 Task: Open Card User Persona Creation in Board Customer Journey Mapping and Optimization to Workspace Content Creation and add a team member Softage.2@softage.net, a label Red, a checklist Architecture, an attachment from your google drive, a color Red and finally, add a card description 'Research and develop new pricing strategy for subscription services' and a comment 'Let us approach this task with a sense of focus and attention to detail, ensuring that we do not miss any important information or details.'. Add a start date 'Jan 11, 1900' with a due date 'Jan 18, 1900'
Action: Mouse moved to (119, 376)
Screenshot: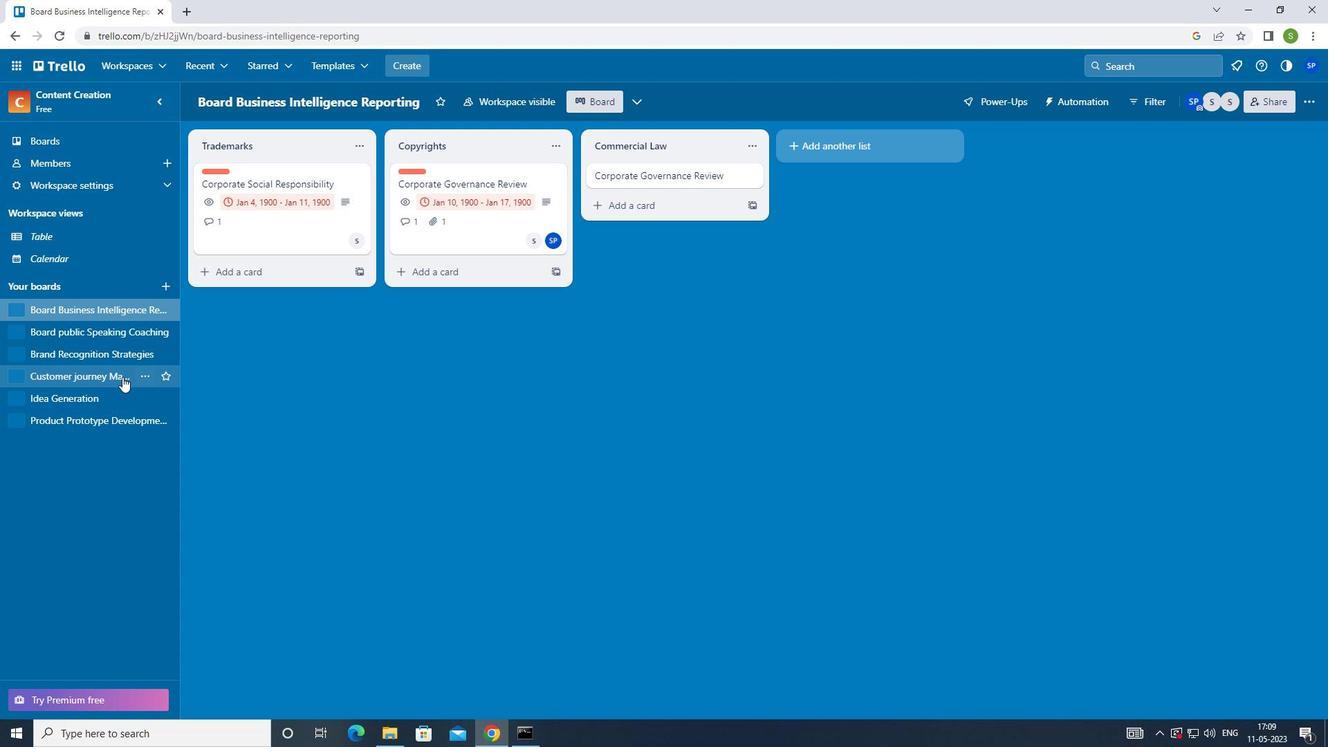 
Action: Mouse pressed left at (119, 376)
Screenshot: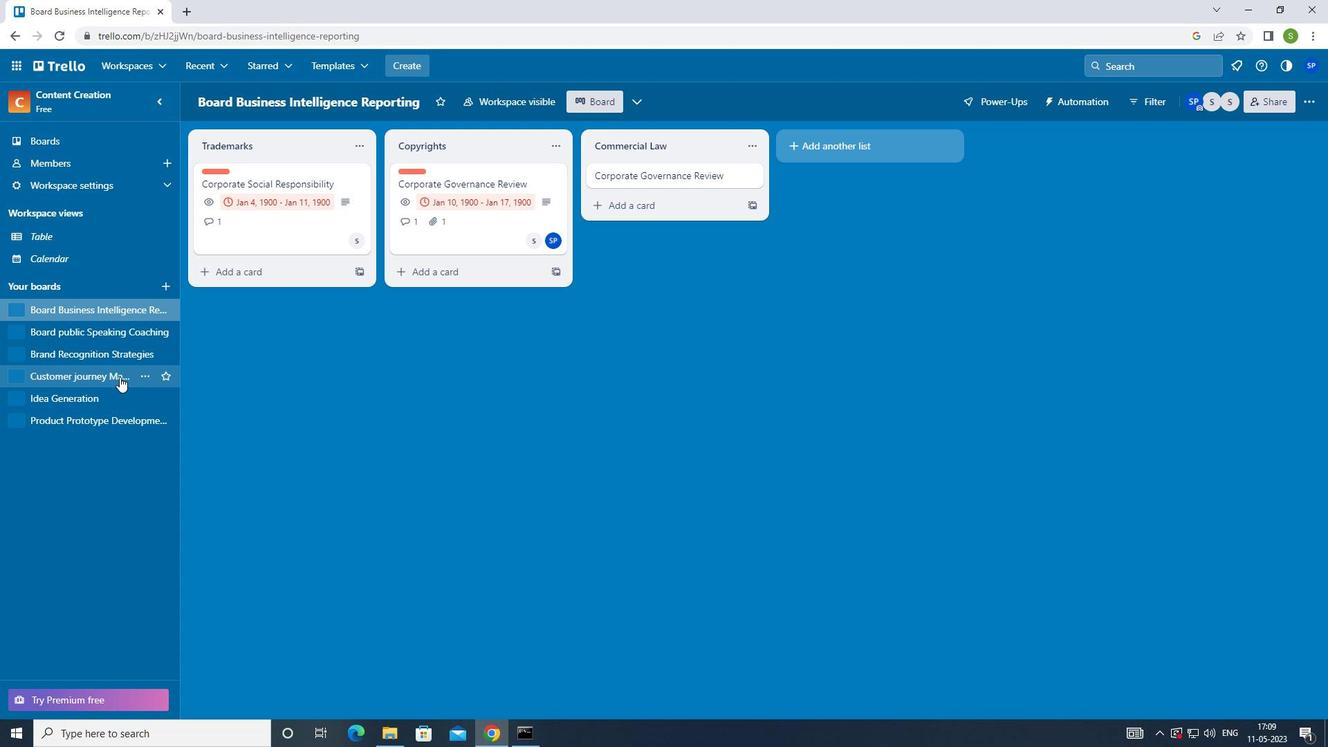 
Action: Mouse moved to (407, 177)
Screenshot: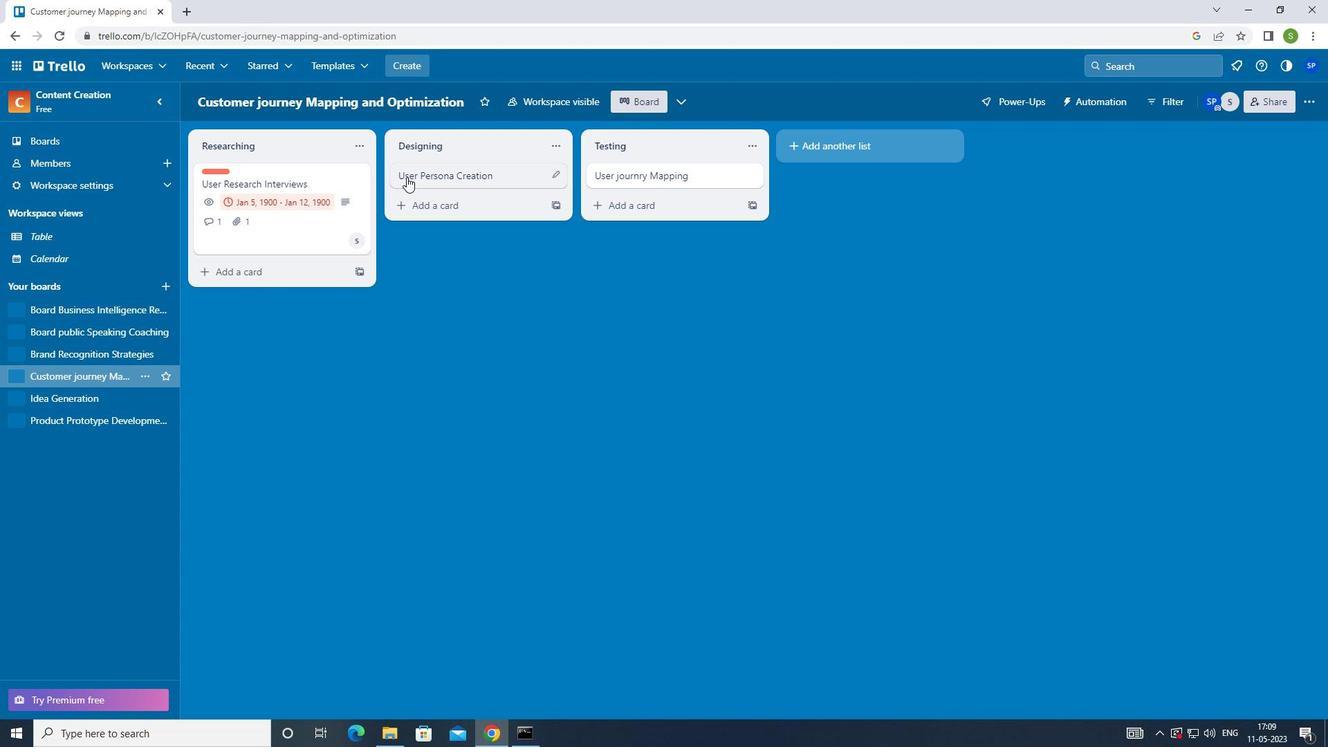 
Action: Mouse pressed left at (407, 177)
Screenshot: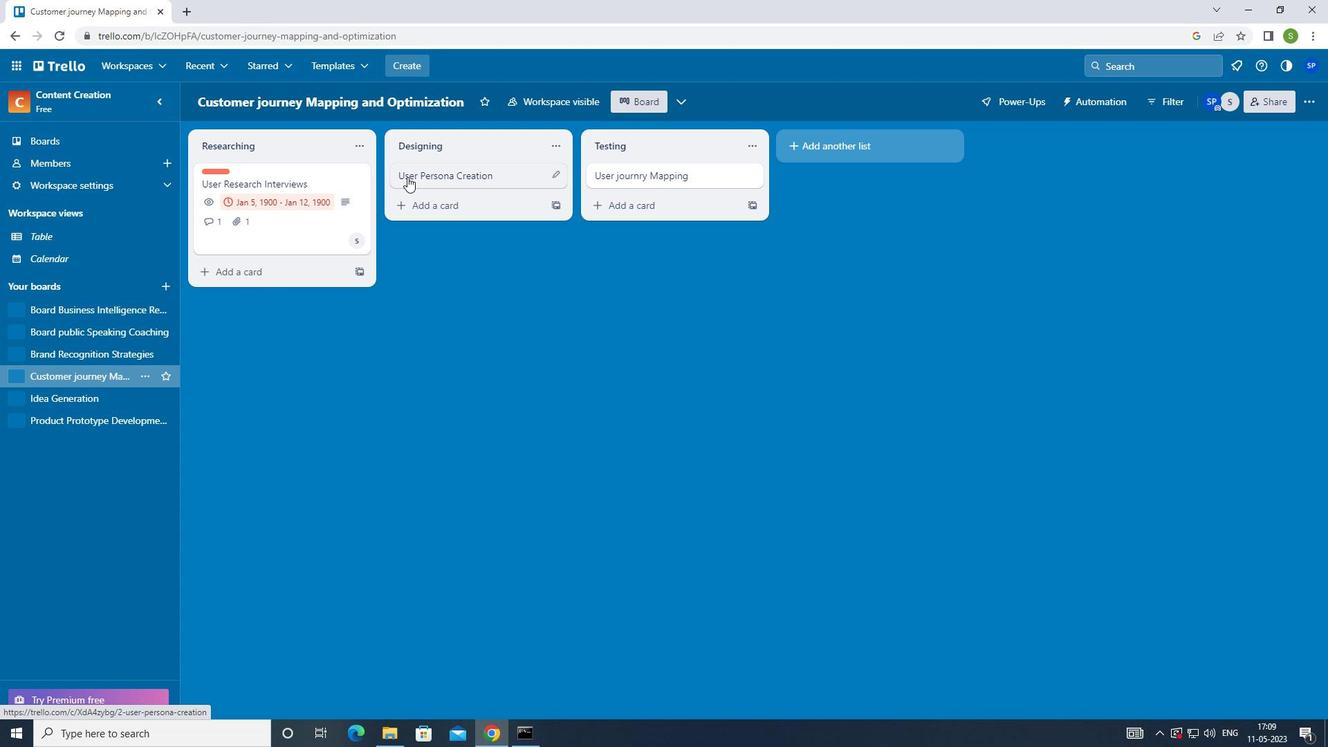 
Action: Mouse moved to (877, 169)
Screenshot: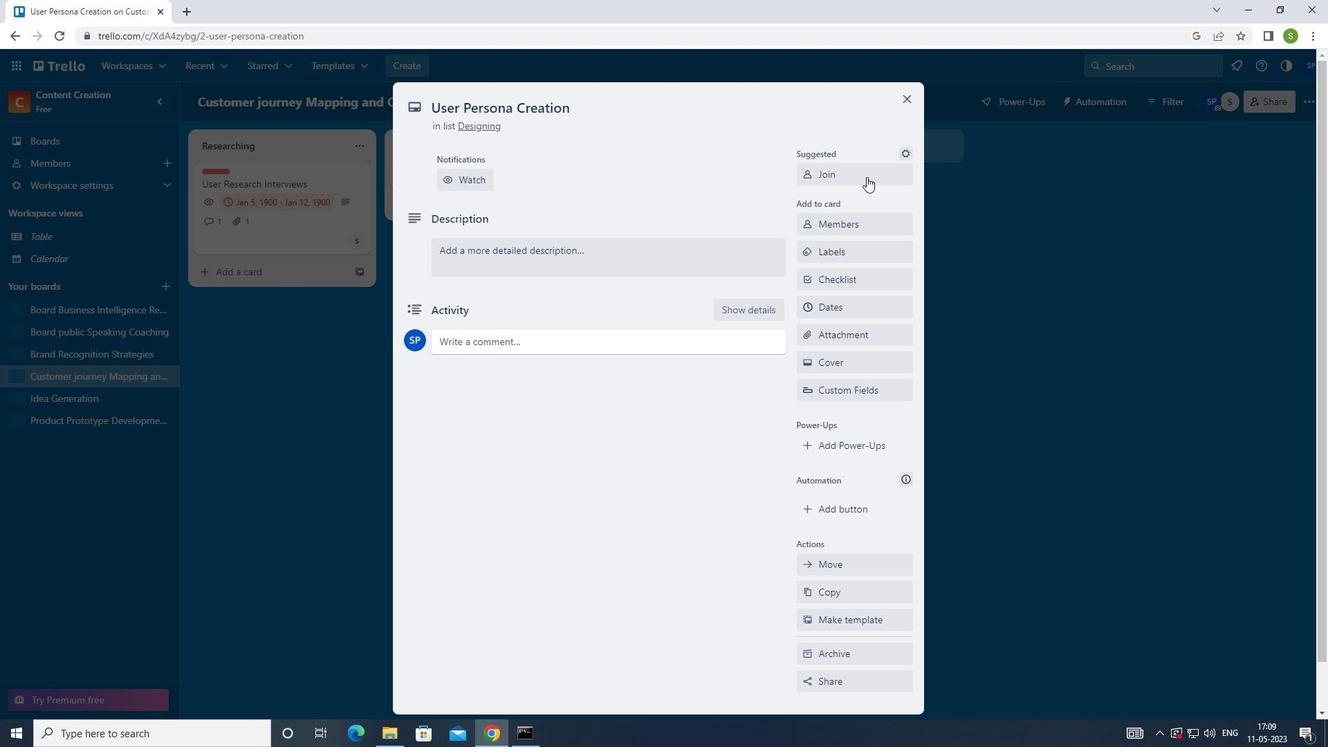 
Action: Mouse pressed left at (877, 169)
Screenshot: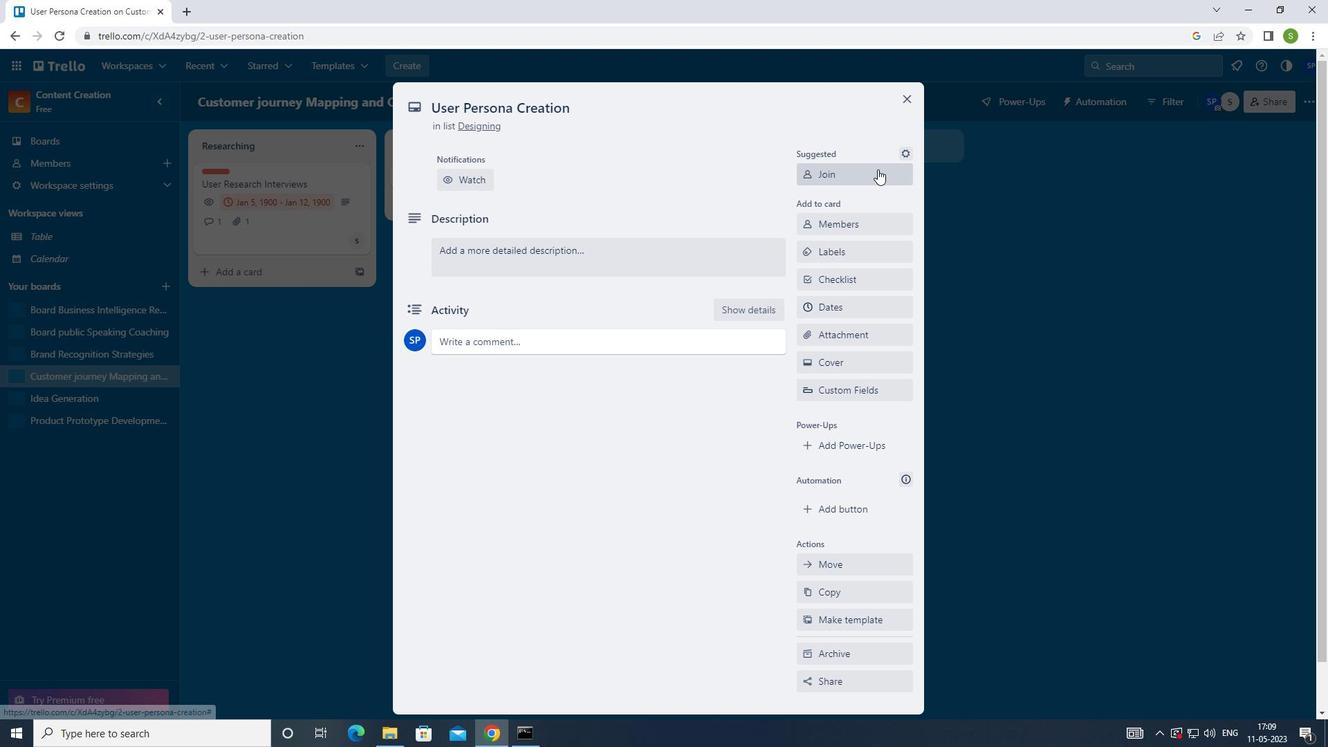 
Action: Mouse moved to (862, 177)
Screenshot: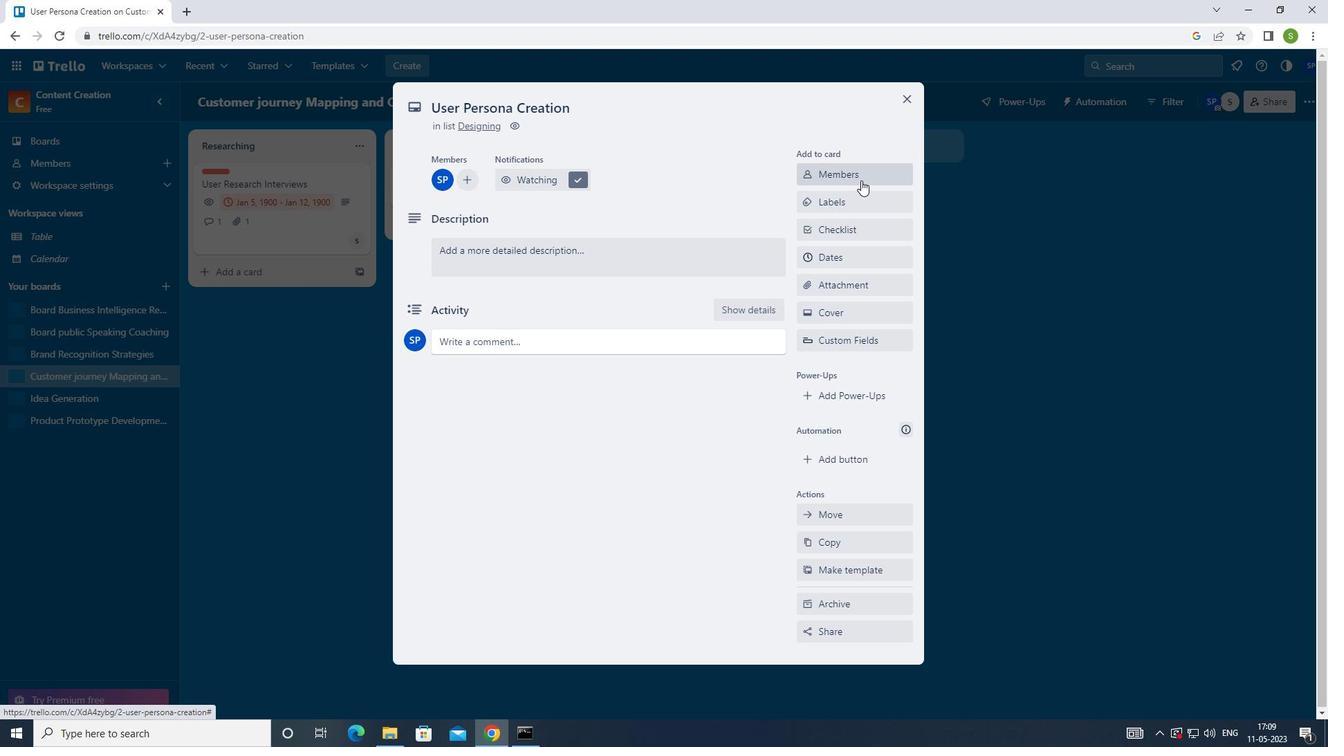 
Action: Mouse pressed left at (862, 177)
Screenshot: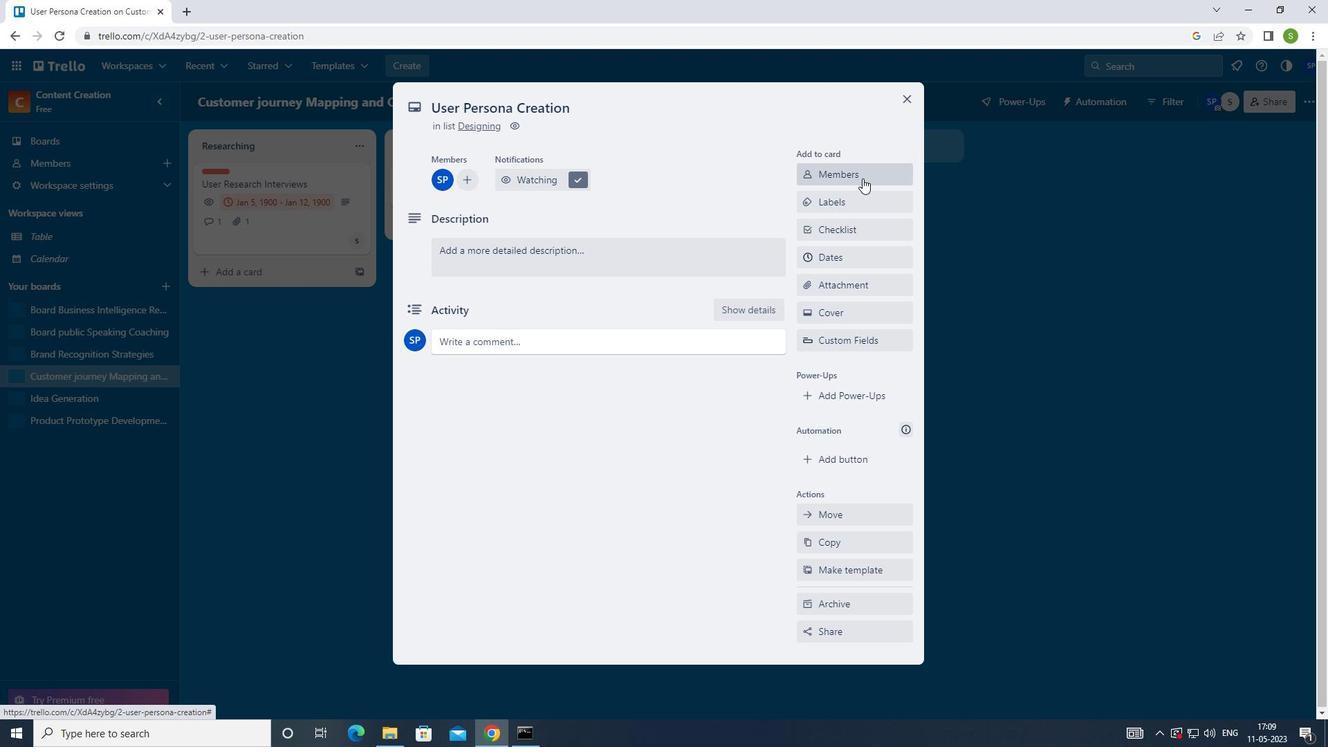 
Action: Mouse moved to (627, 421)
Screenshot: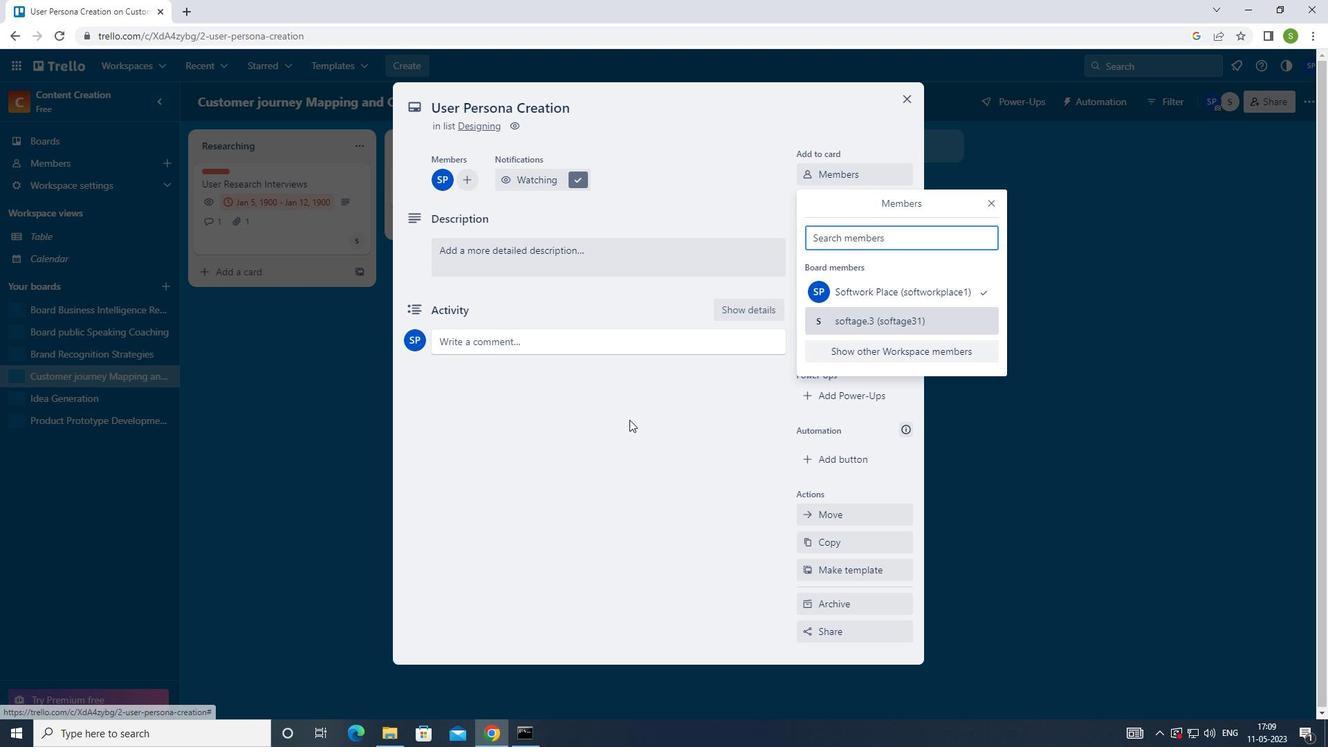 
Action: Key pressed ctrl+So
Screenshot: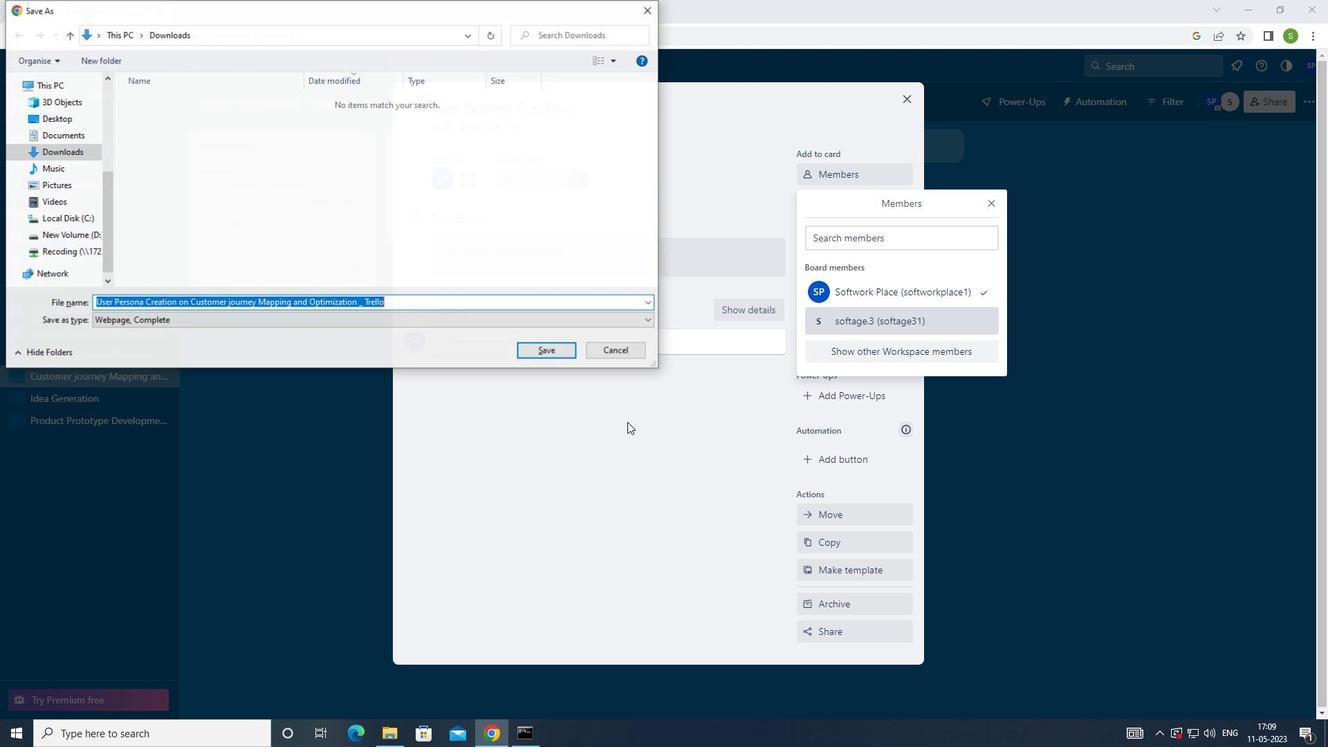 
Action: Mouse moved to (652, 10)
Screenshot: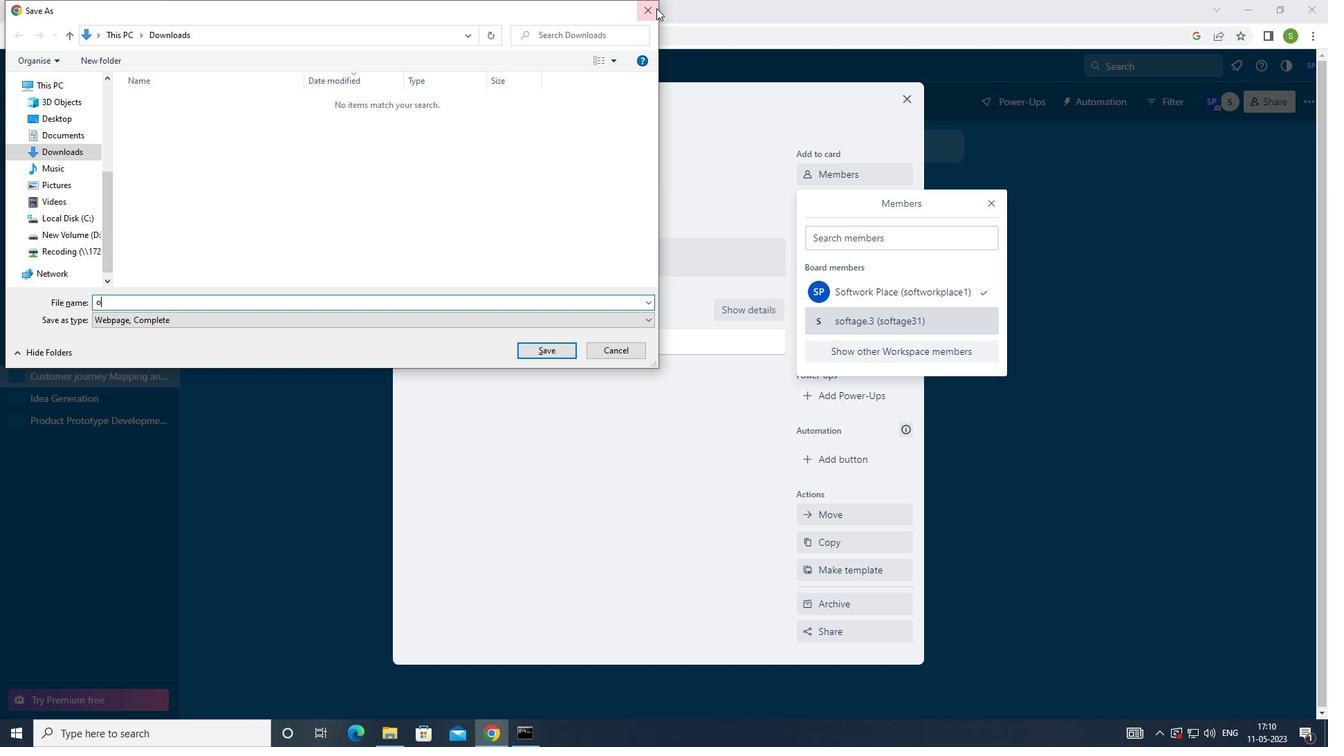 
Action: Mouse pressed left at (652, 10)
Screenshot: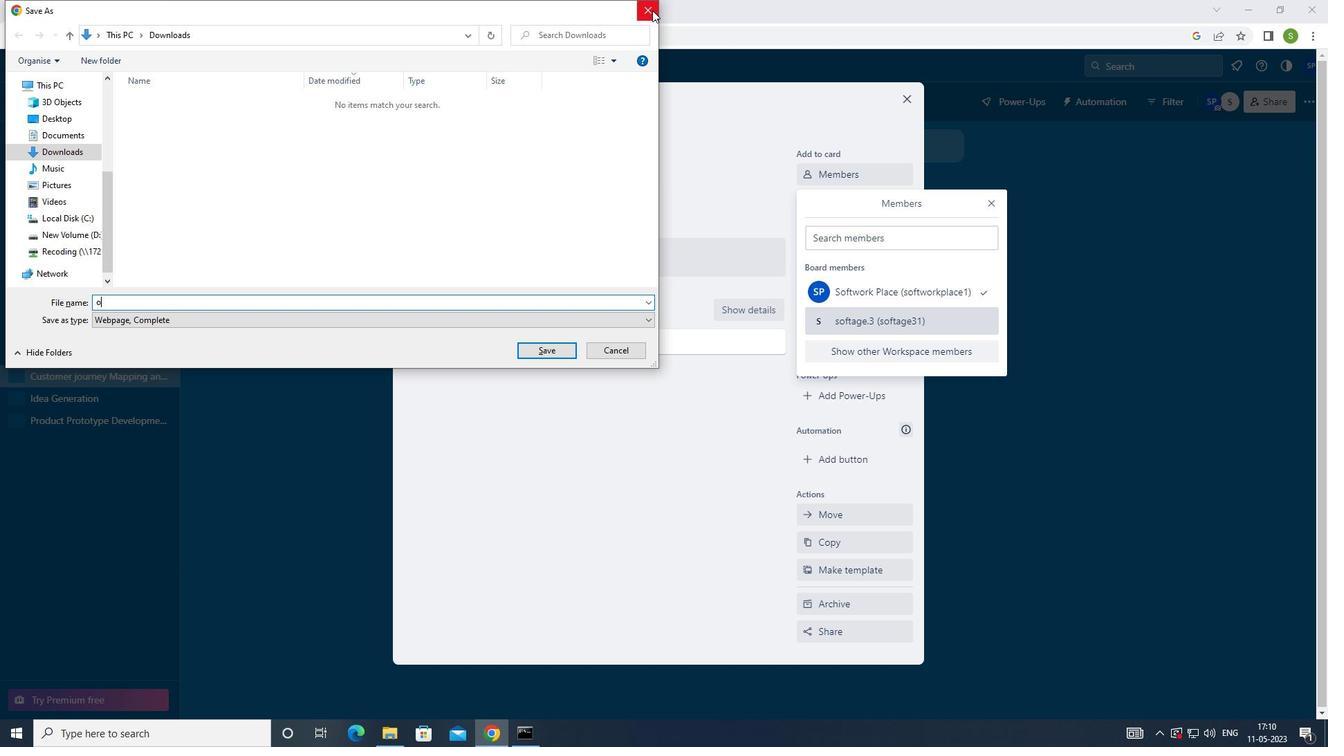 
Action: Mouse moved to (843, 233)
Screenshot: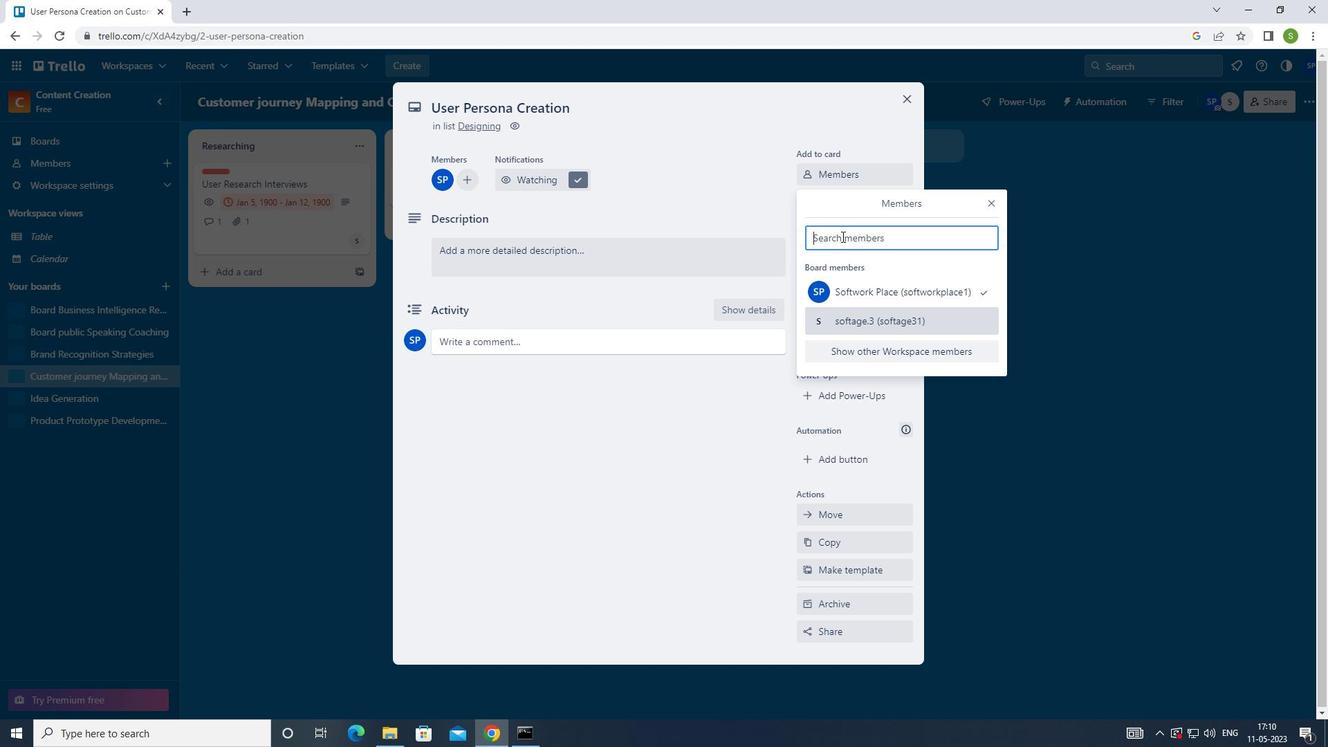 
Action: Mouse pressed left at (843, 233)
Screenshot: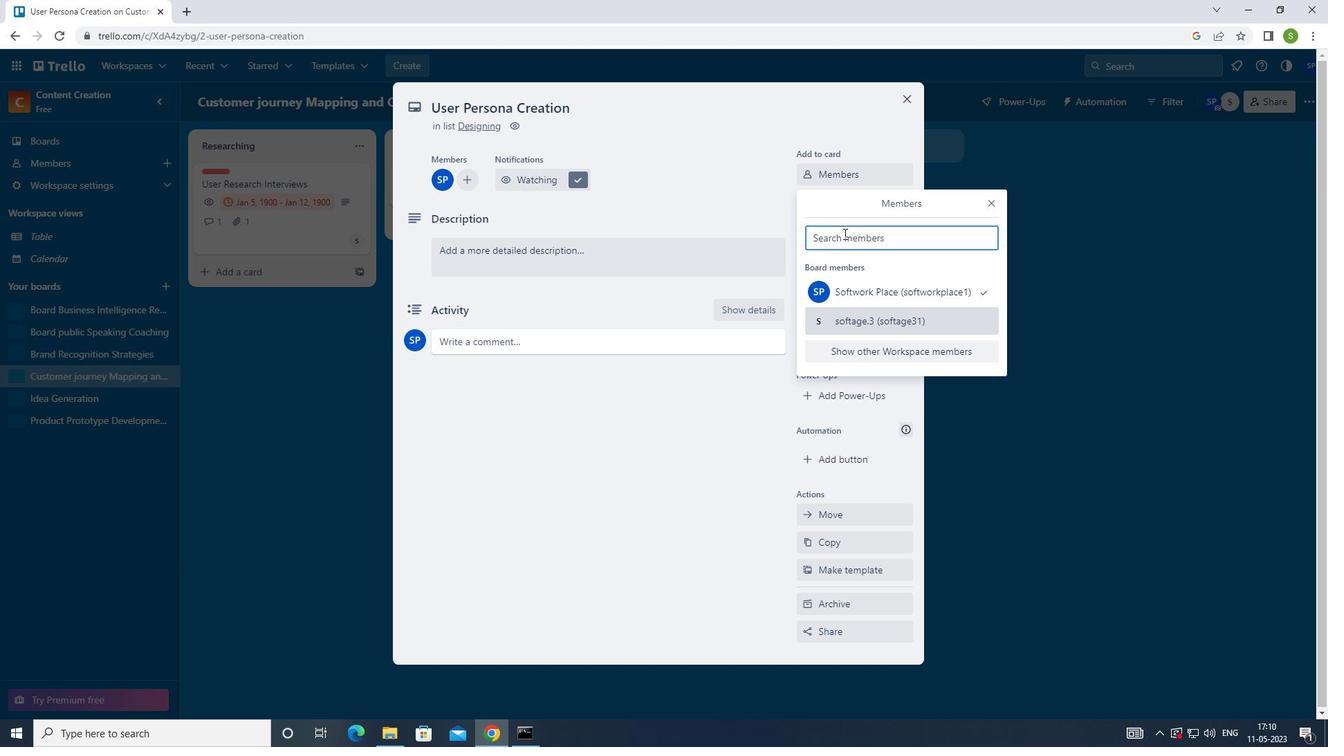 
Action: Mouse moved to (839, 240)
Screenshot: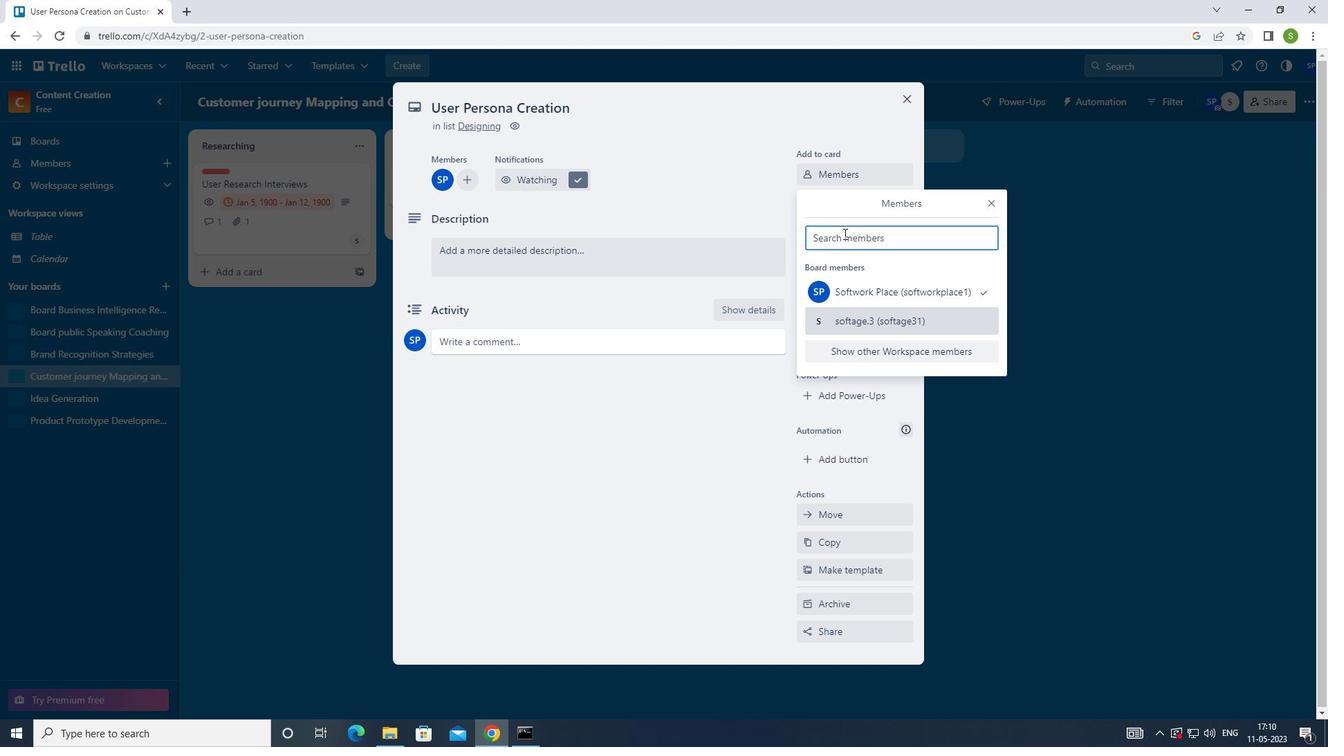 
Action: Key pressed <Key.shift>SOFTAGE.2<Key.shift>@SOFTAGE.NET
Screenshot: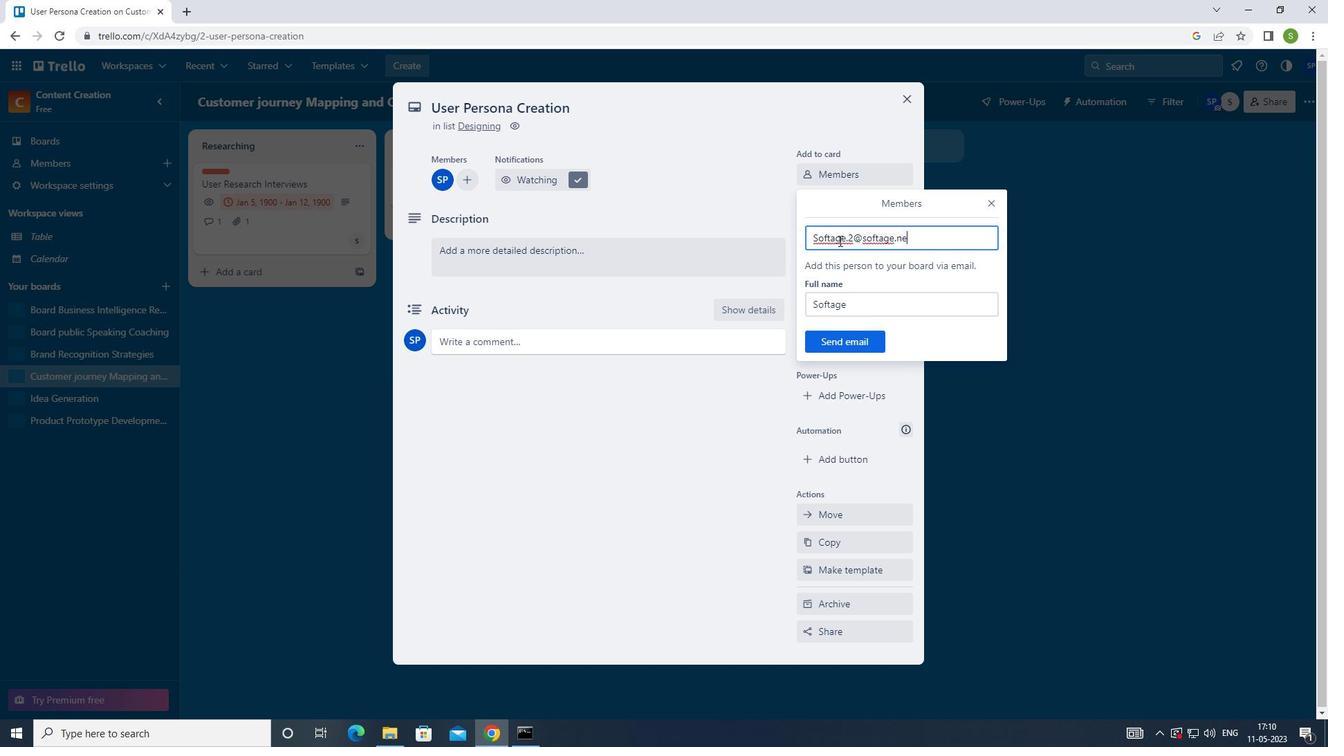 
Action: Mouse moved to (859, 345)
Screenshot: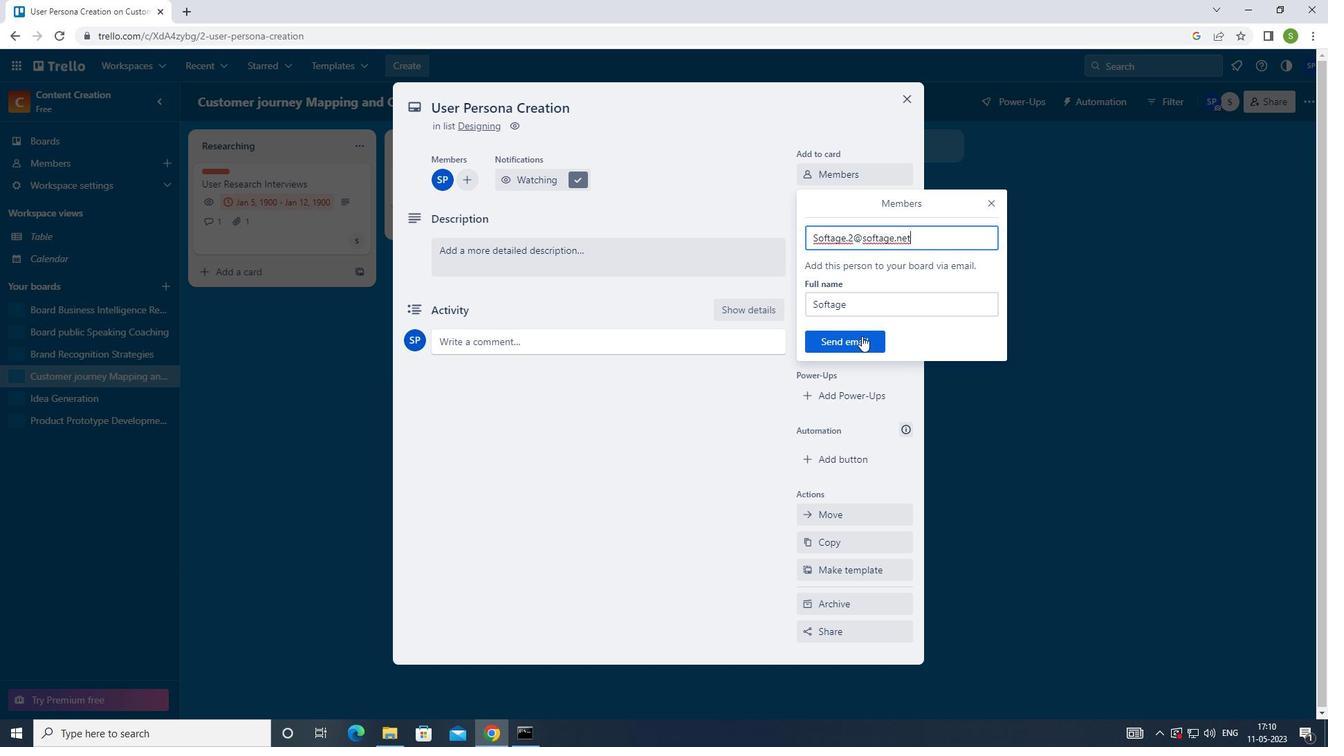 
Action: Mouse pressed left at (859, 345)
Screenshot: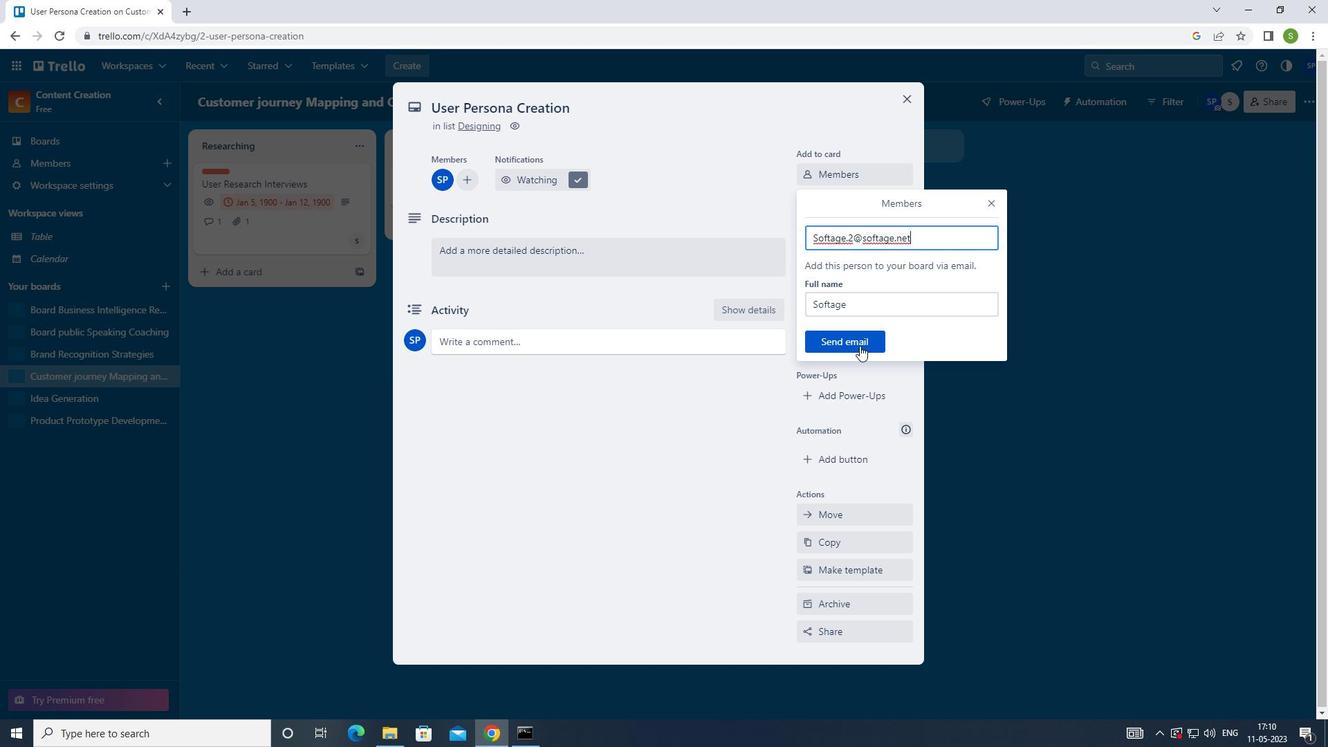 
Action: Mouse moved to (868, 201)
Screenshot: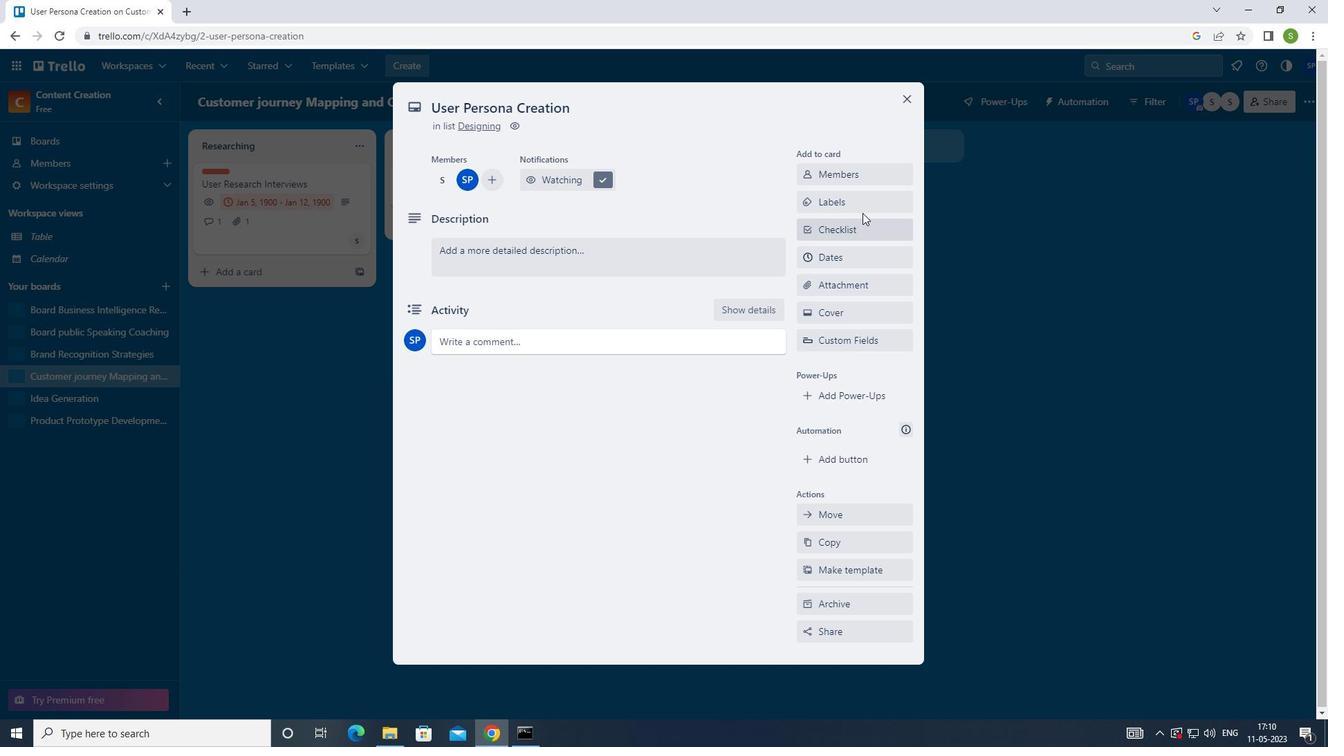 
Action: Mouse pressed left at (868, 201)
Screenshot: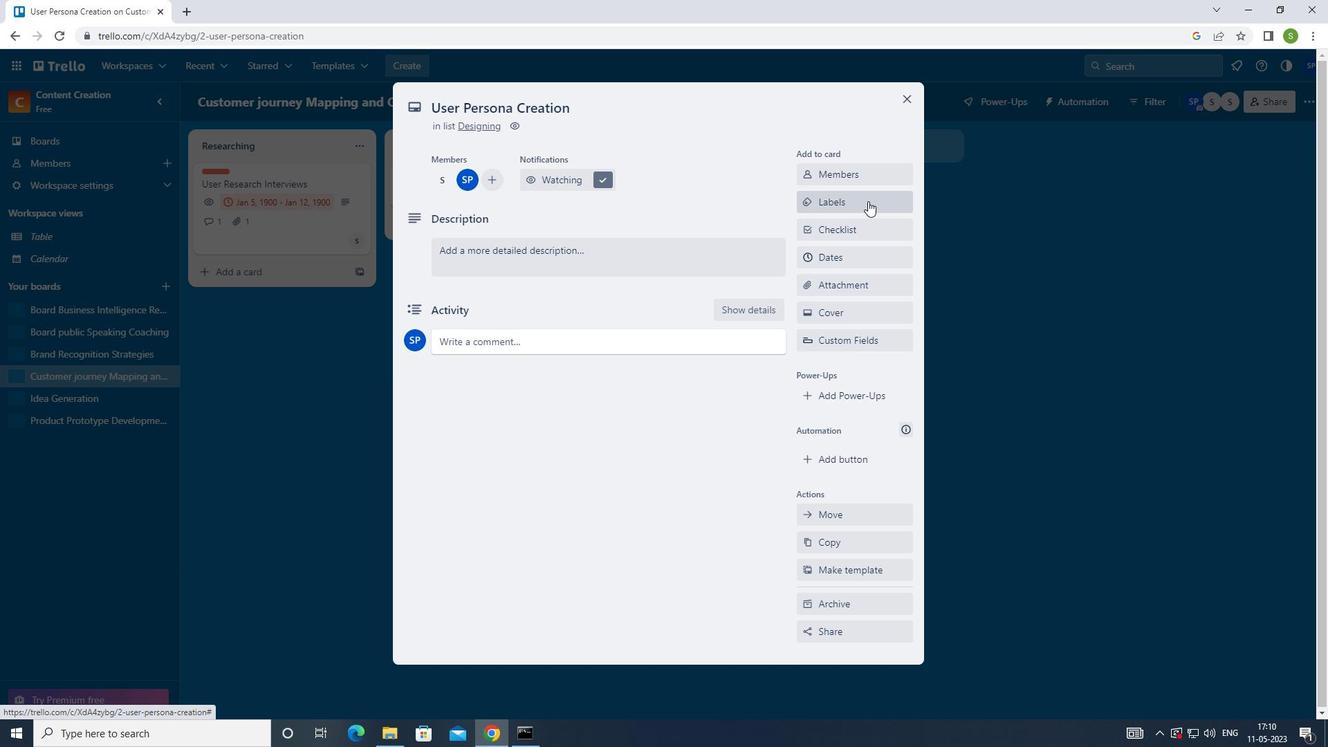 
Action: Mouse moved to (888, 498)
Screenshot: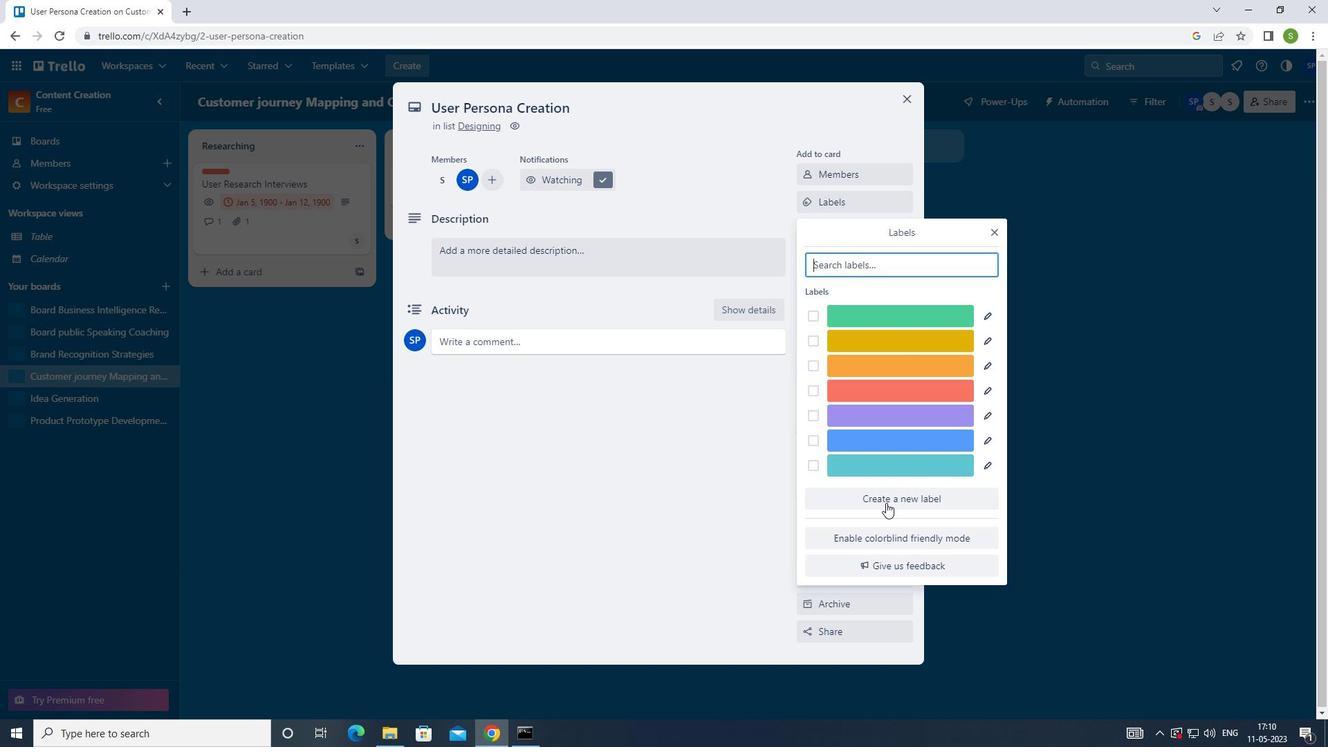 
Action: Mouse pressed left at (888, 498)
Screenshot: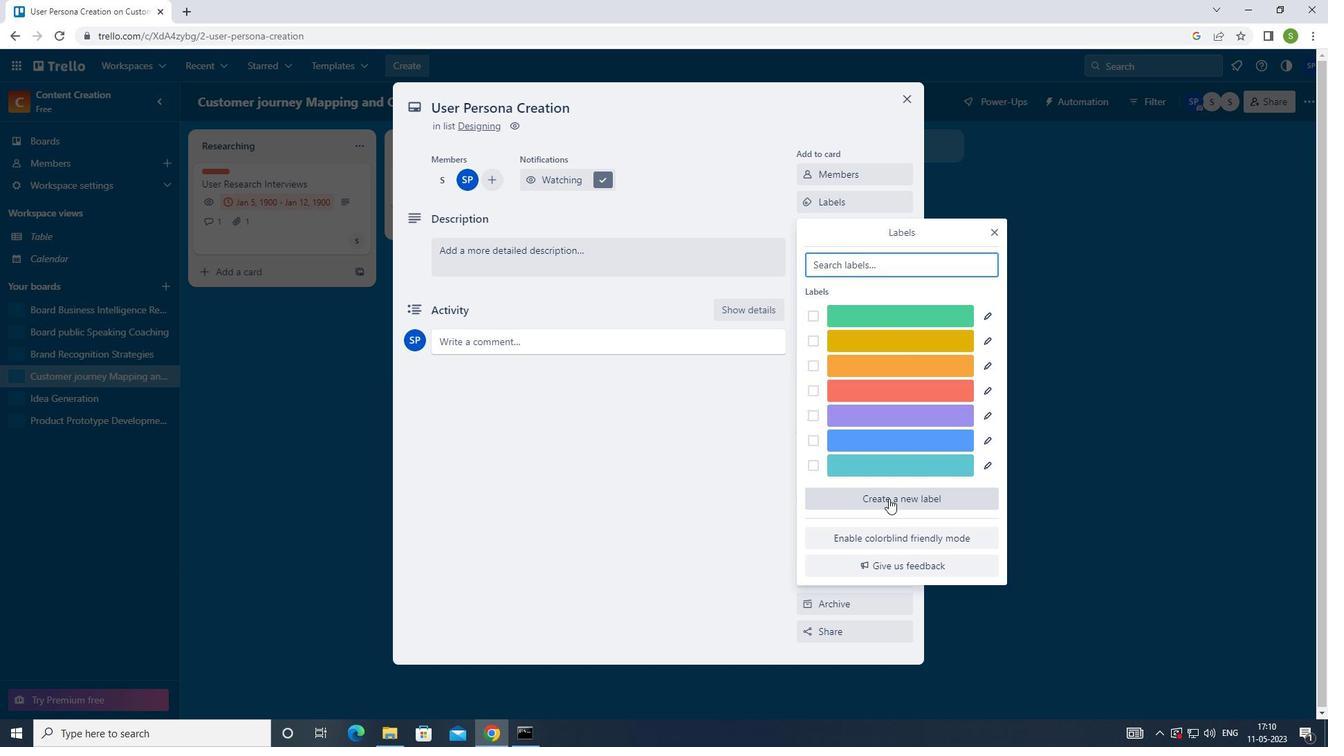 
Action: Mouse moved to (936, 434)
Screenshot: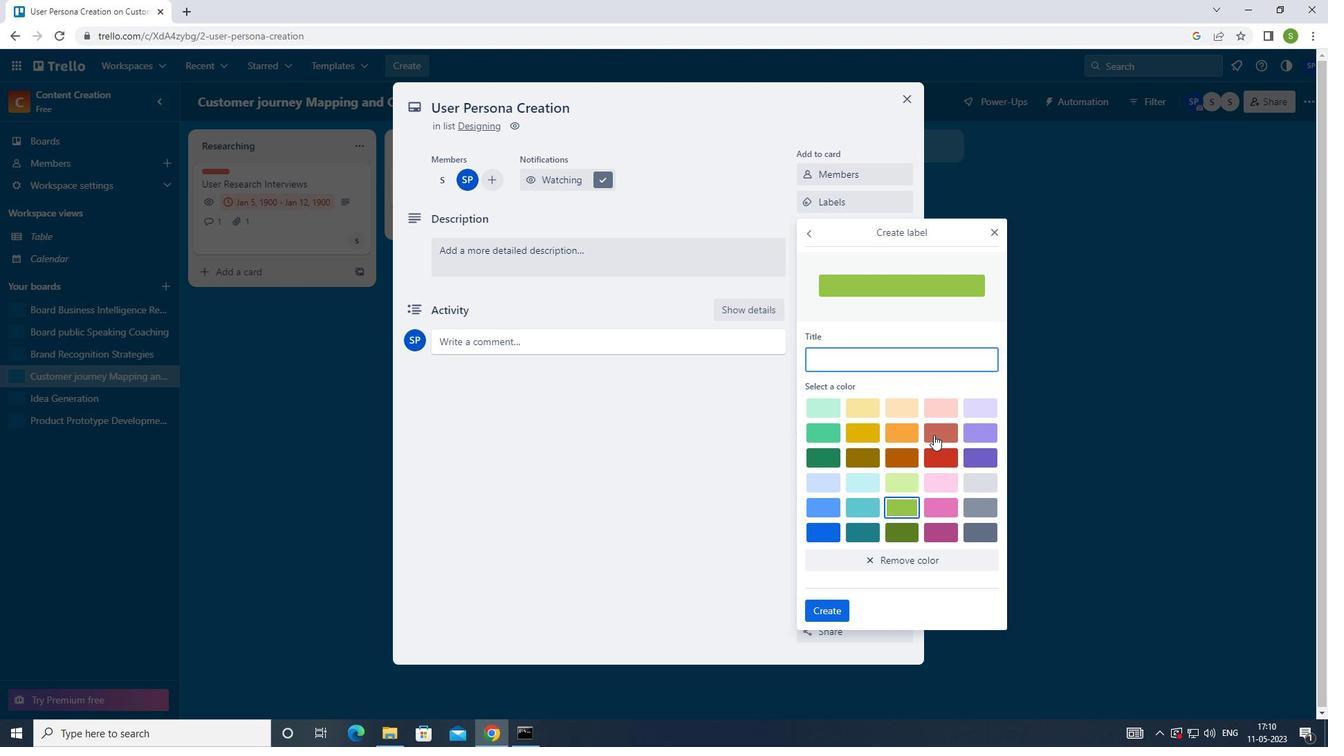 
Action: Mouse pressed left at (936, 434)
Screenshot: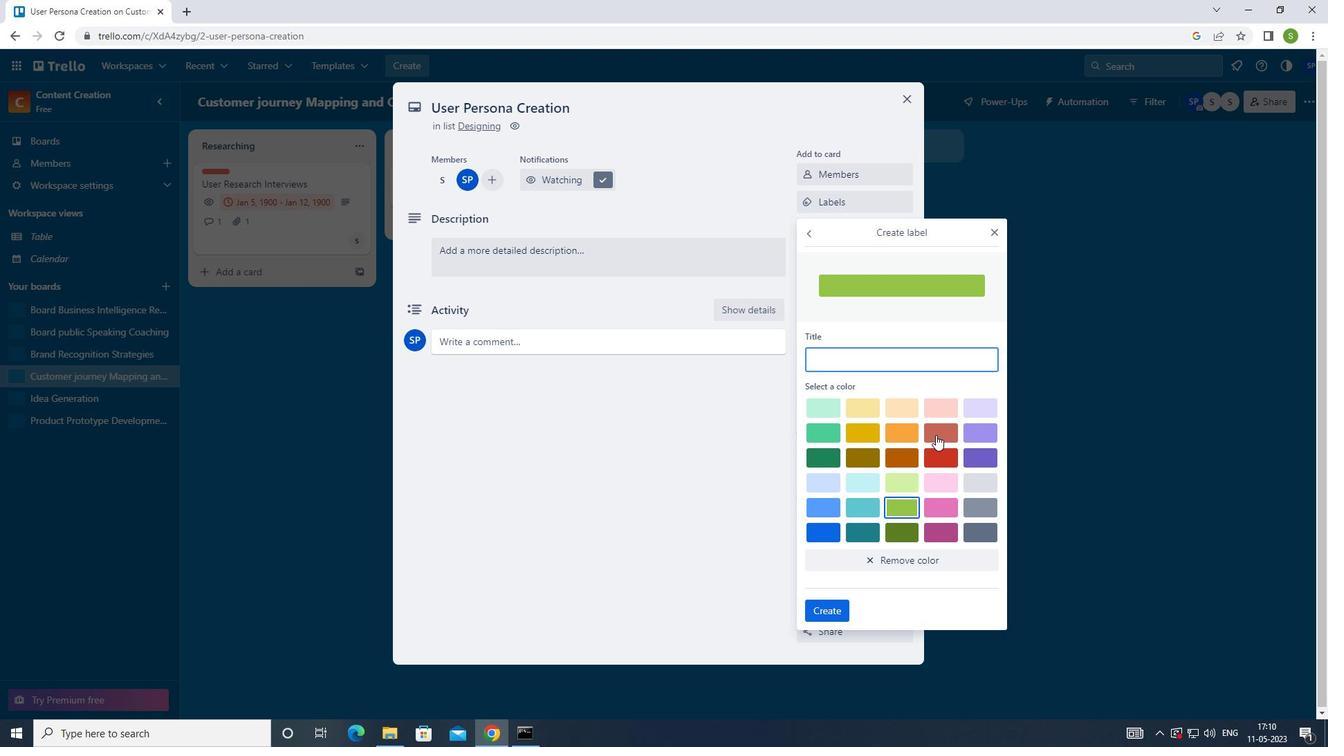 
Action: Mouse moved to (840, 610)
Screenshot: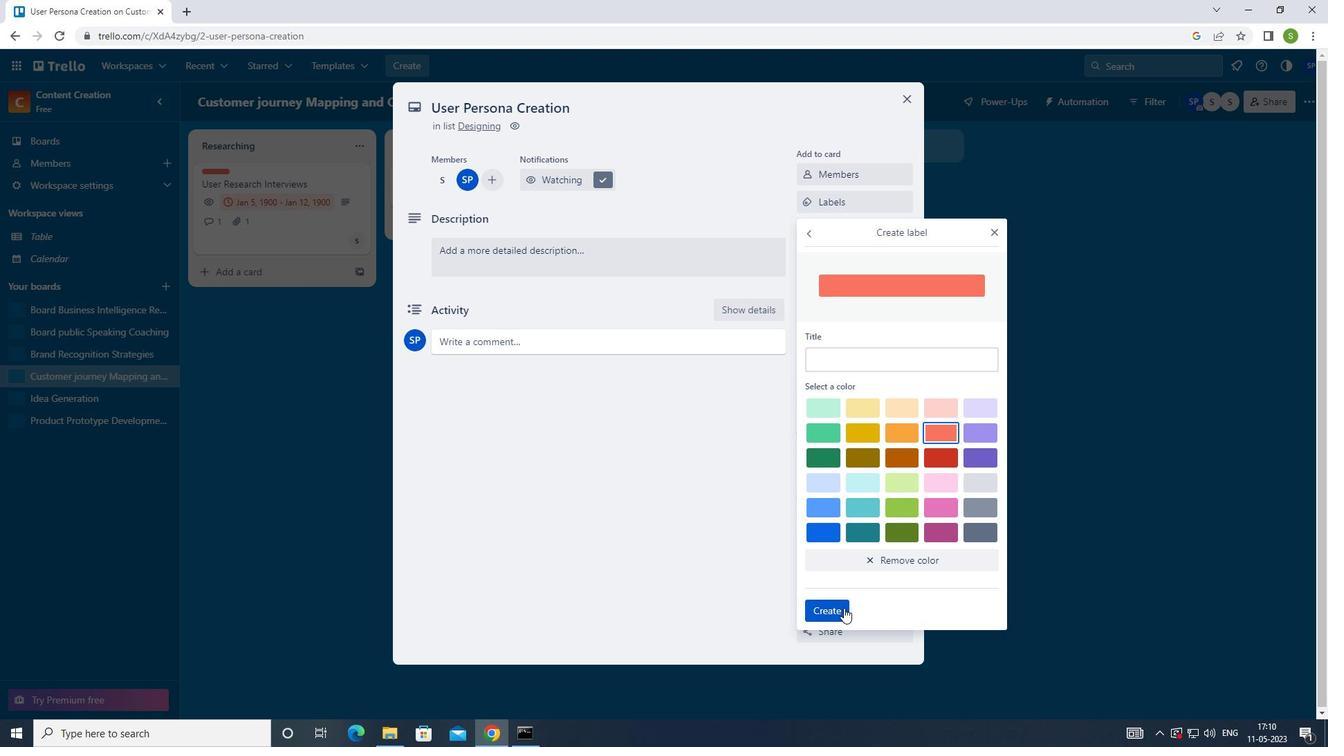 
Action: Mouse pressed left at (840, 610)
Screenshot: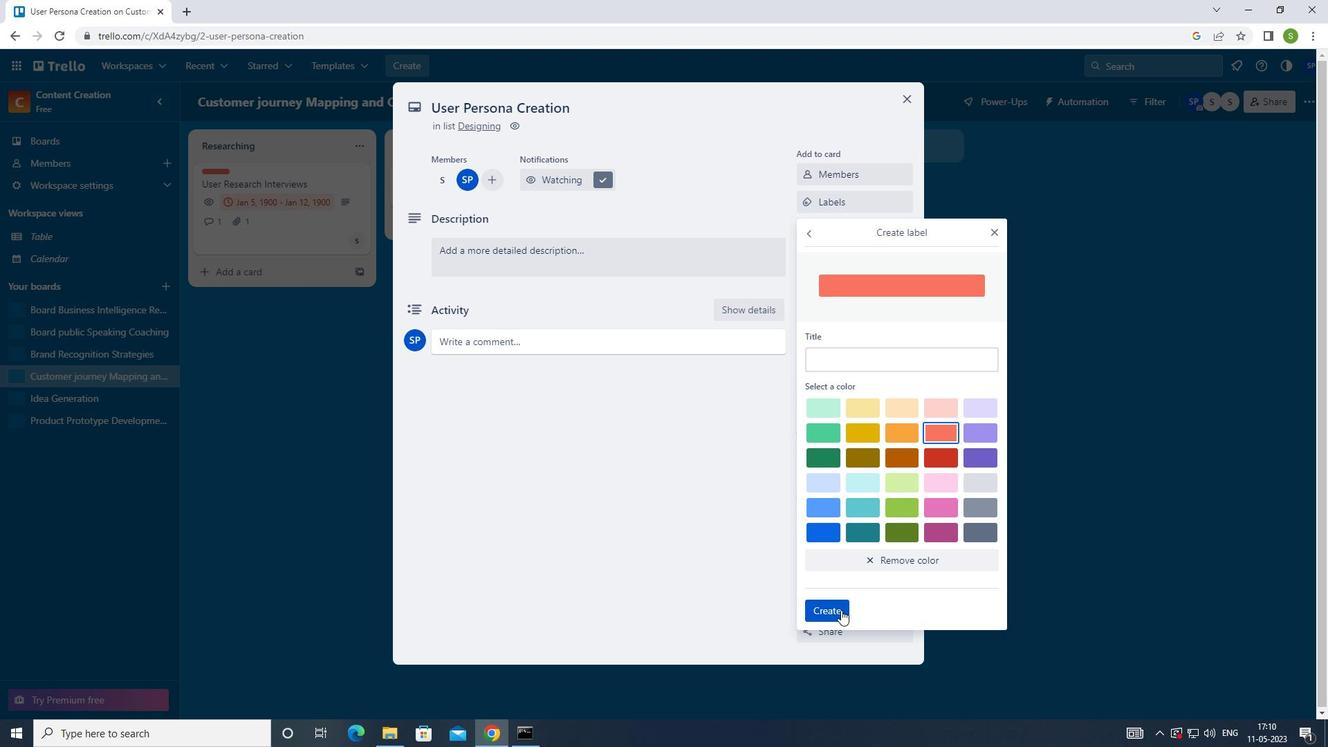 
Action: Mouse moved to (997, 231)
Screenshot: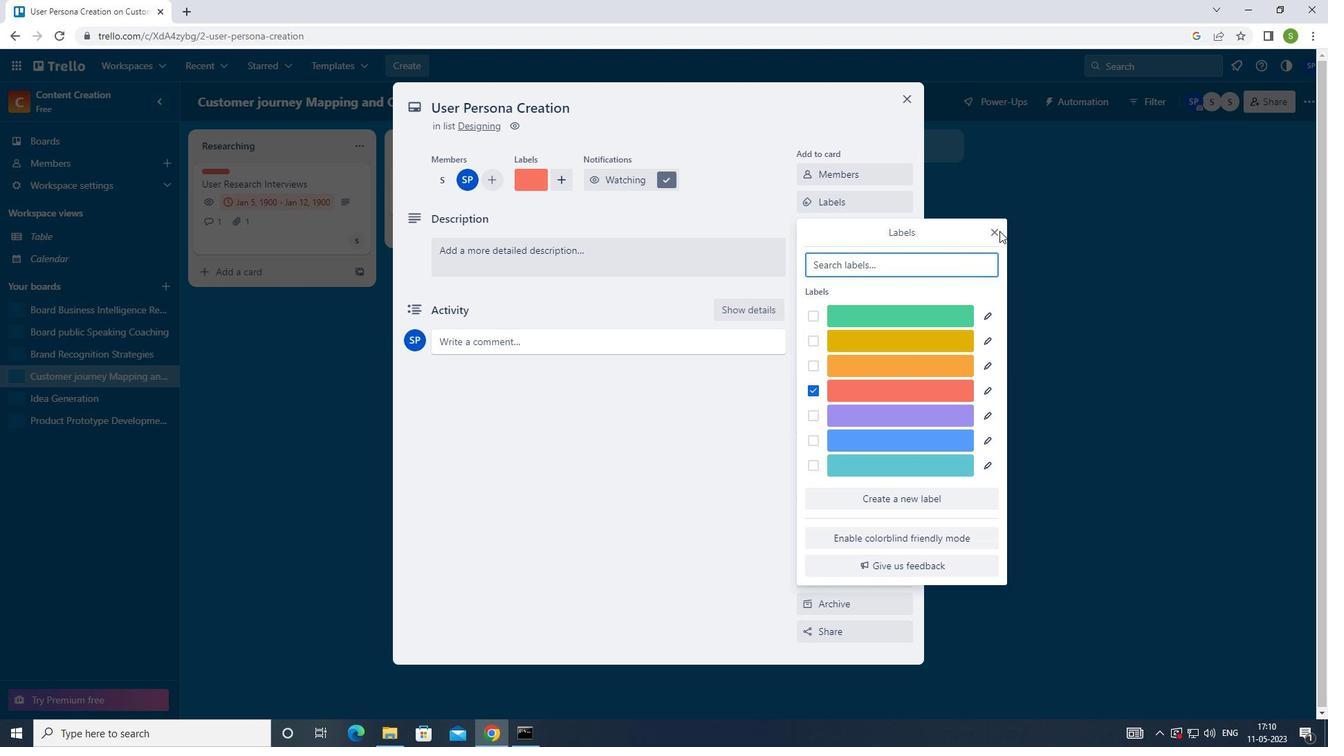 
Action: Mouse pressed left at (997, 231)
Screenshot: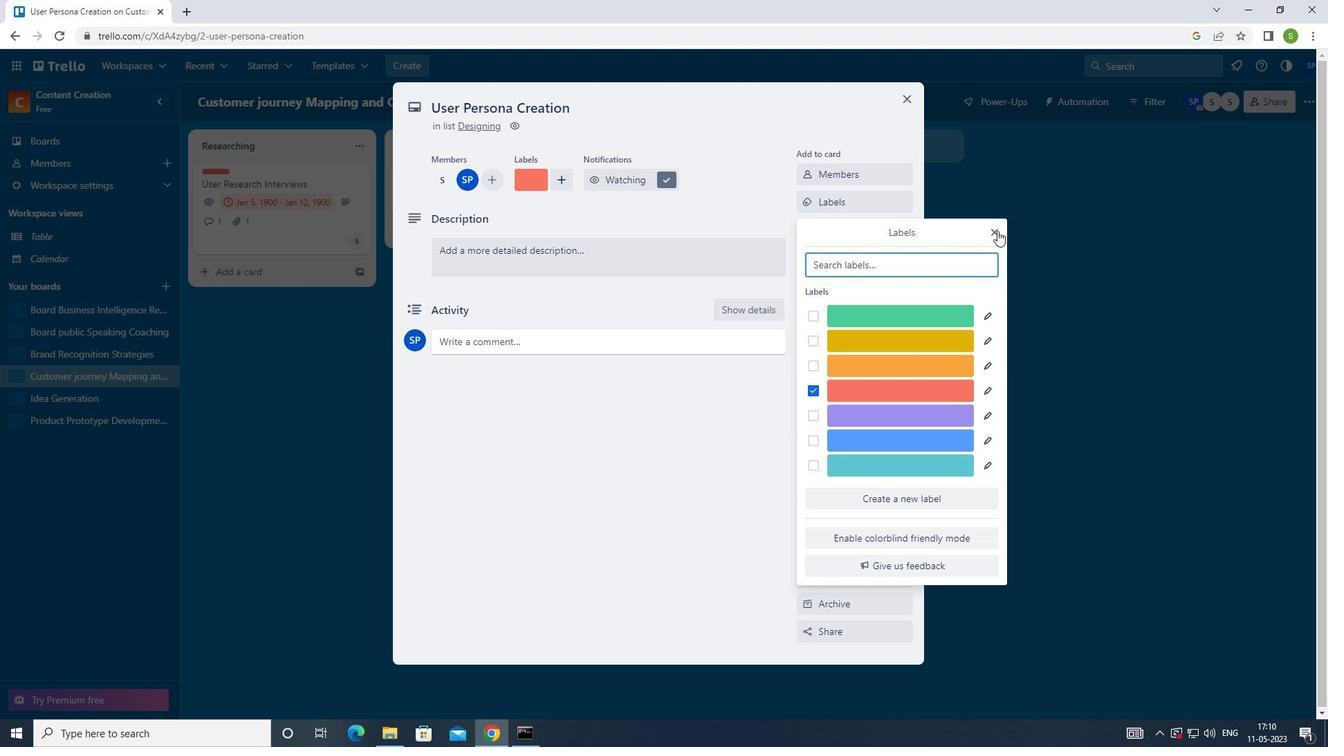 
Action: Mouse moved to (865, 231)
Screenshot: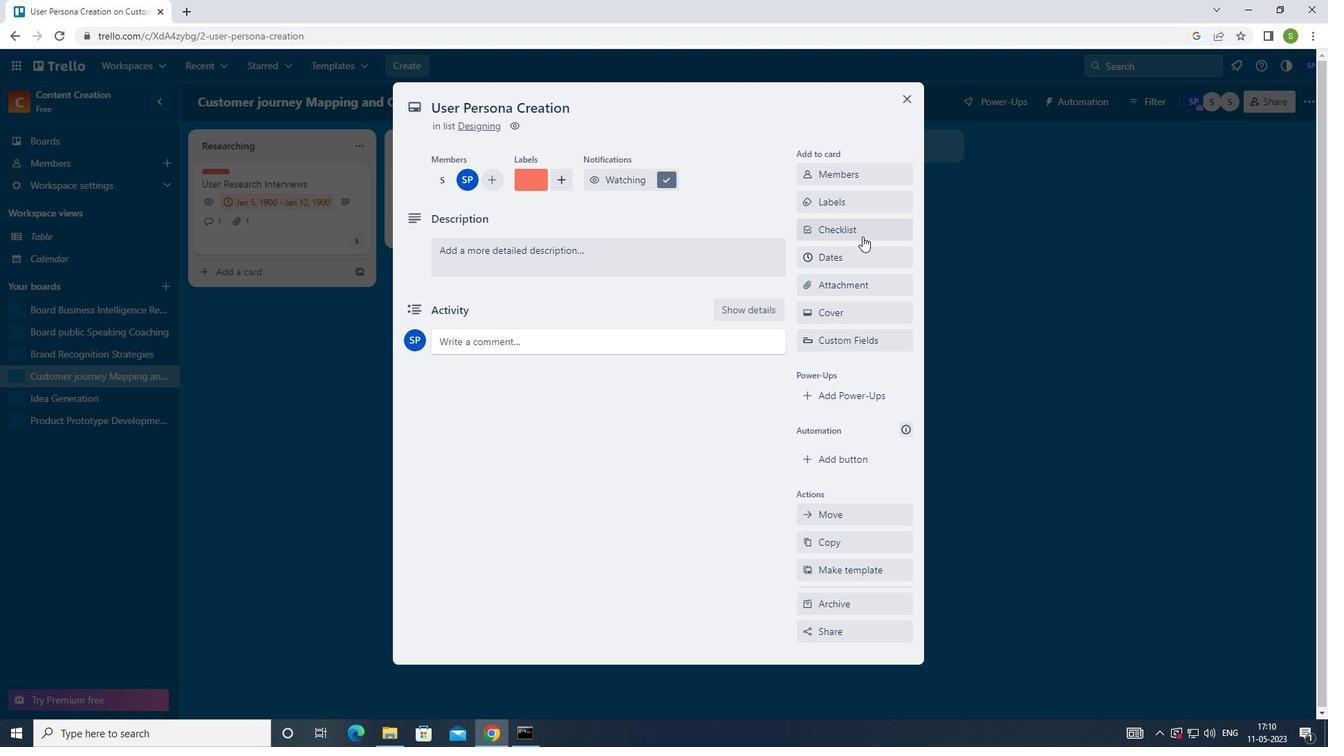 
Action: Mouse pressed left at (865, 231)
Screenshot: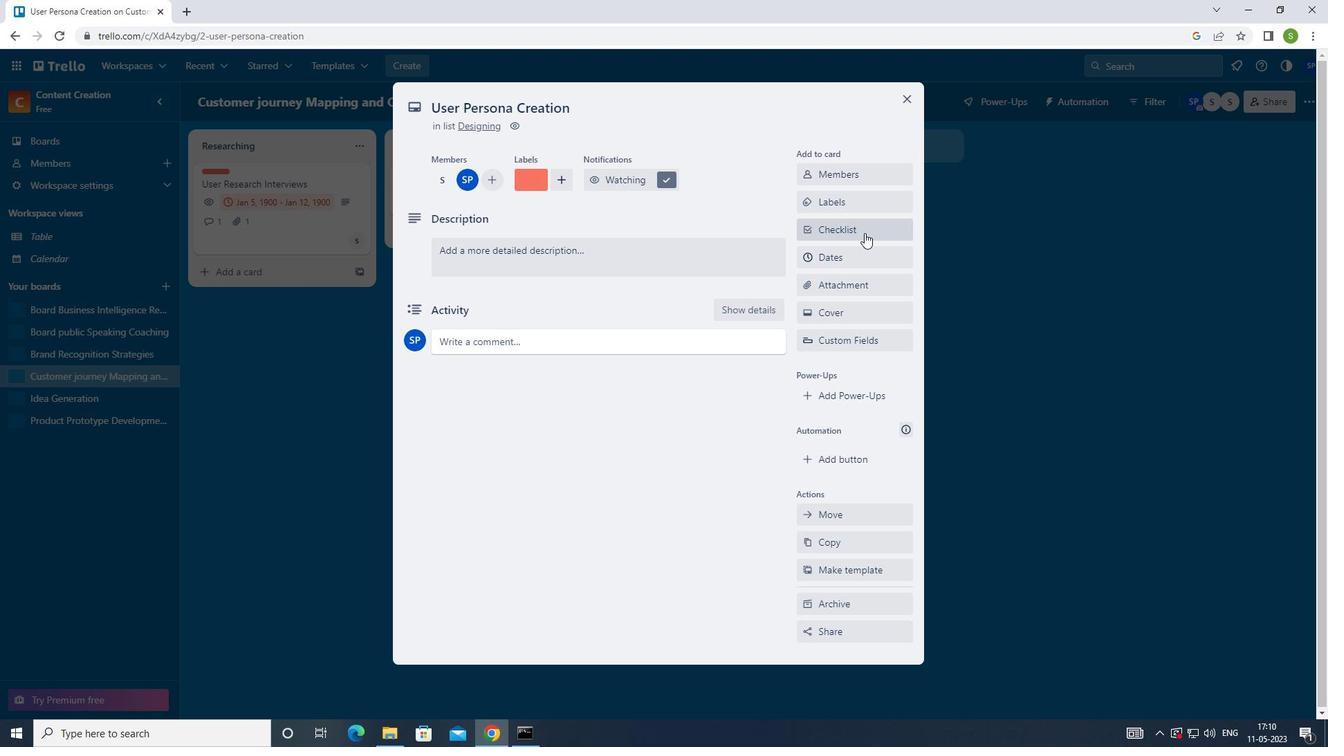 
Action: Mouse moved to (673, 463)
Screenshot: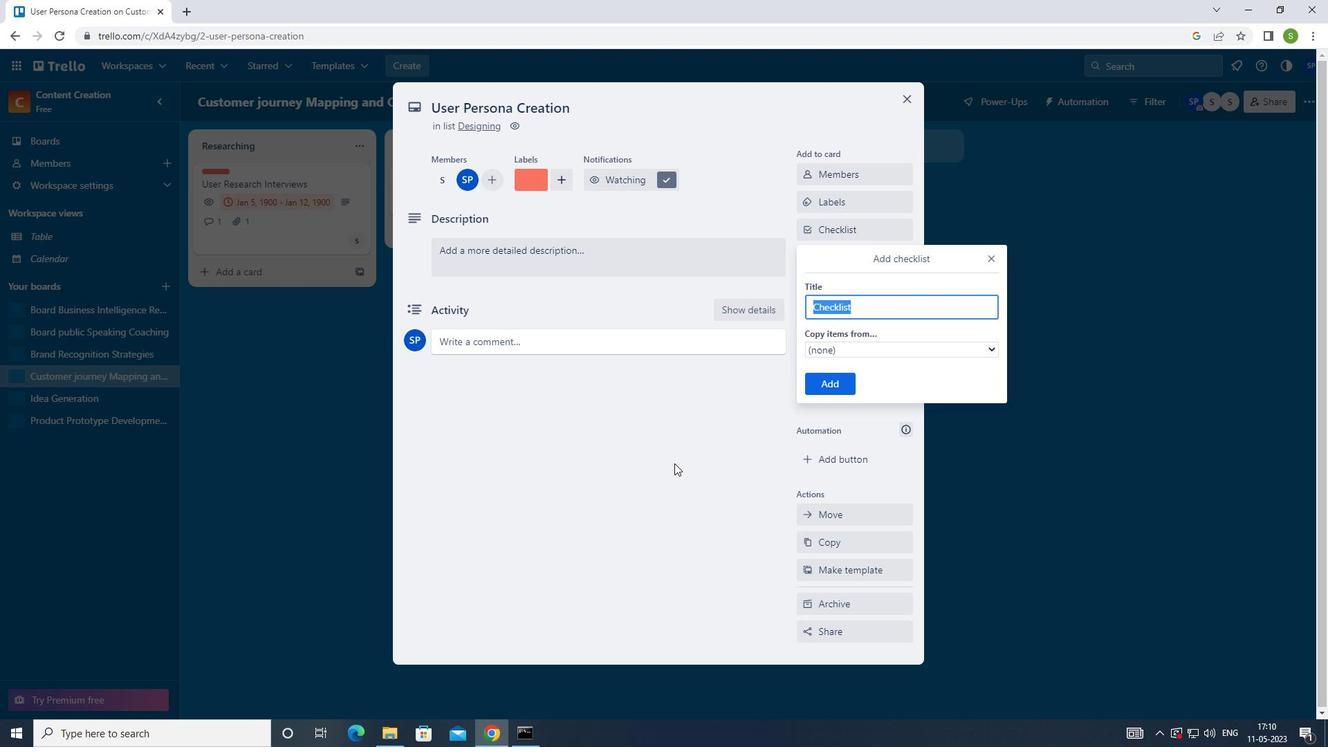 
Action: Key pressed <Key.shift>ARCHITECTURE
Screenshot: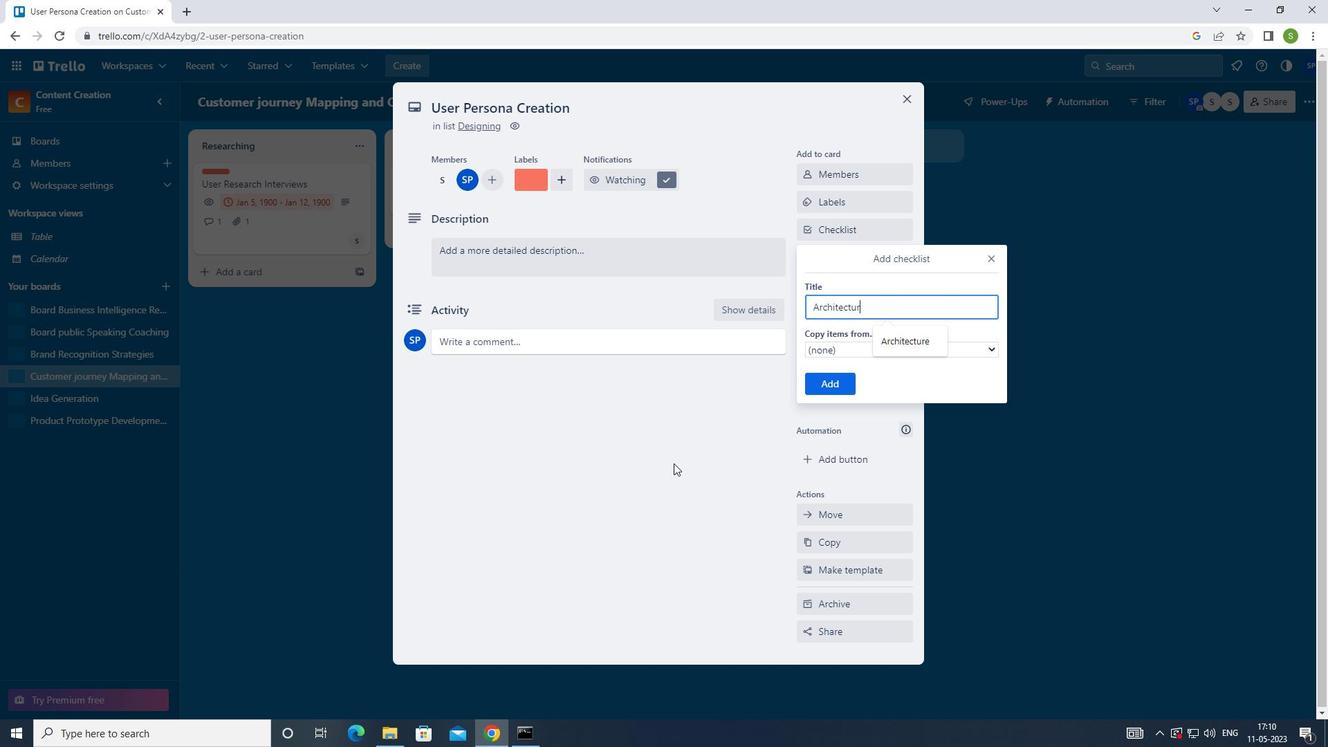 
Action: Mouse moved to (842, 378)
Screenshot: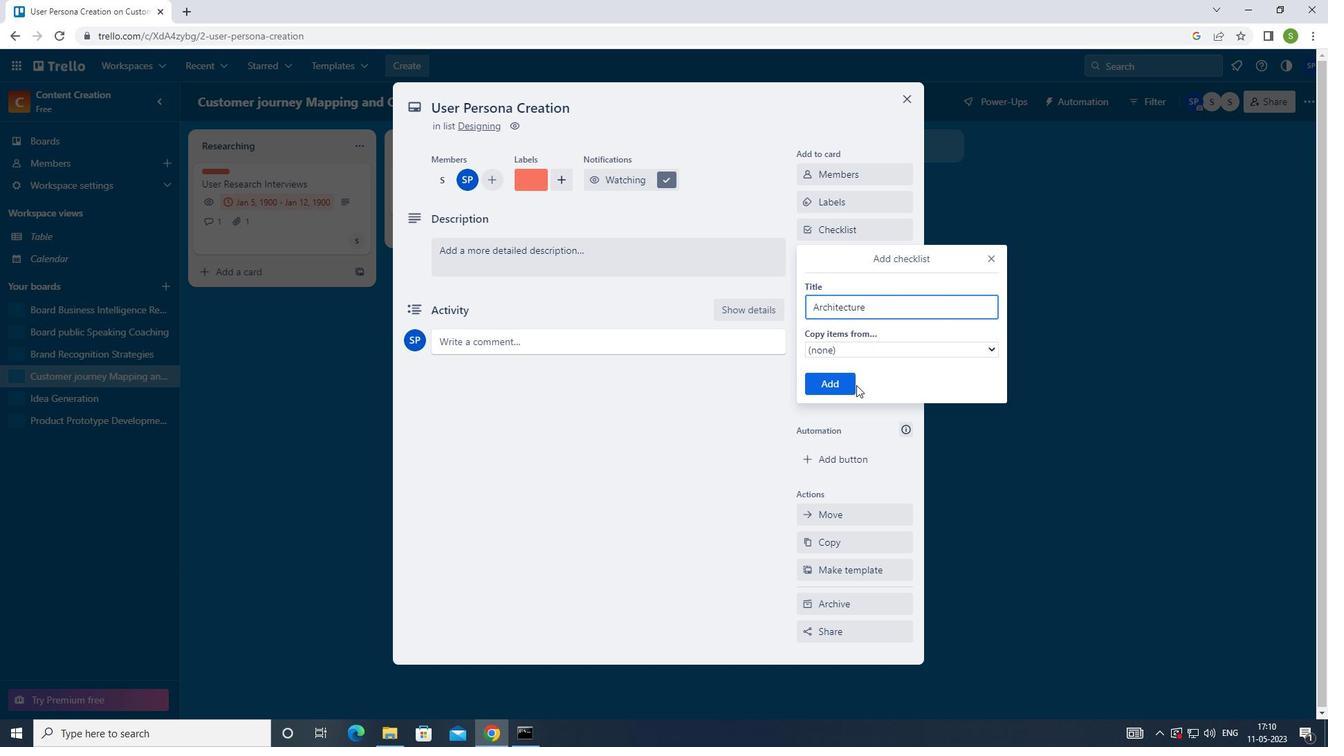 
Action: Mouse pressed left at (842, 378)
Screenshot: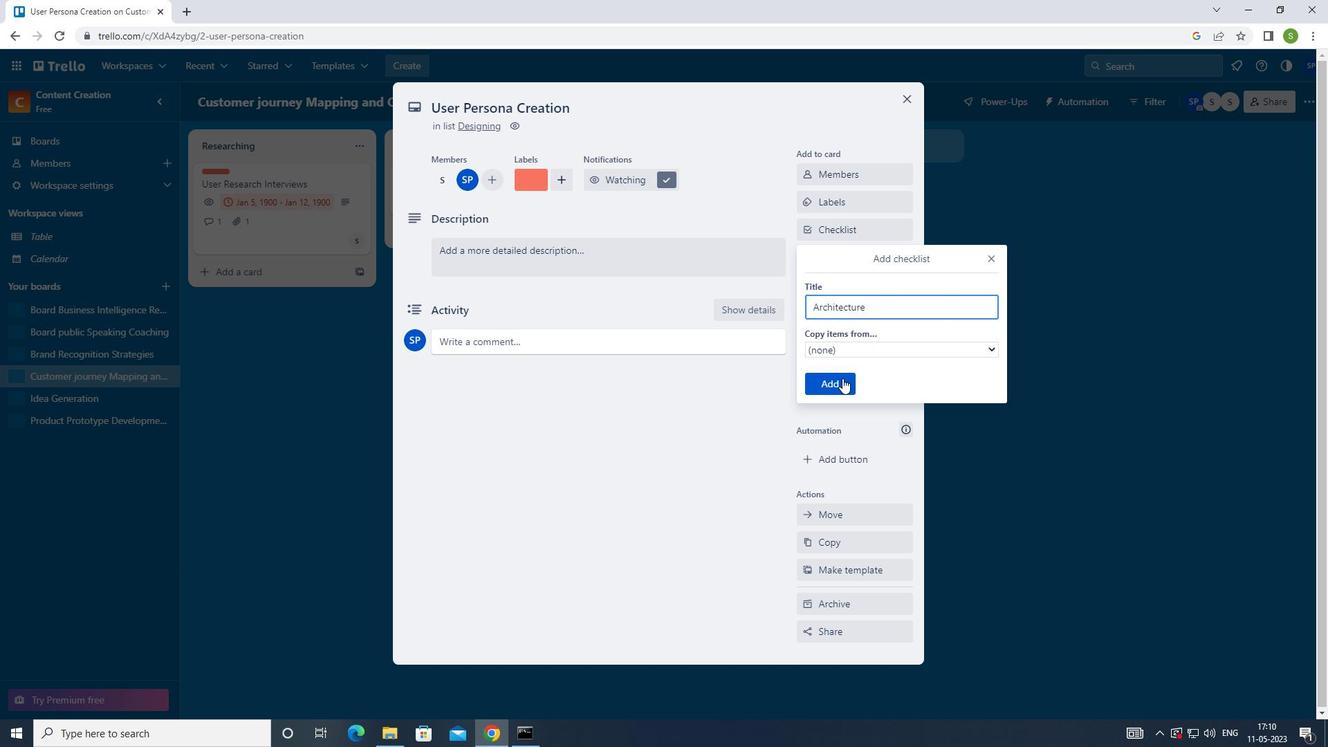 
Action: Mouse moved to (856, 288)
Screenshot: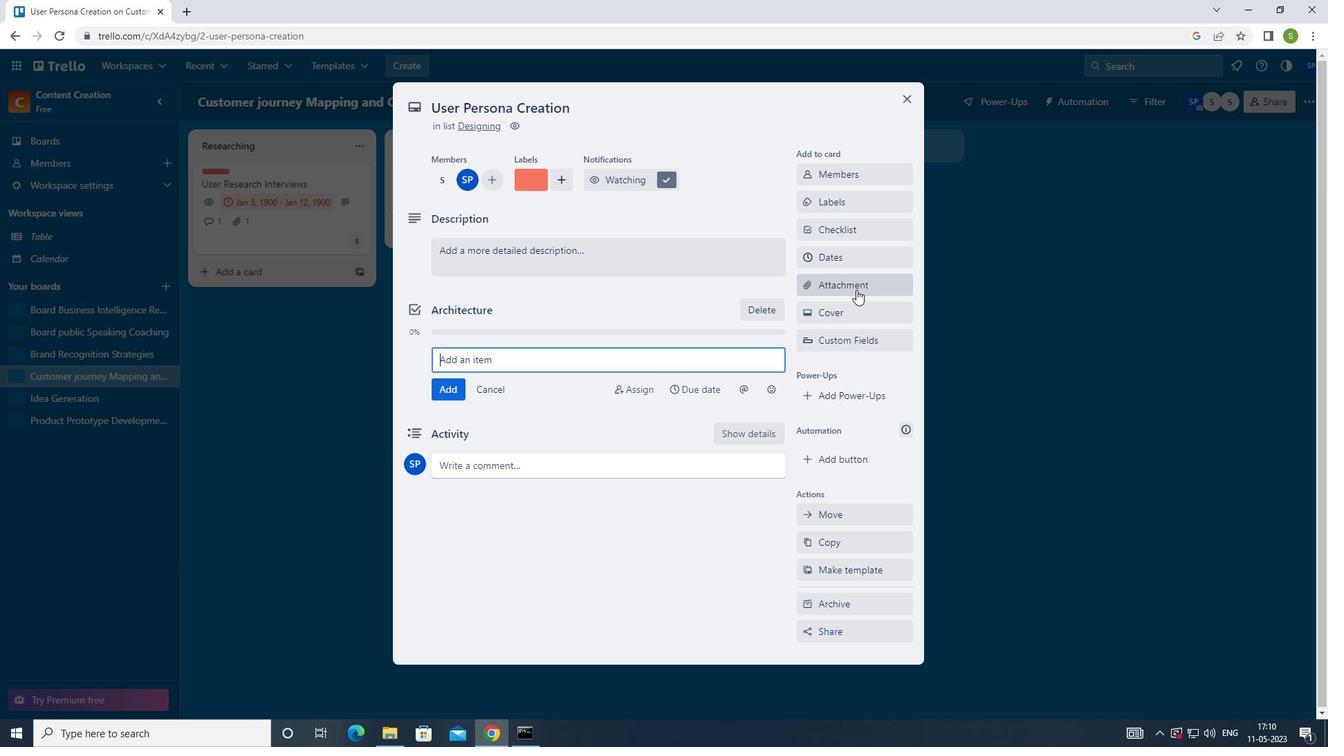 
Action: Mouse pressed left at (856, 288)
Screenshot: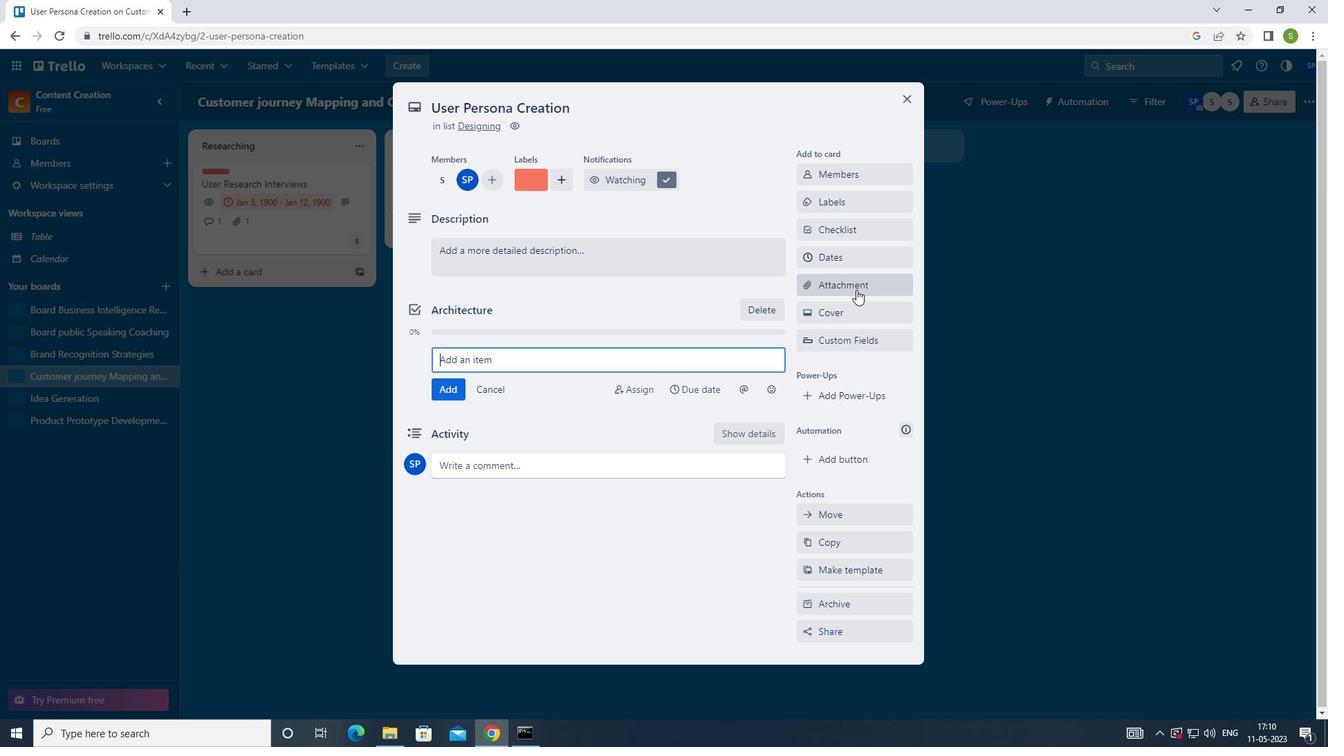 
Action: Mouse moved to (852, 395)
Screenshot: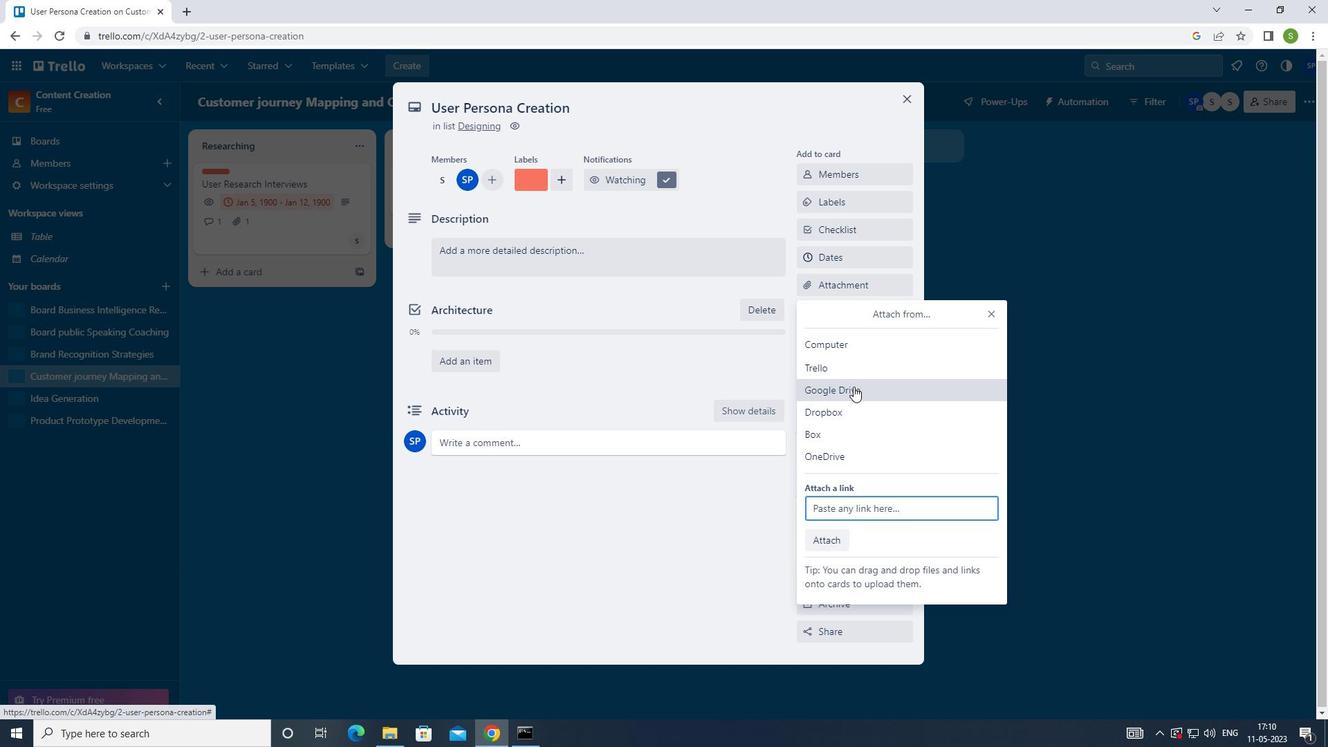 
Action: Mouse pressed left at (852, 395)
Screenshot: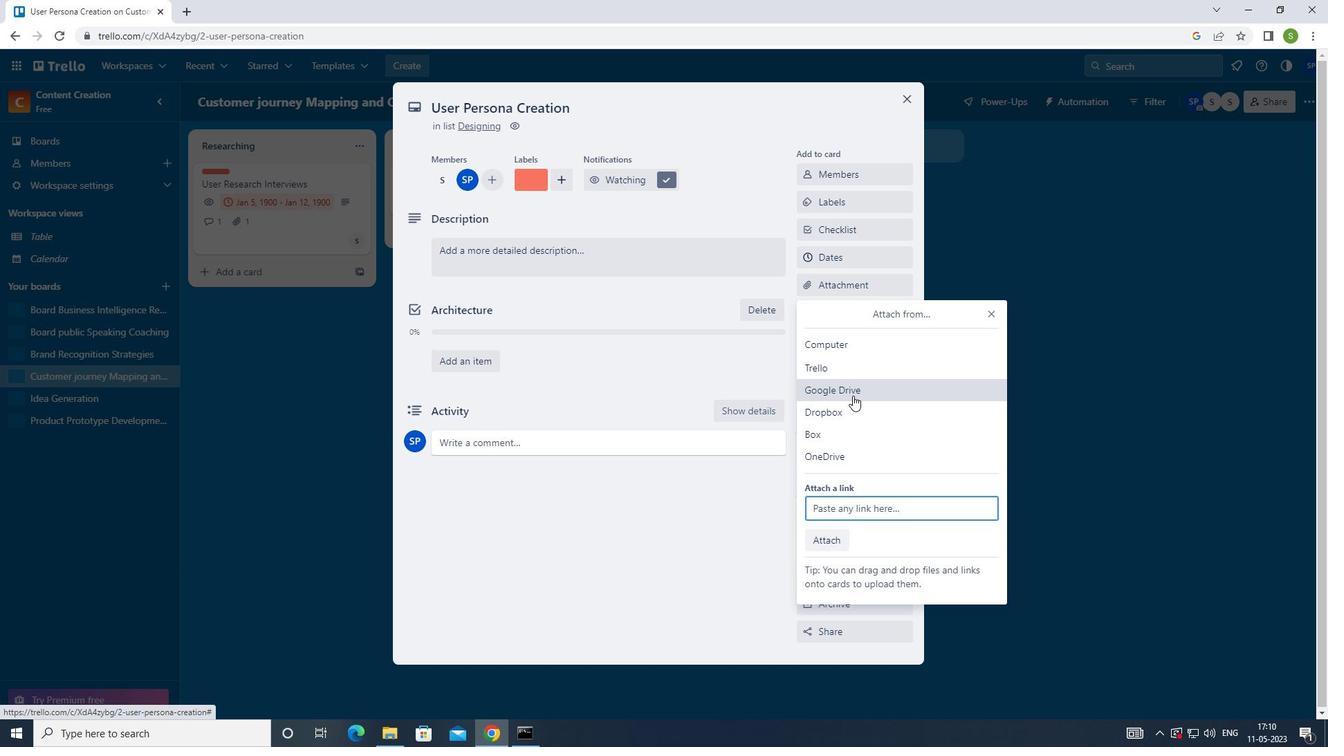 
Action: Mouse moved to (402, 385)
Screenshot: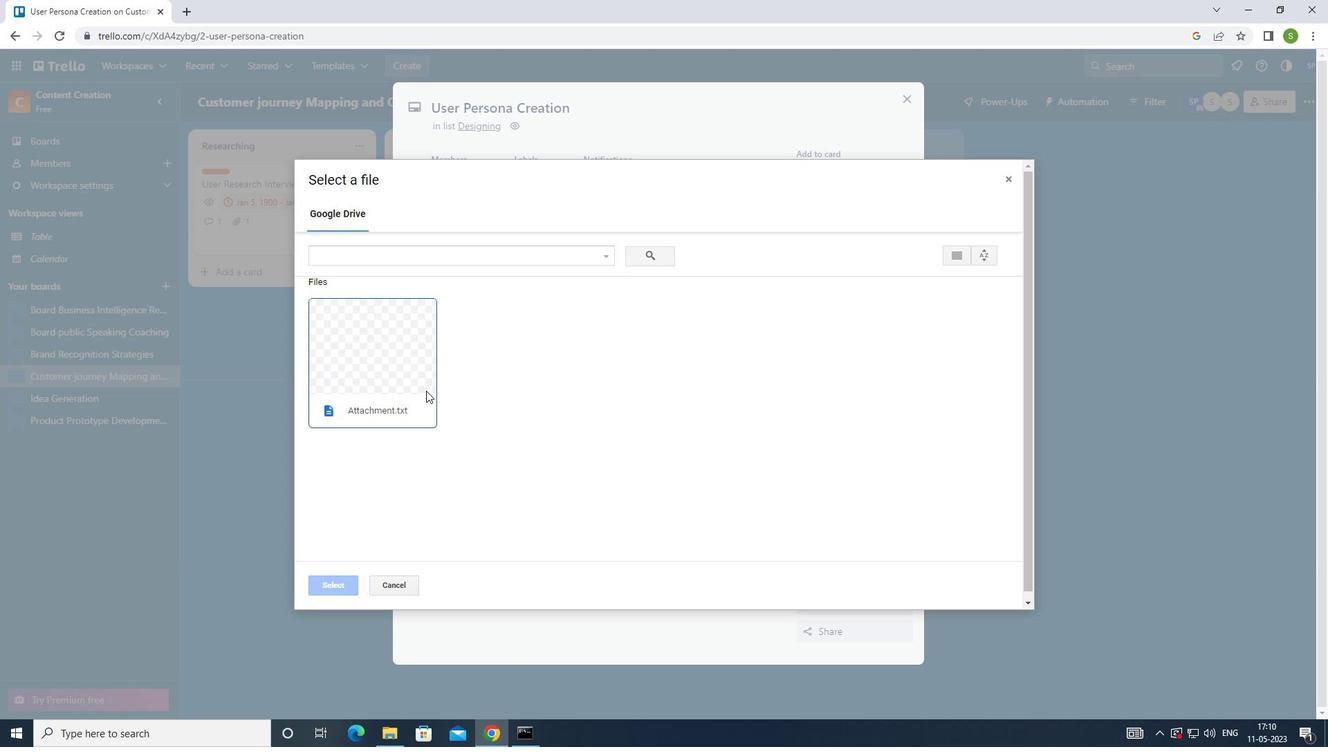 
Action: Mouse pressed left at (402, 385)
Screenshot: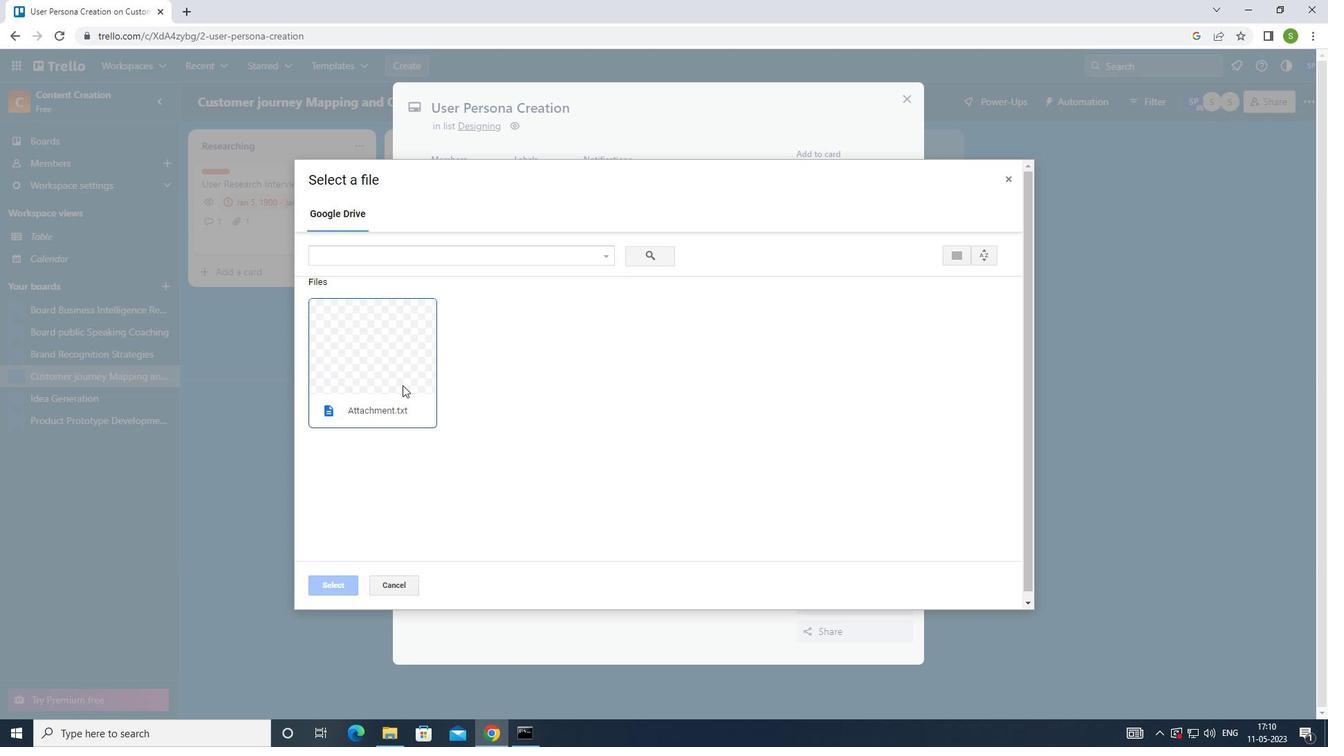 
Action: Mouse moved to (322, 586)
Screenshot: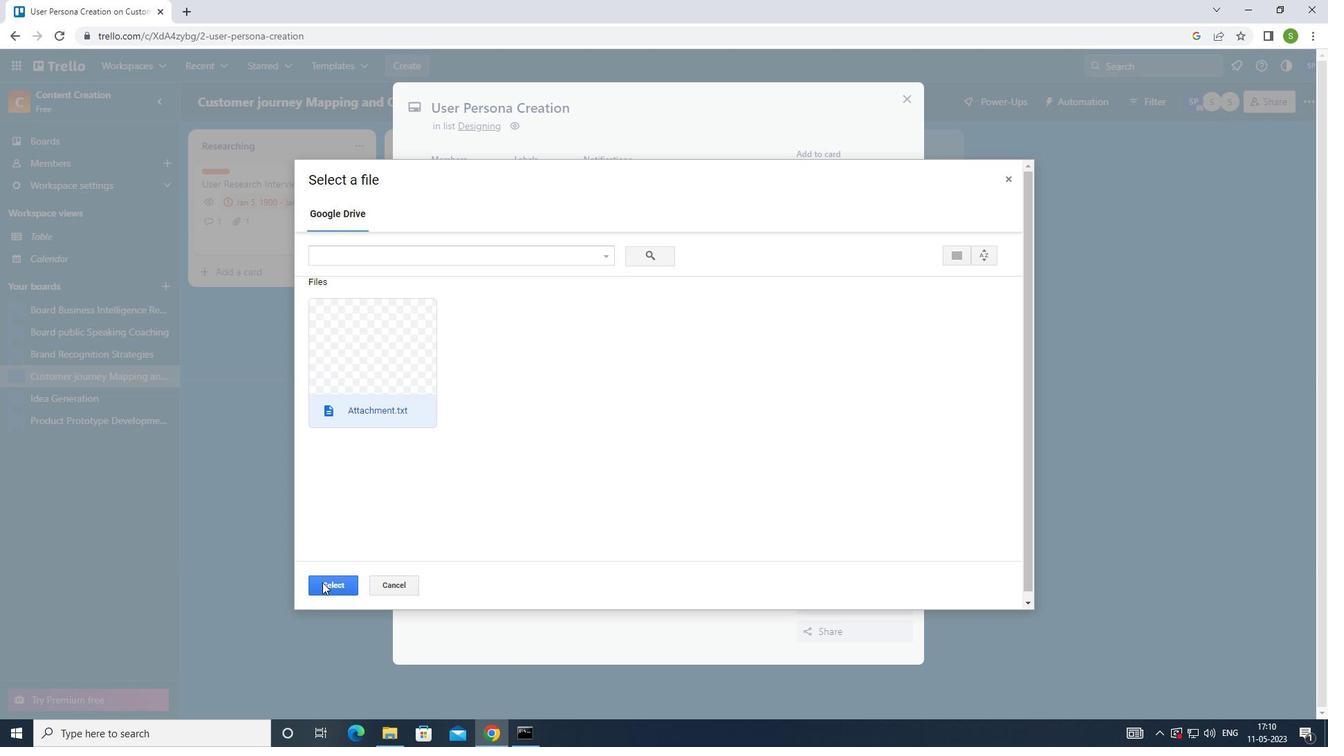 
Action: Mouse pressed left at (322, 586)
Screenshot: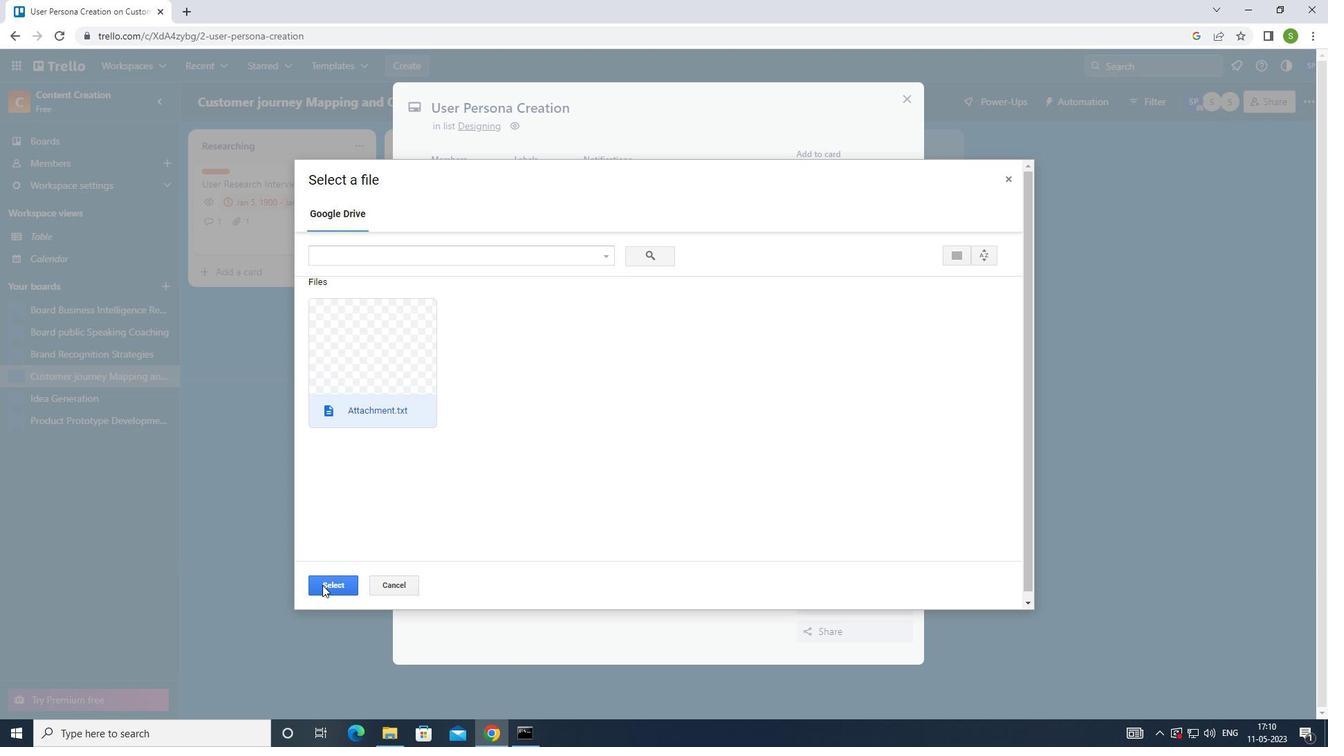 
Action: Mouse moved to (691, 245)
Screenshot: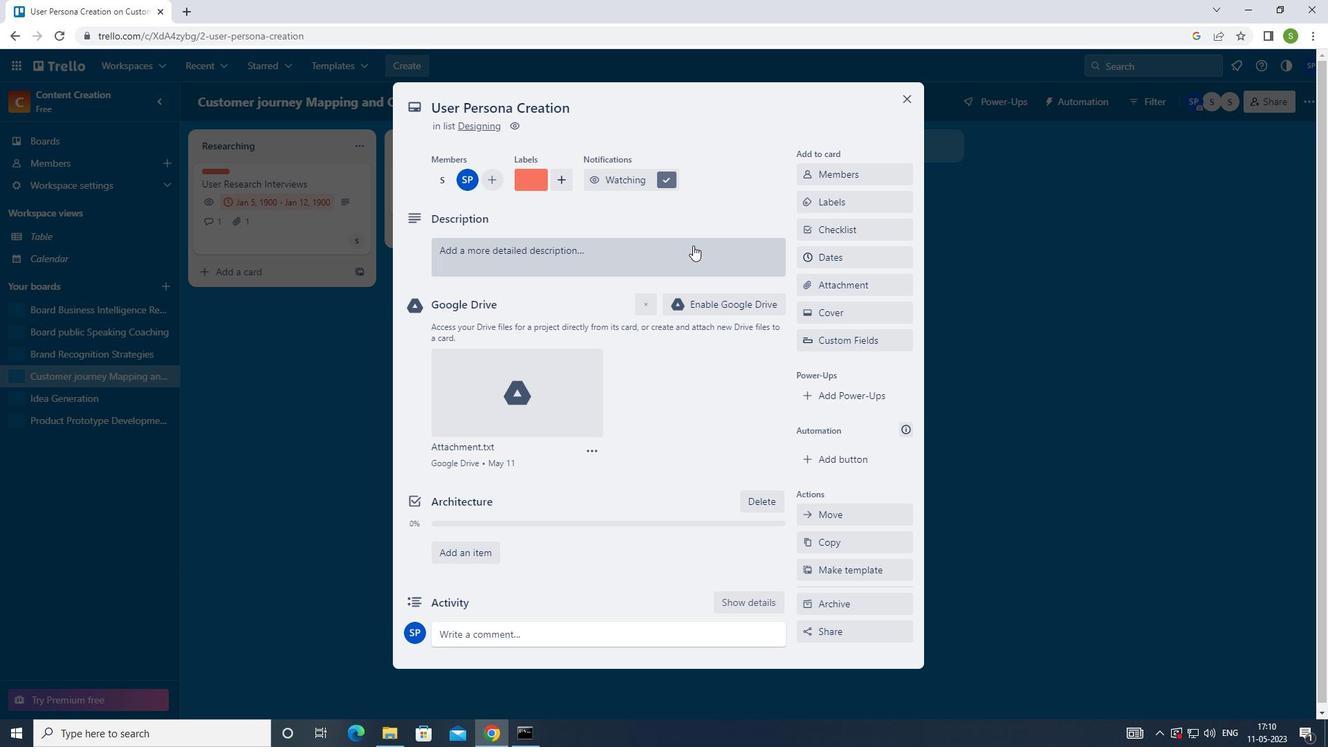 
Action: Mouse pressed left at (691, 245)
Screenshot: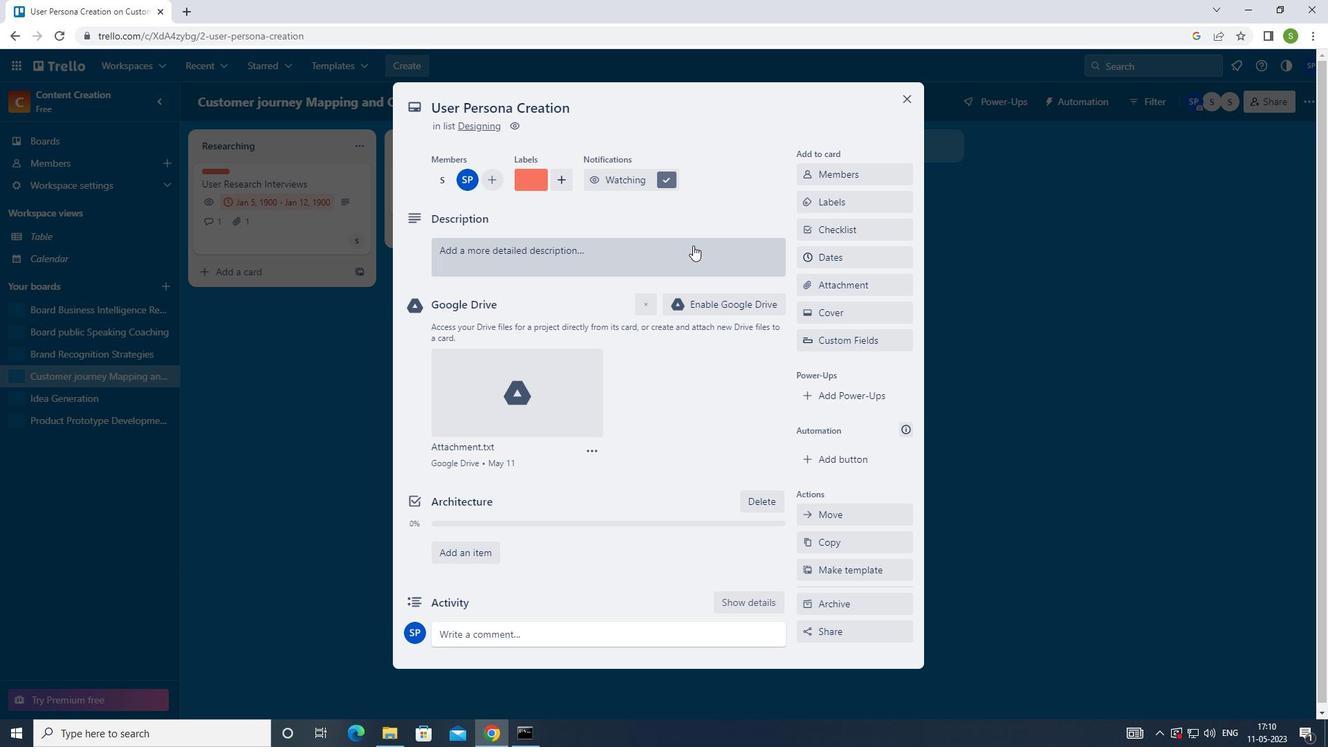 
Action: Mouse moved to (635, 401)
Screenshot: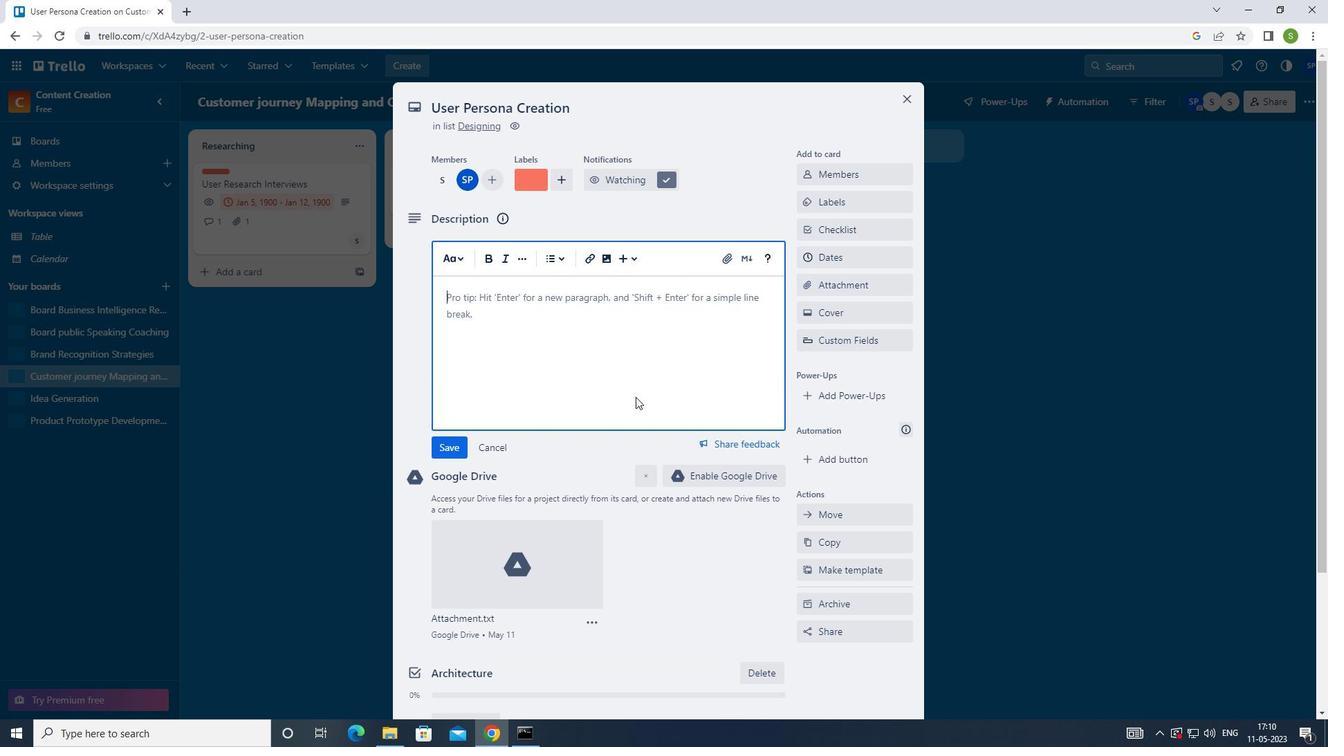 
Action: Key pressed <Key.shift>RESEARCH<Key.space>AND<Key.space>DEVELOP<Key.space>NEW<Key.space>IMPORTANT<Key.space>INFORMATION<Key.space>OR<Key.backspace><Key.backspace><Key.backspace><Key.backspace><Key.backspace><Key.backspace><Key.backspace><Key.backspace><Key.backspace><Key.backspace><Key.backspace><Key.backspace><Key.backspace><Key.backspace><Key.backspace><Key.backspace><Key.backspace><Key.backspace><Key.backspace><Key.backspace><Key.backspace><Key.backspace><Key.backspace><Key.backspace>PRICING<Key.space>STRATEGY
Screenshot: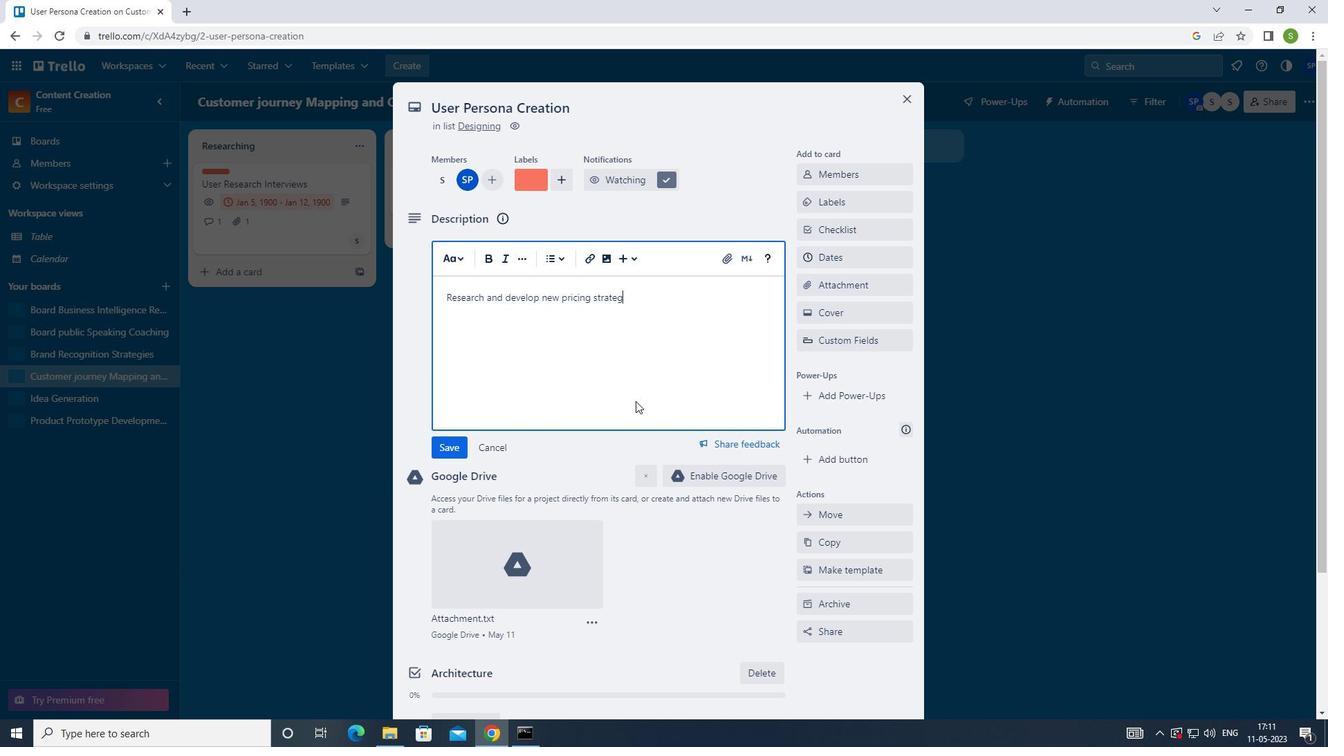 
Action: Mouse moved to (443, 451)
Screenshot: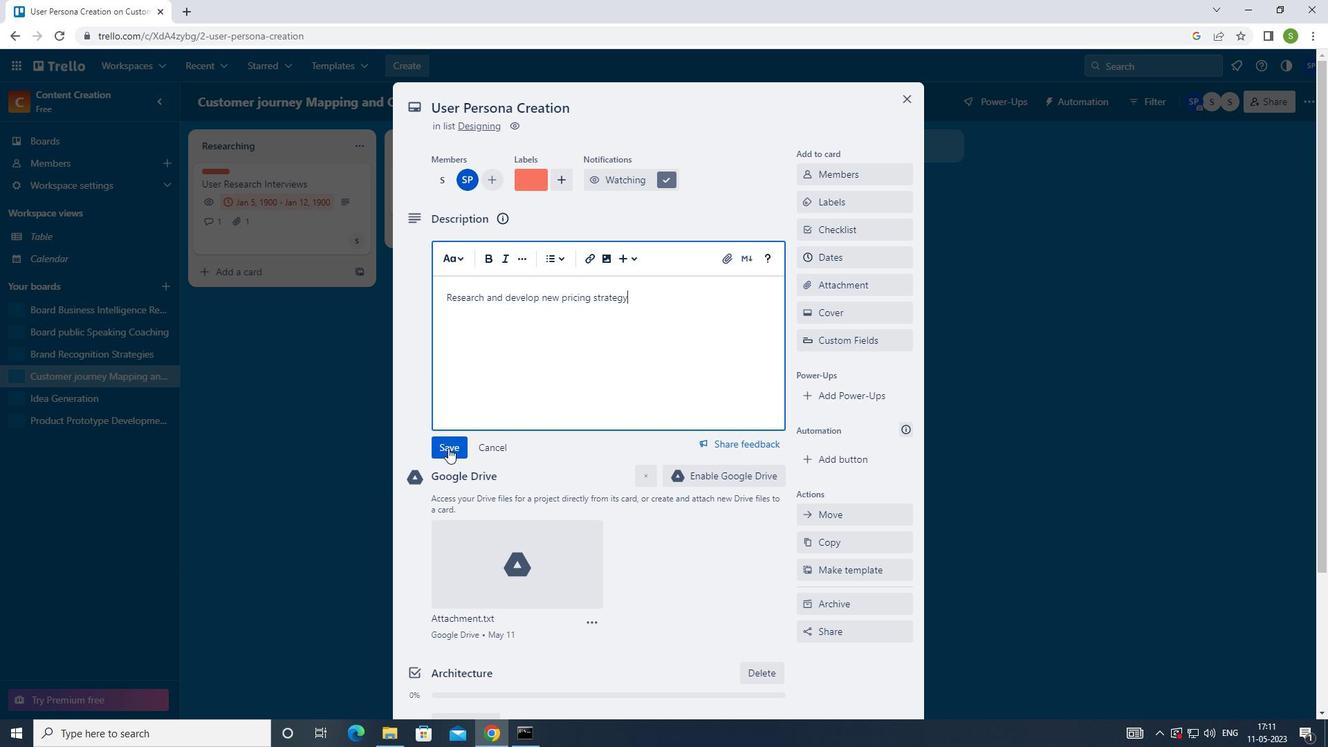 
Action: Mouse pressed left at (443, 451)
Screenshot: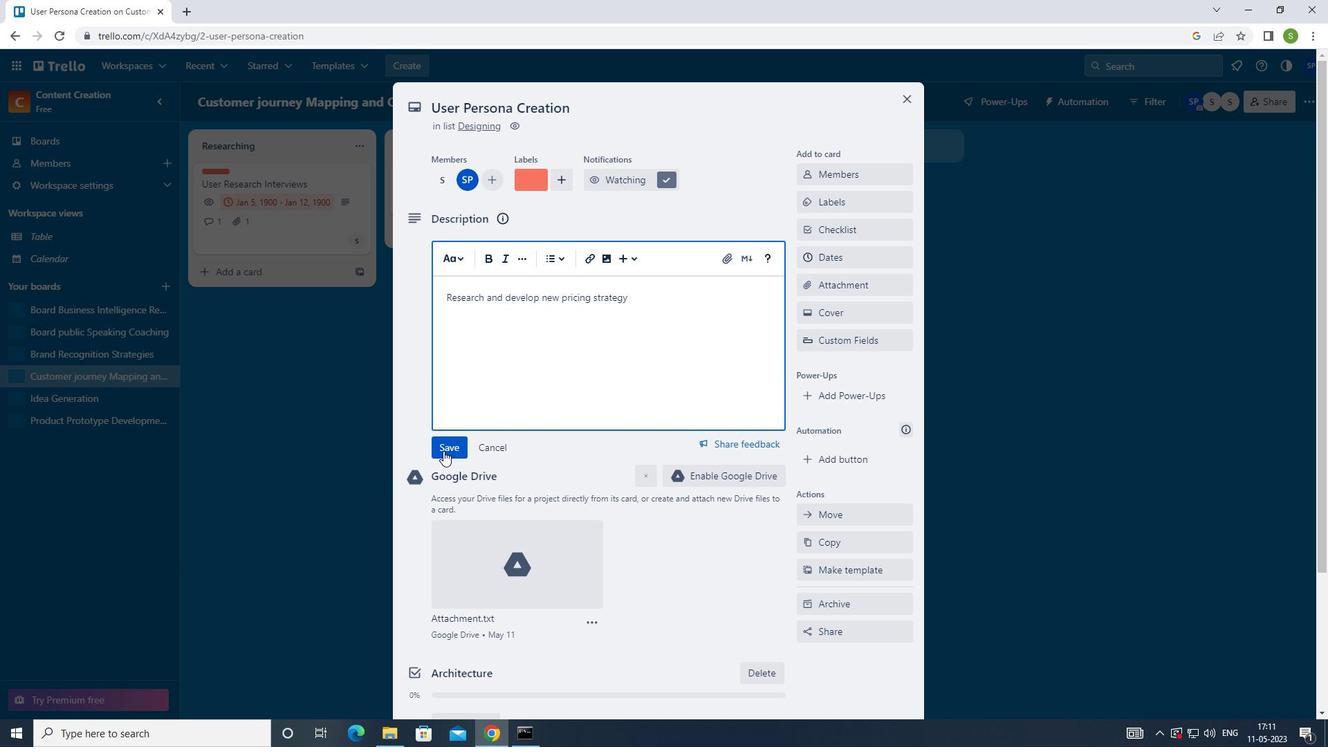 
Action: Mouse moved to (492, 612)
Screenshot: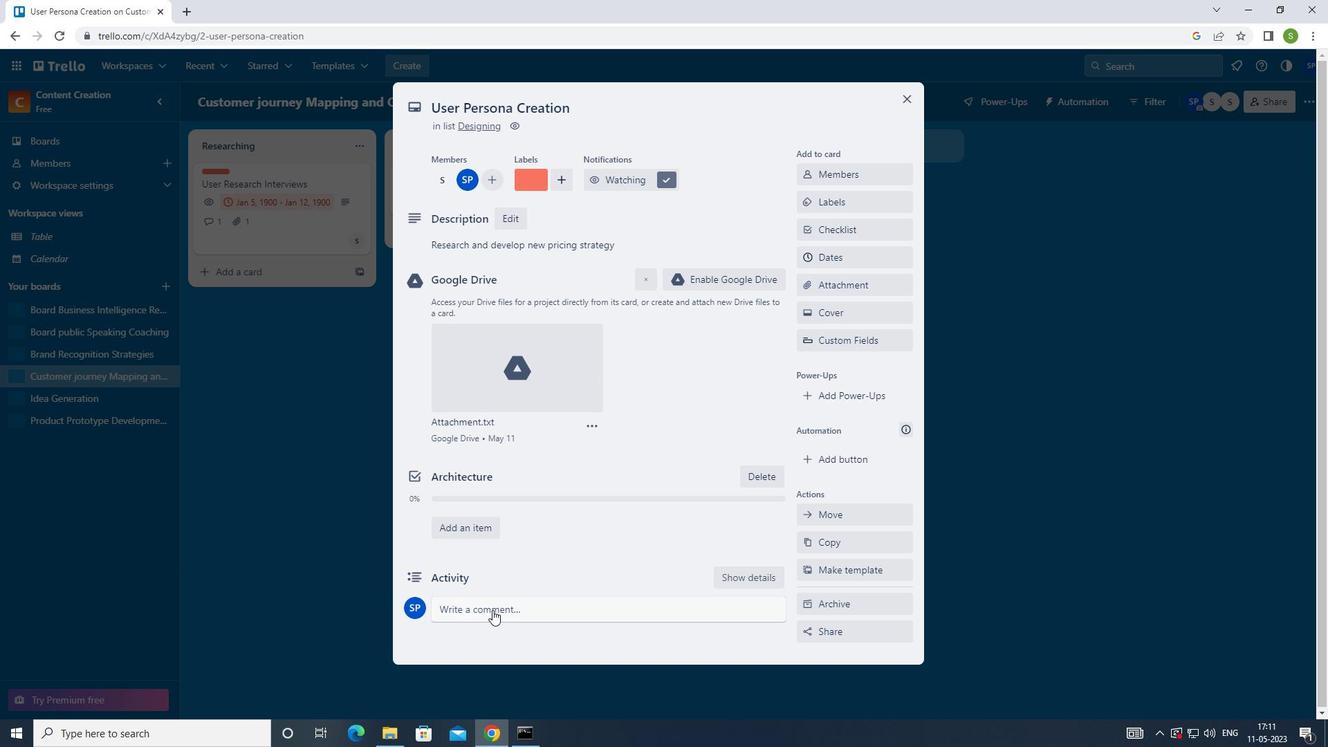 
Action: Mouse pressed left at (492, 612)
Screenshot: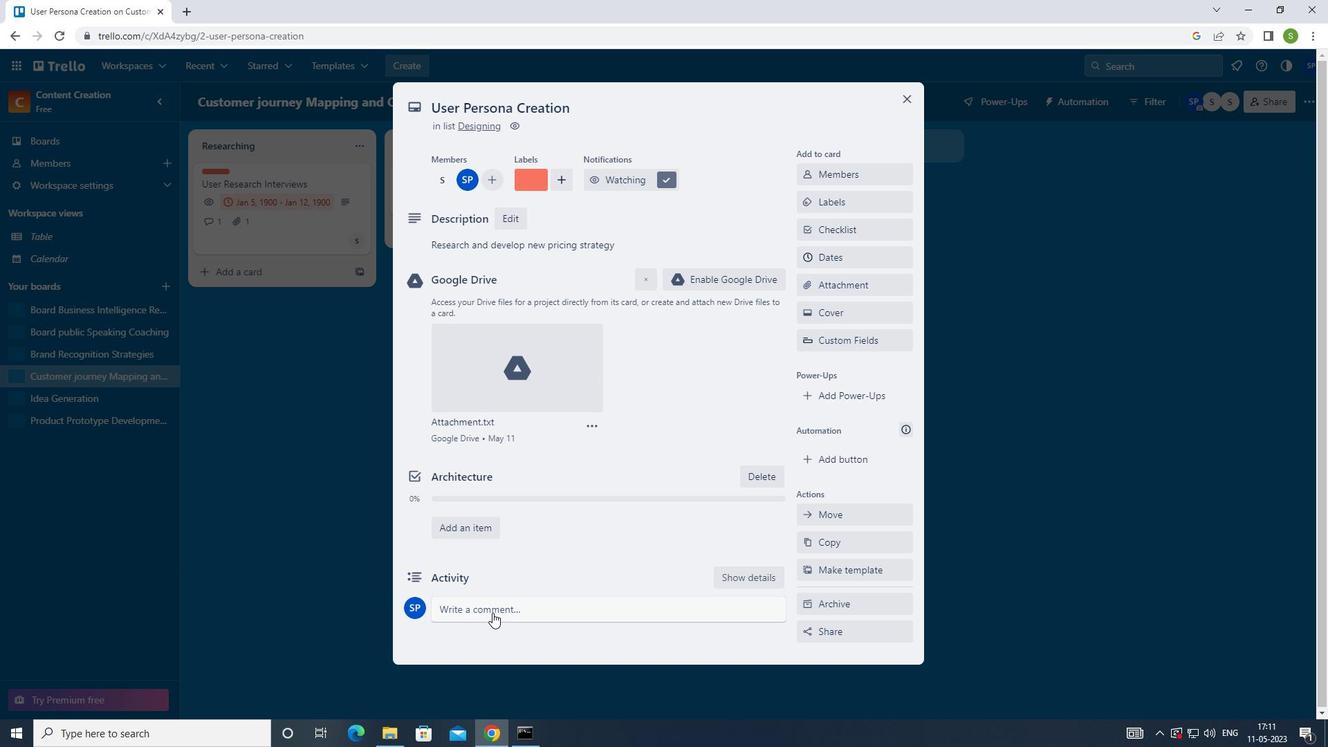 
Action: Mouse moved to (658, 453)
Screenshot: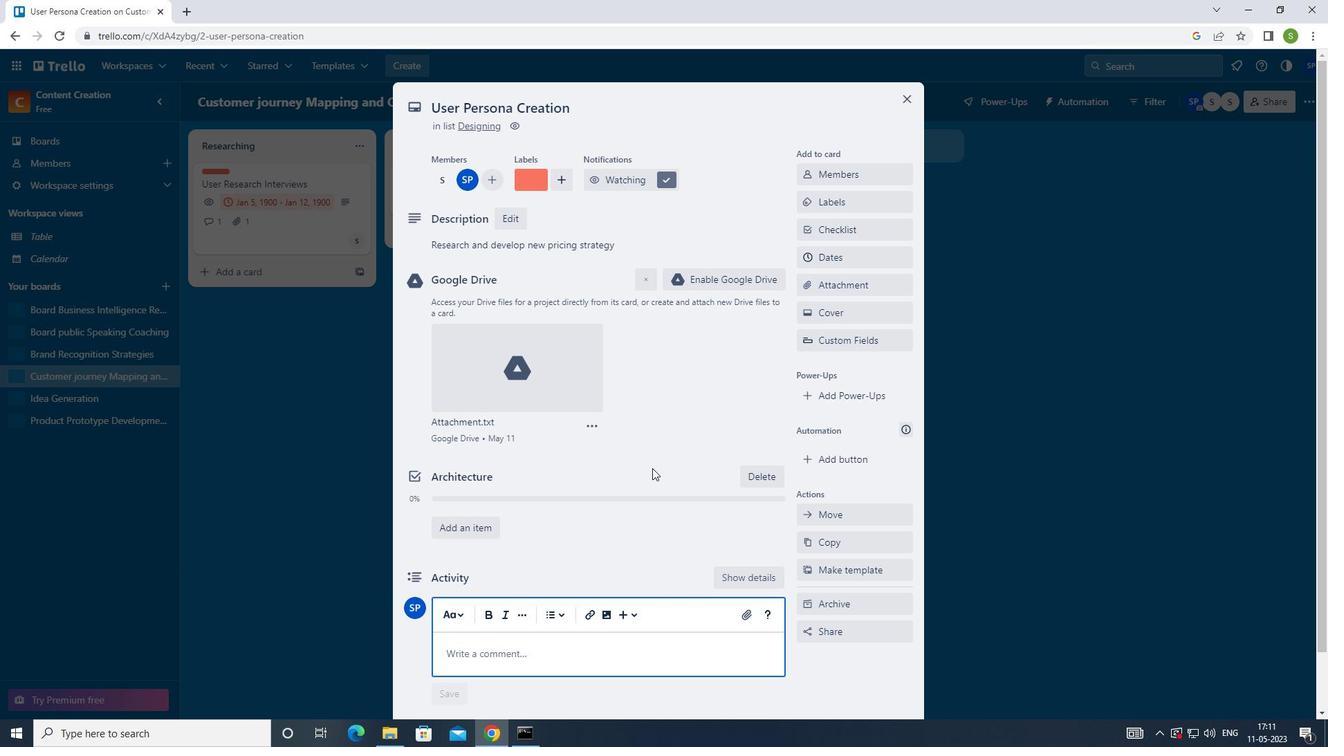 
Action: Key pressed <Key.shift_r>LET<Key.space>US<Key.space>APPROACH<Key.space>THIS<Key.space>E<Key.backspace>WITH<Key.space>A<Key.caps_lock><Key.space>SENSE<Key.backspace><Key.backspace><Key.backspace><Key.backspace><Key.backspace><Key.caps_lock>SENSE<Key.space>OF<Key.space>FOCUS<Key.space>AND<Key.space>ATTENTION<Key.space>TO<Key.space>DETAIL<Key.space>ENSURING<Key.space>THAT<Key.space>WE<Key.space>DO<Key.space>NOT<Key.space>MISS<Key.space>ANY<Key.space>IMPORTANT<Key.space>INFORMATION<Key.space>OR<Key.space>DETAILS
Screenshot: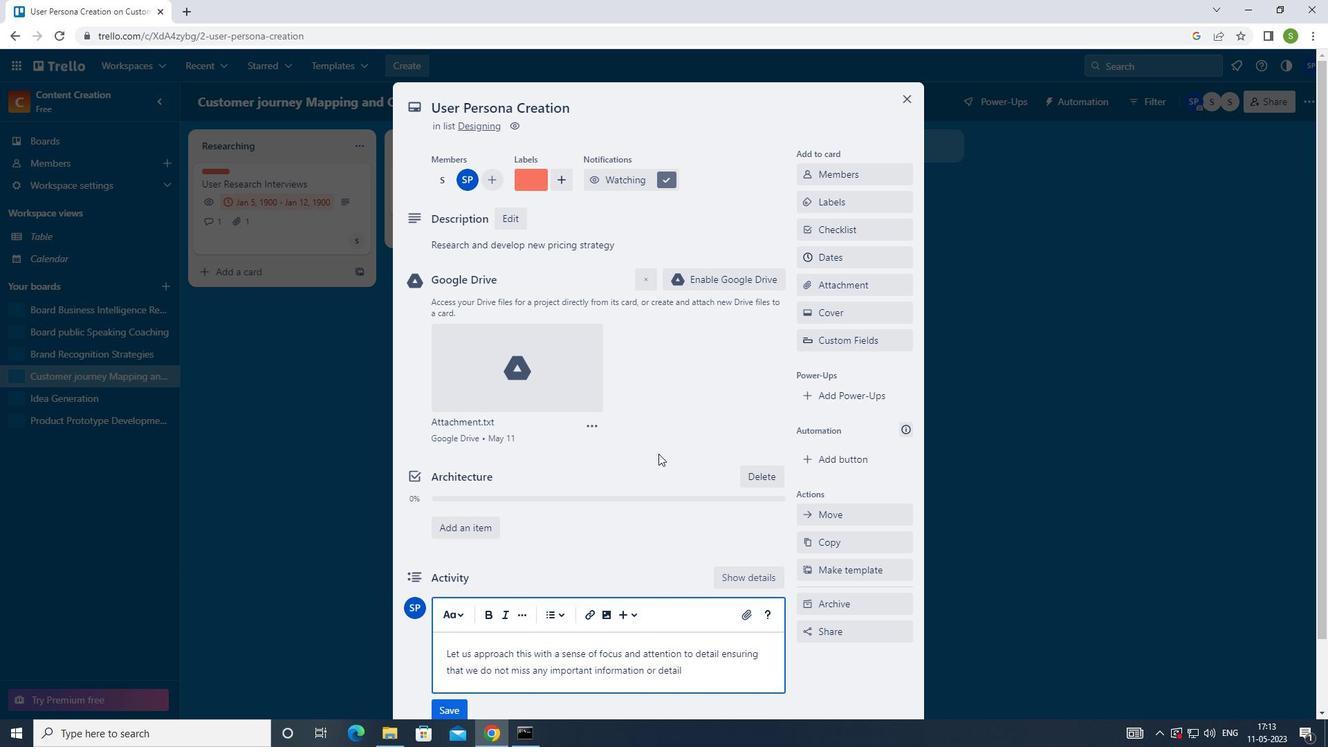 
Action: Mouse moved to (644, 464)
Screenshot: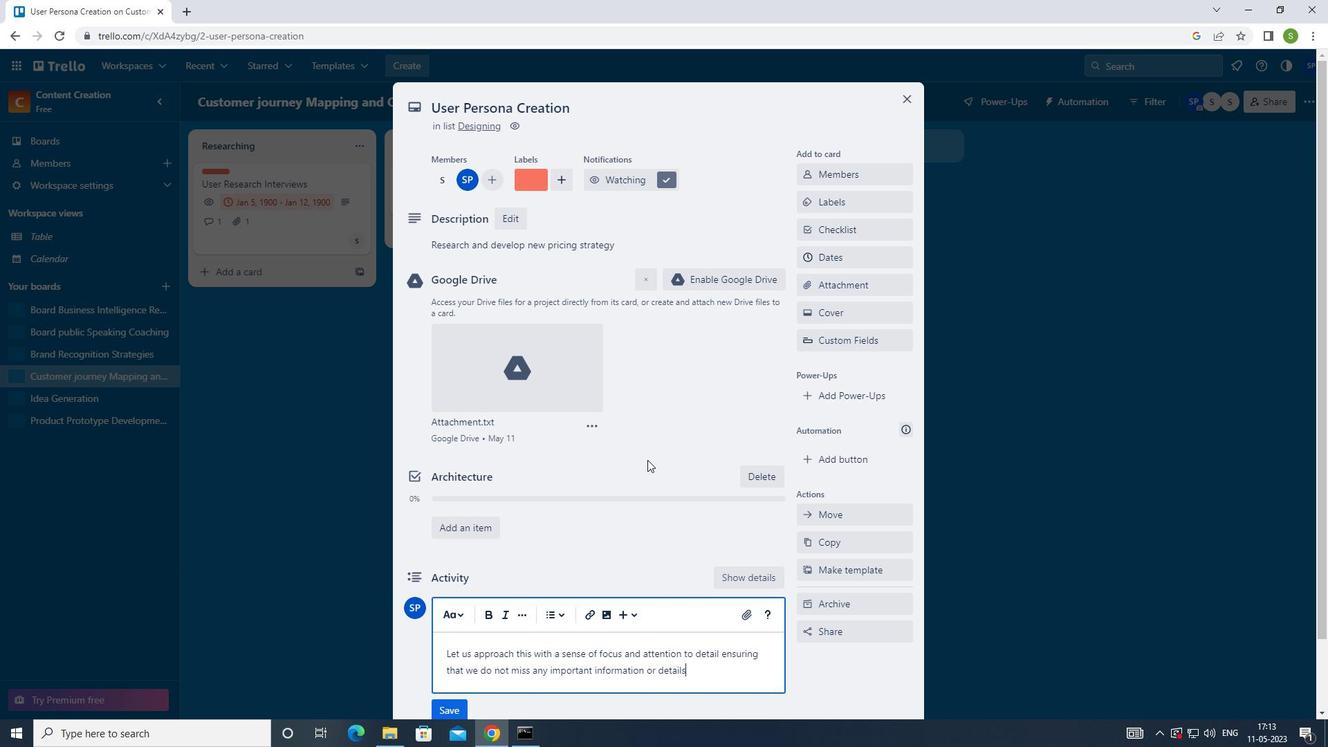 
Action: Mouse scrolled (644, 463) with delta (0, 0)
Screenshot: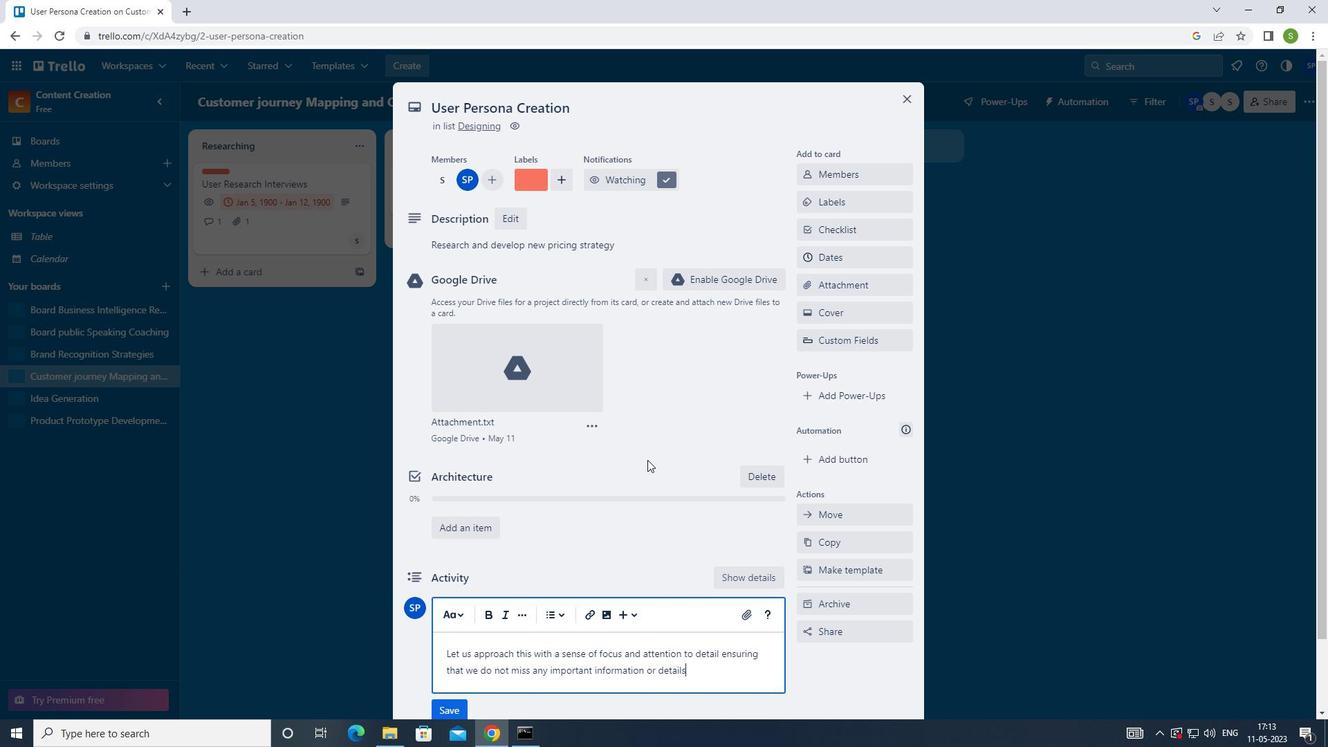 
Action: Mouse moved to (643, 467)
Screenshot: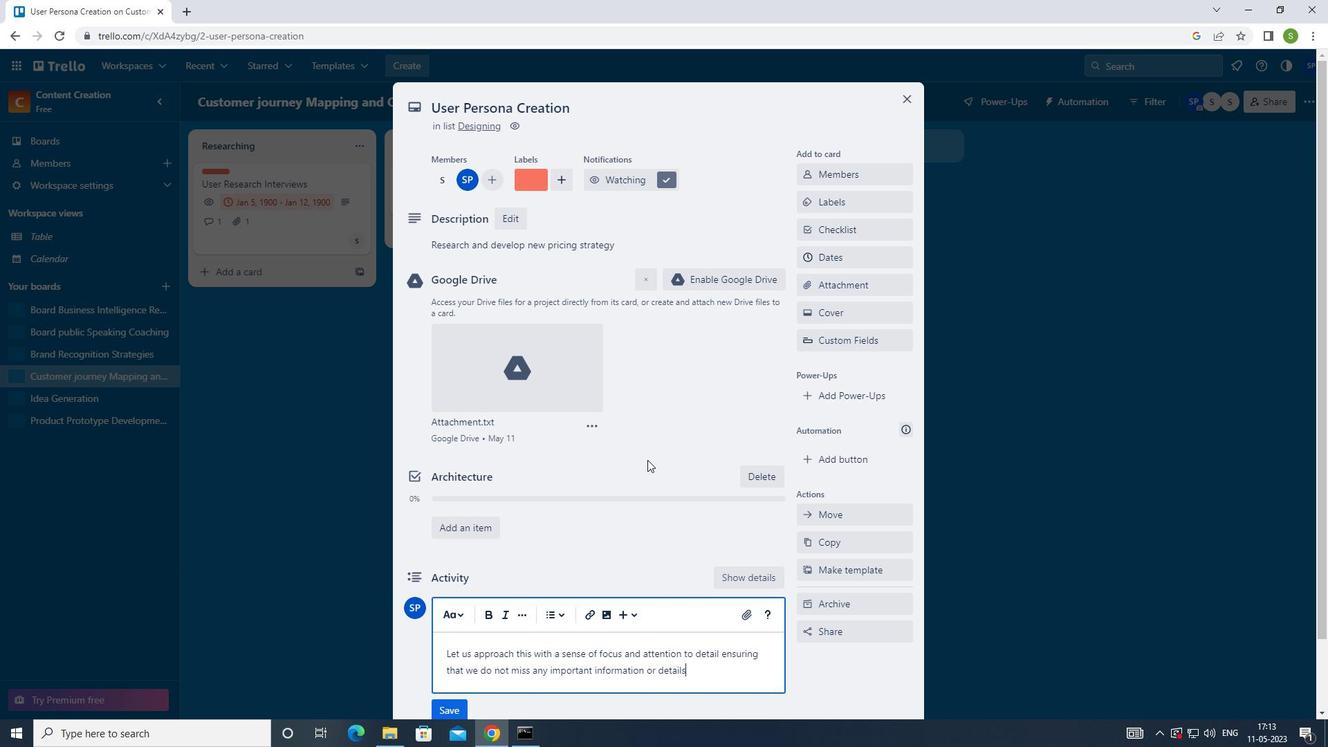 
Action: Mouse scrolled (643, 466) with delta (0, 0)
Screenshot: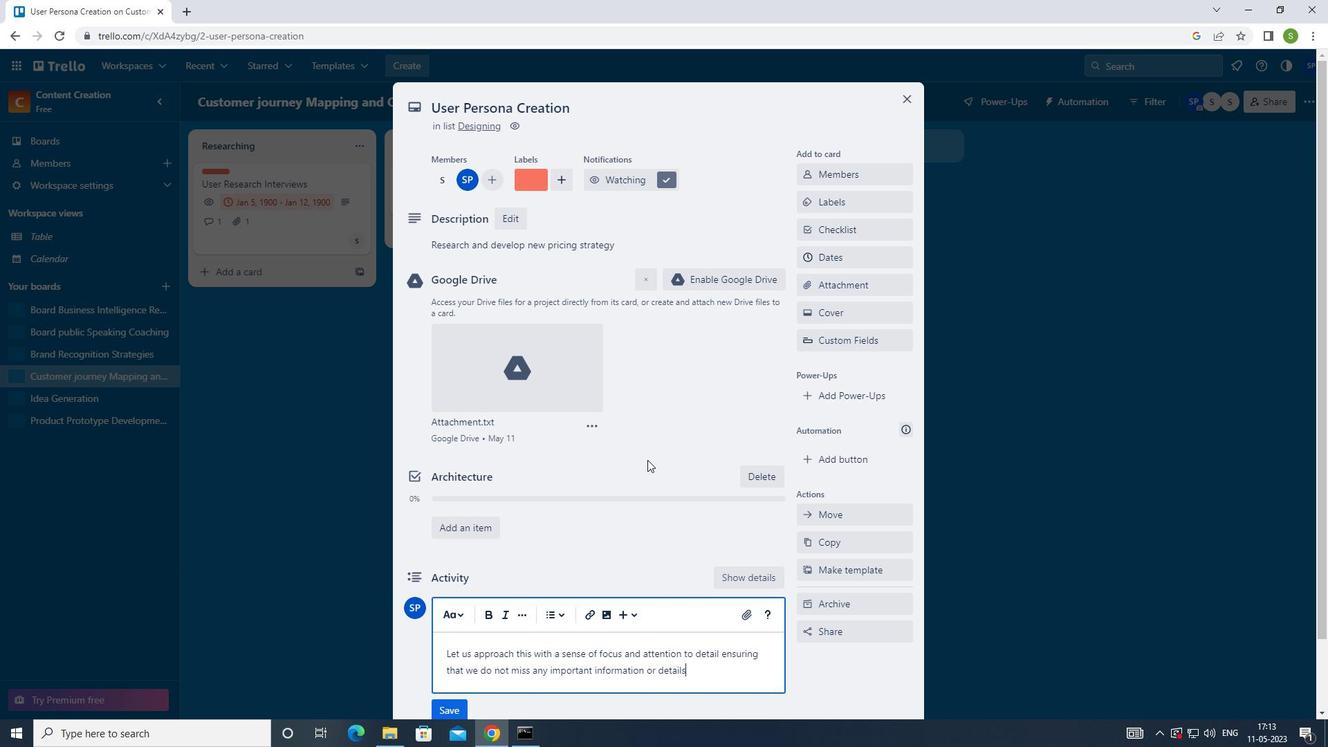 
Action: Mouse moved to (641, 470)
Screenshot: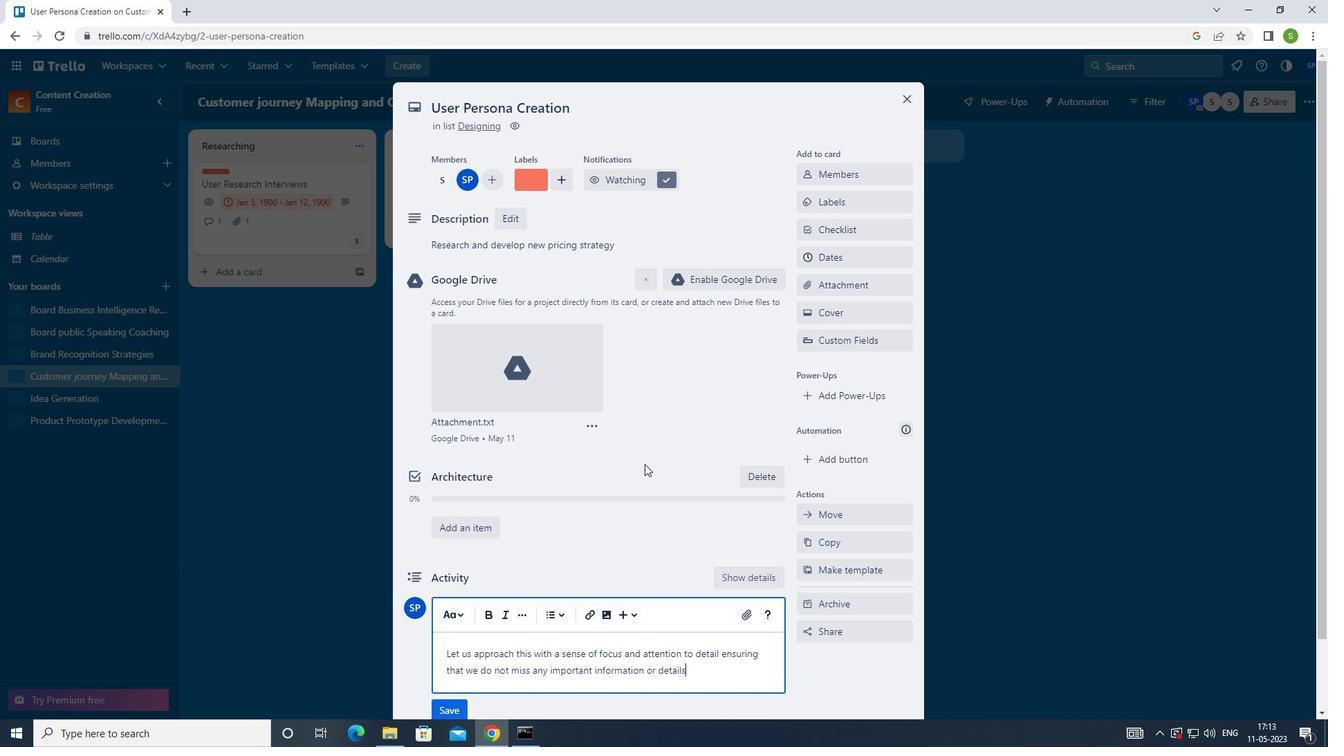 
Action: Mouse scrolled (641, 469) with delta (0, 0)
Screenshot: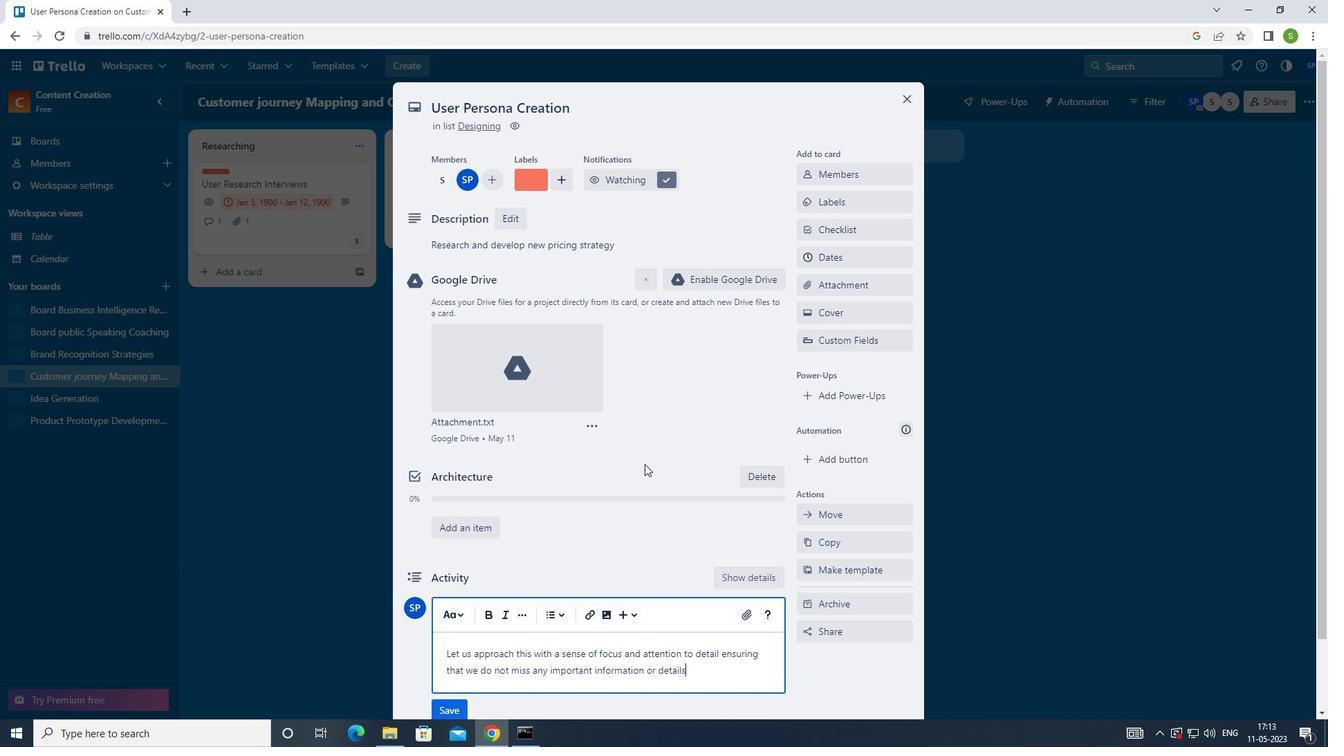 
Action: Mouse moved to (639, 475)
Screenshot: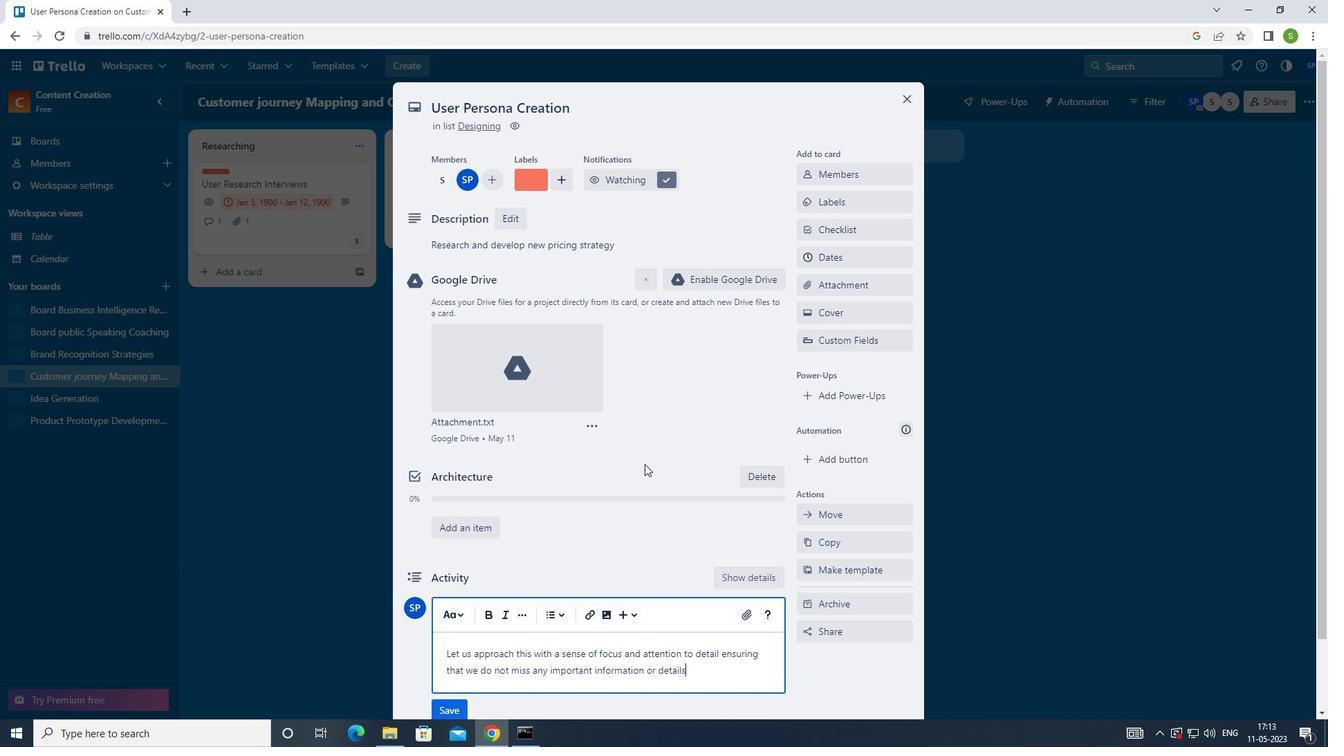
Action: Mouse scrolled (639, 474) with delta (0, 0)
Screenshot: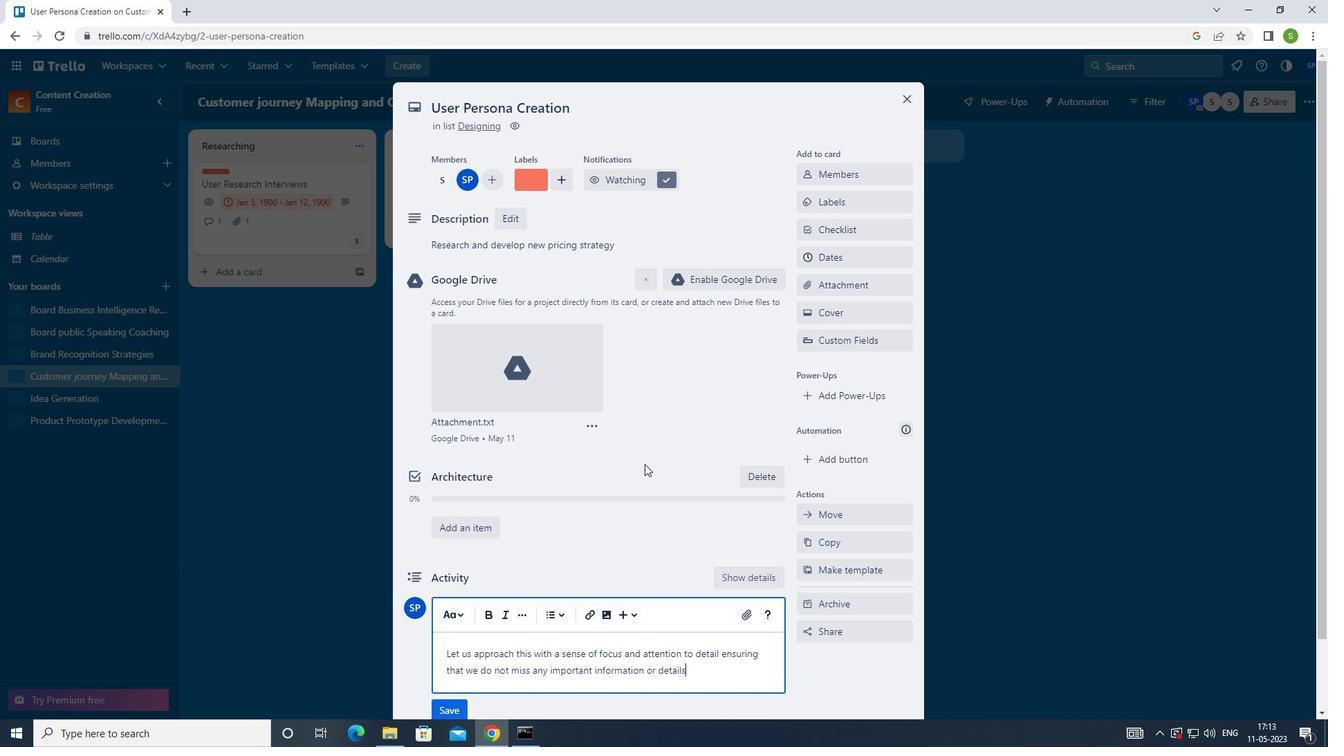 
Action: Mouse moved to (462, 632)
Screenshot: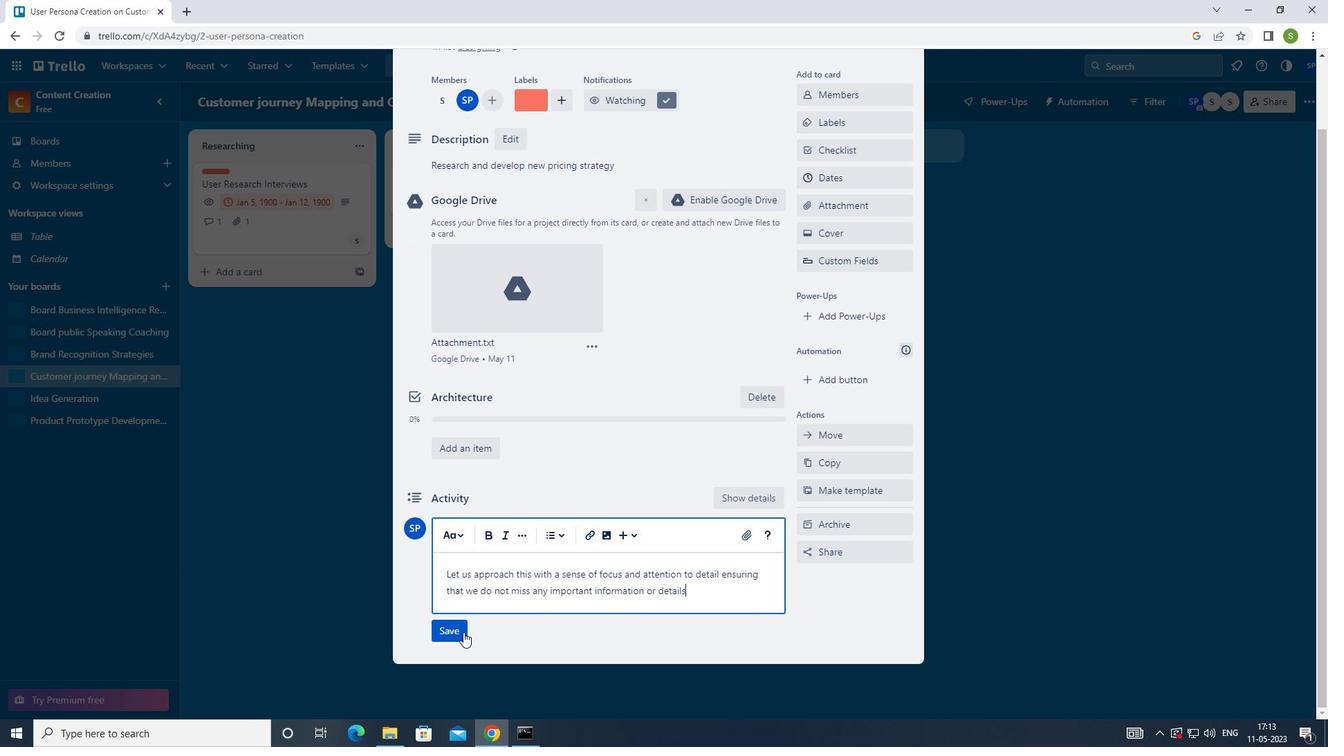 
Action: Mouse pressed left at (462, 632)
Screenshot: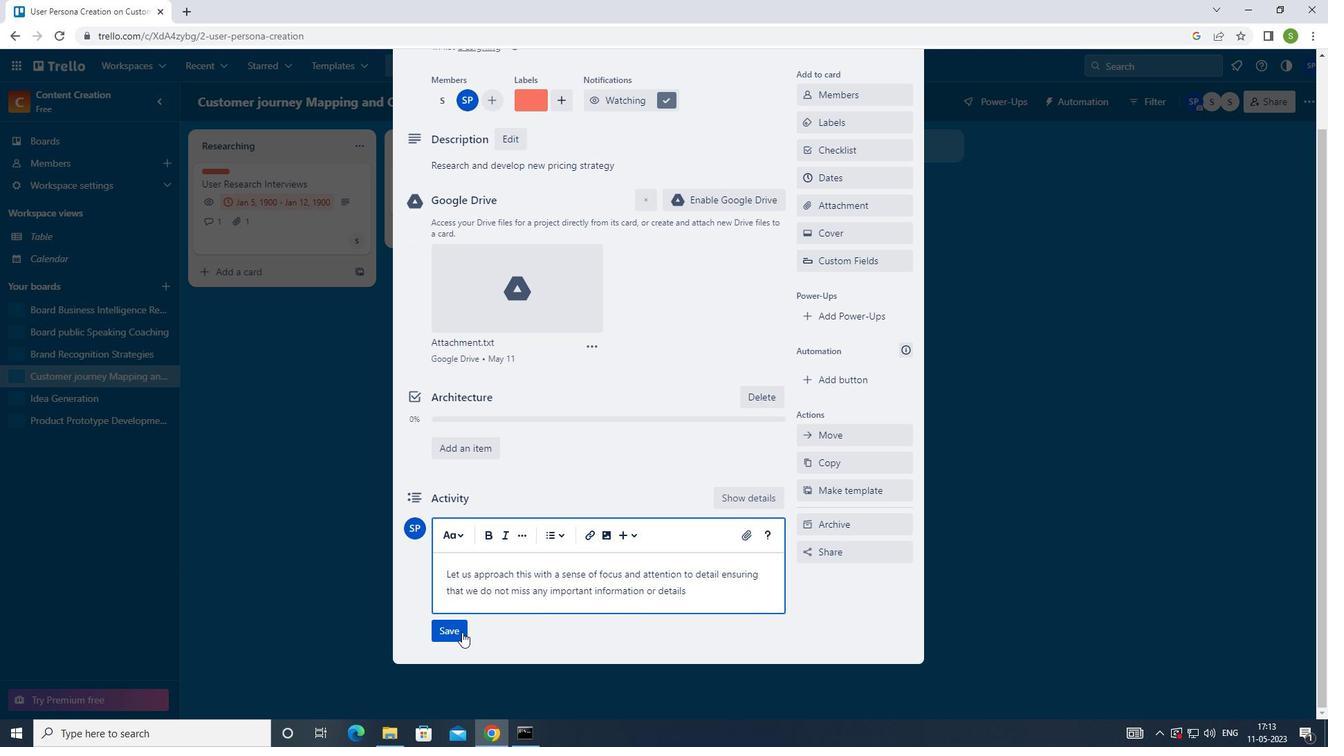 
Action: Mouse moved to (848, 192)
Screenshot: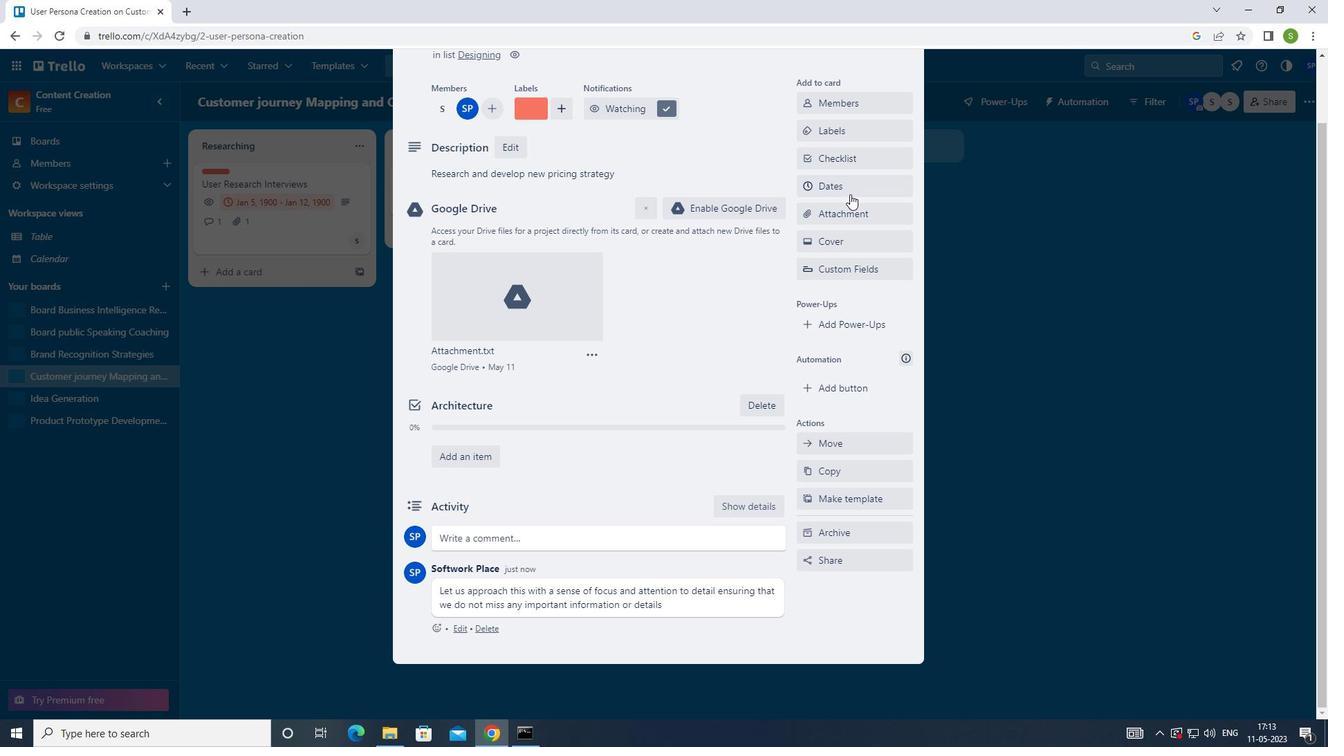 
Action: Mouse pressed left at (848, 192)
Screenshot: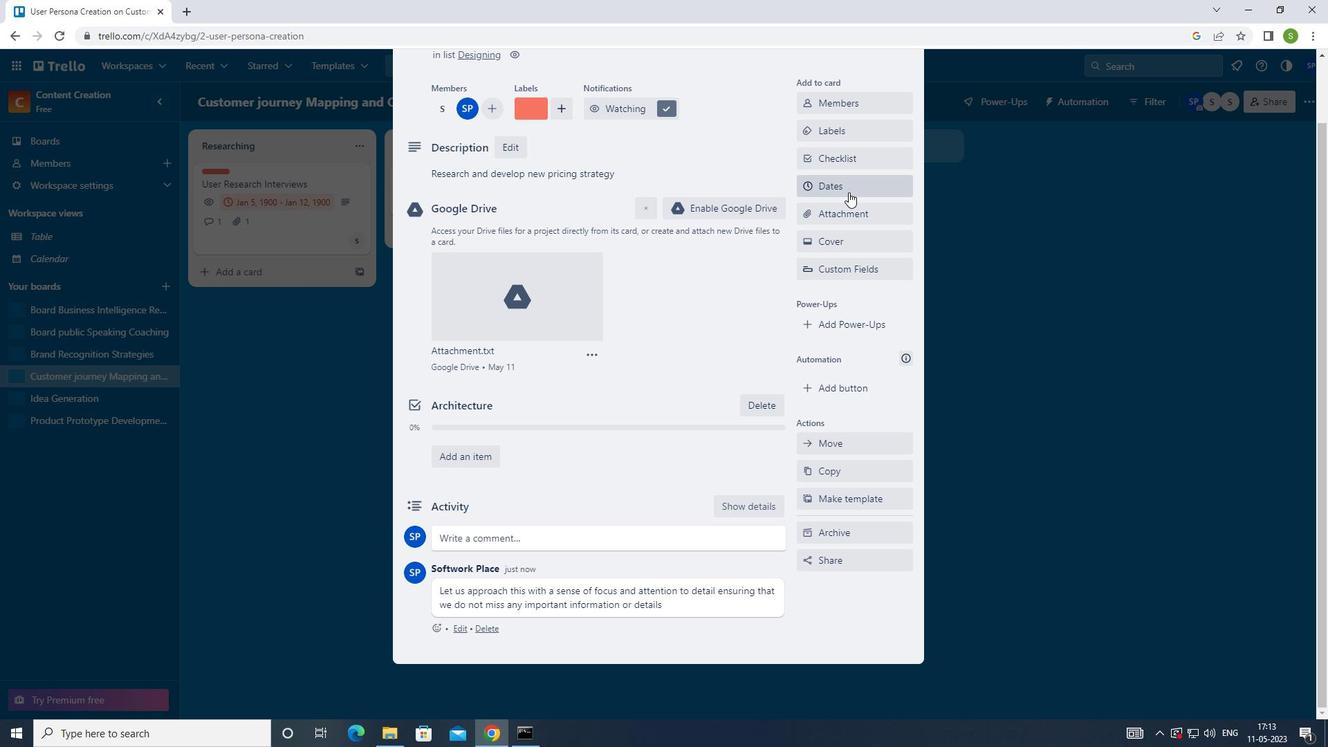 
Action: Mouse moved to (813, 473)
Screenshot: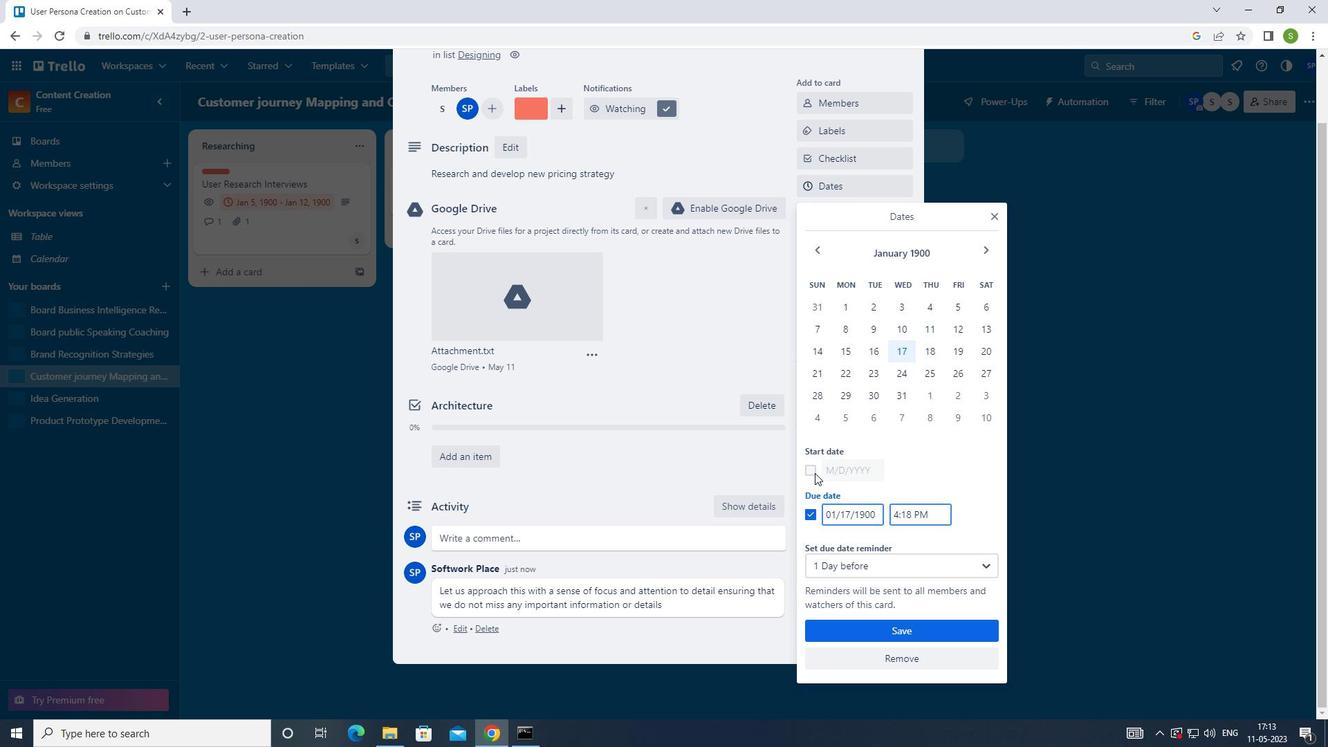 
Action: Mouse pressed left at (813, 473)
Screenshot: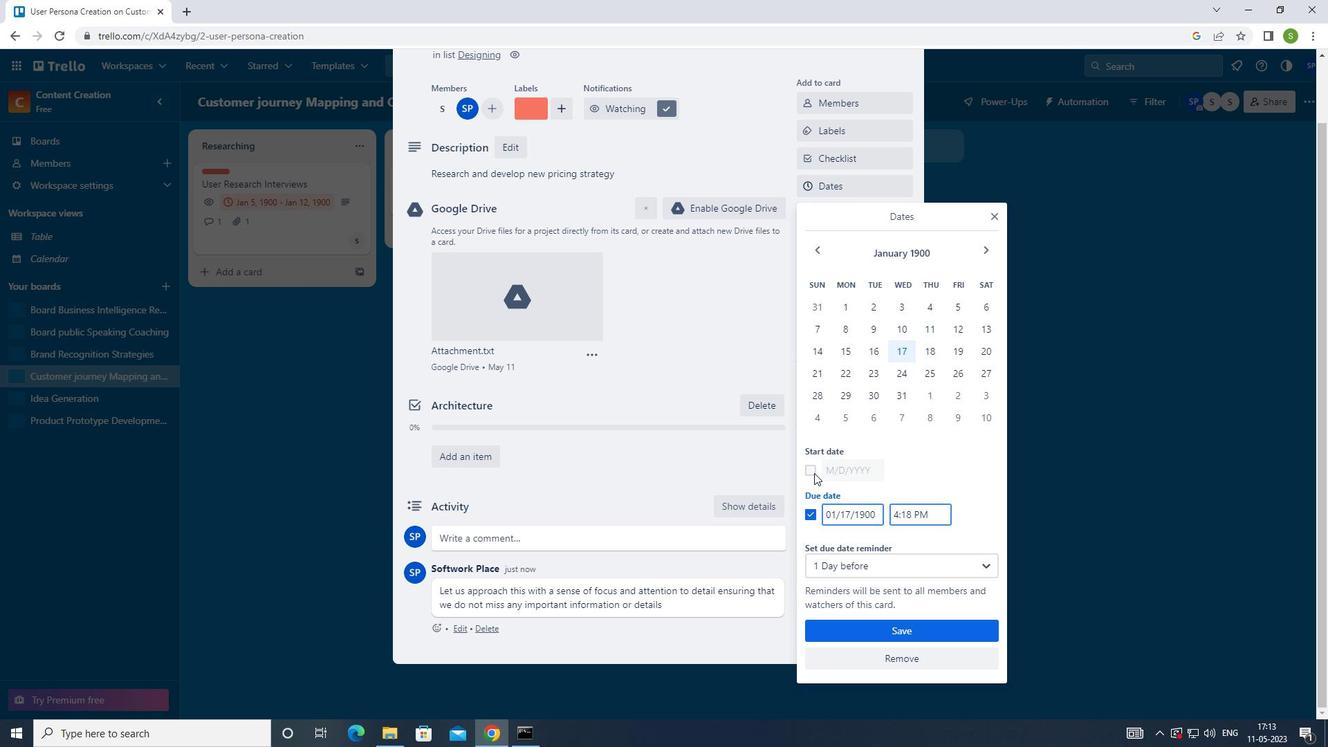 
Action: Mouse moved to (848, 469)
Screenshot: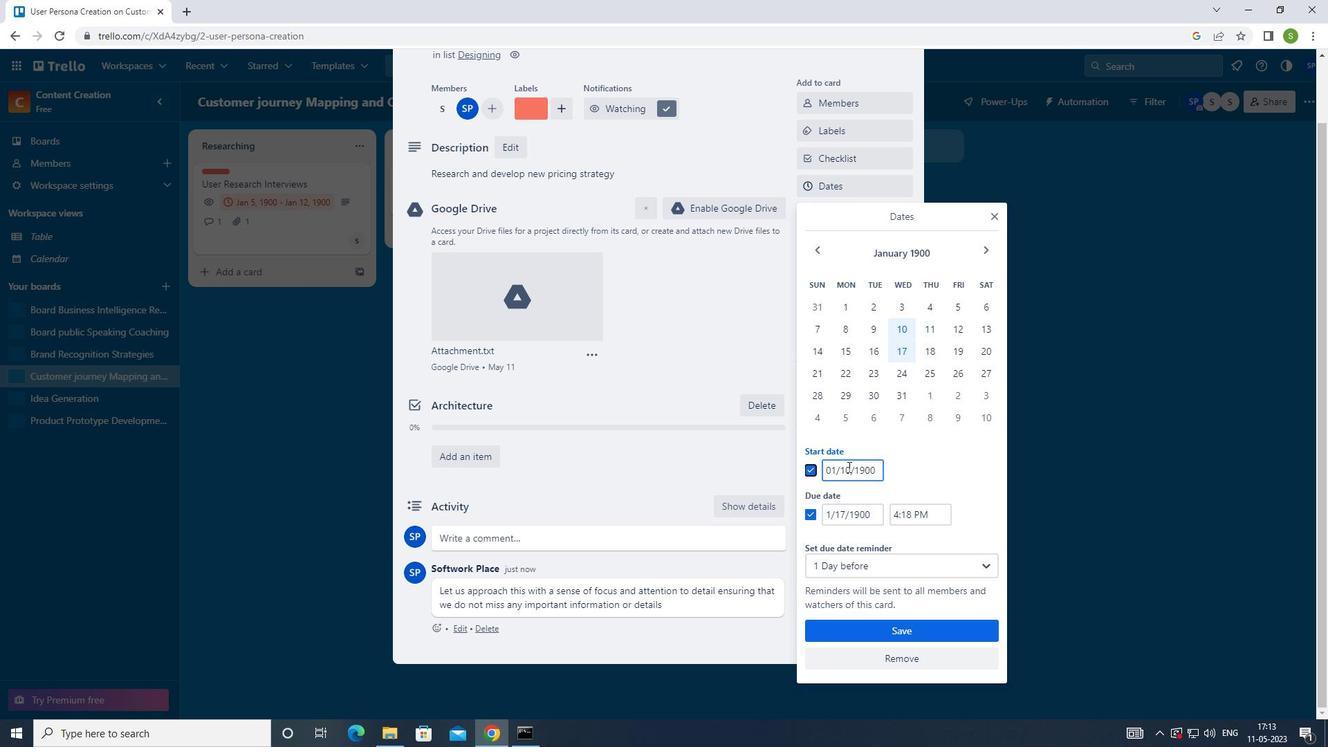 
Action: Mouse pressed left at (848, 469)
Screenshot: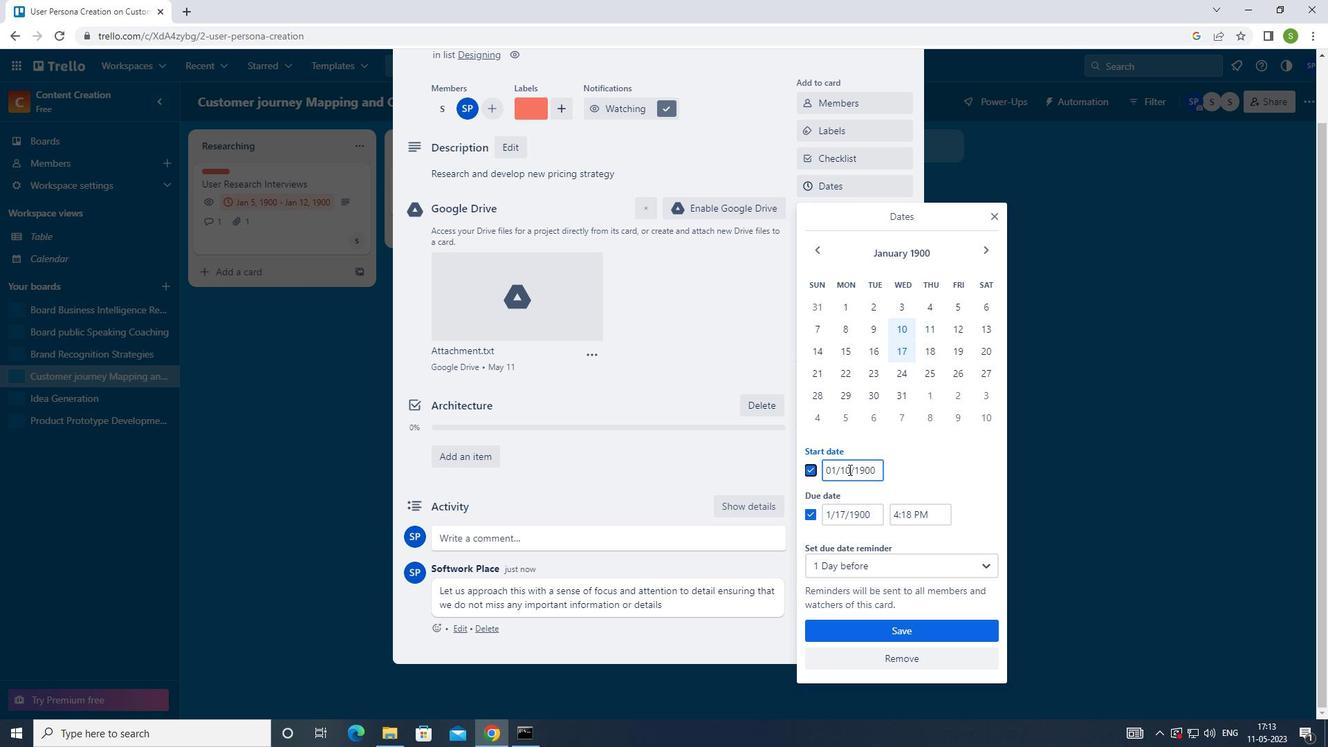 
Action: Mouse moved to (845, 468)
Screenshot: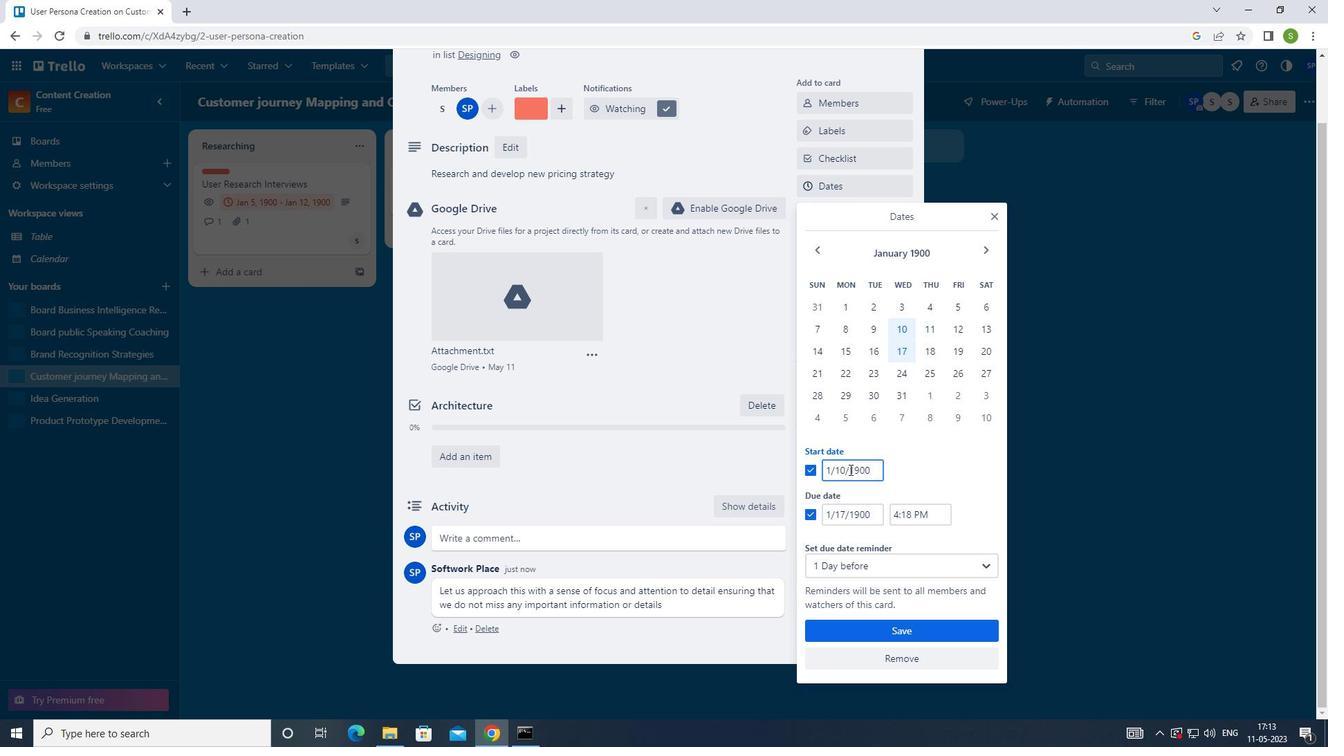 
Action: Mouse pressed left at (845, 468)
Screenshot: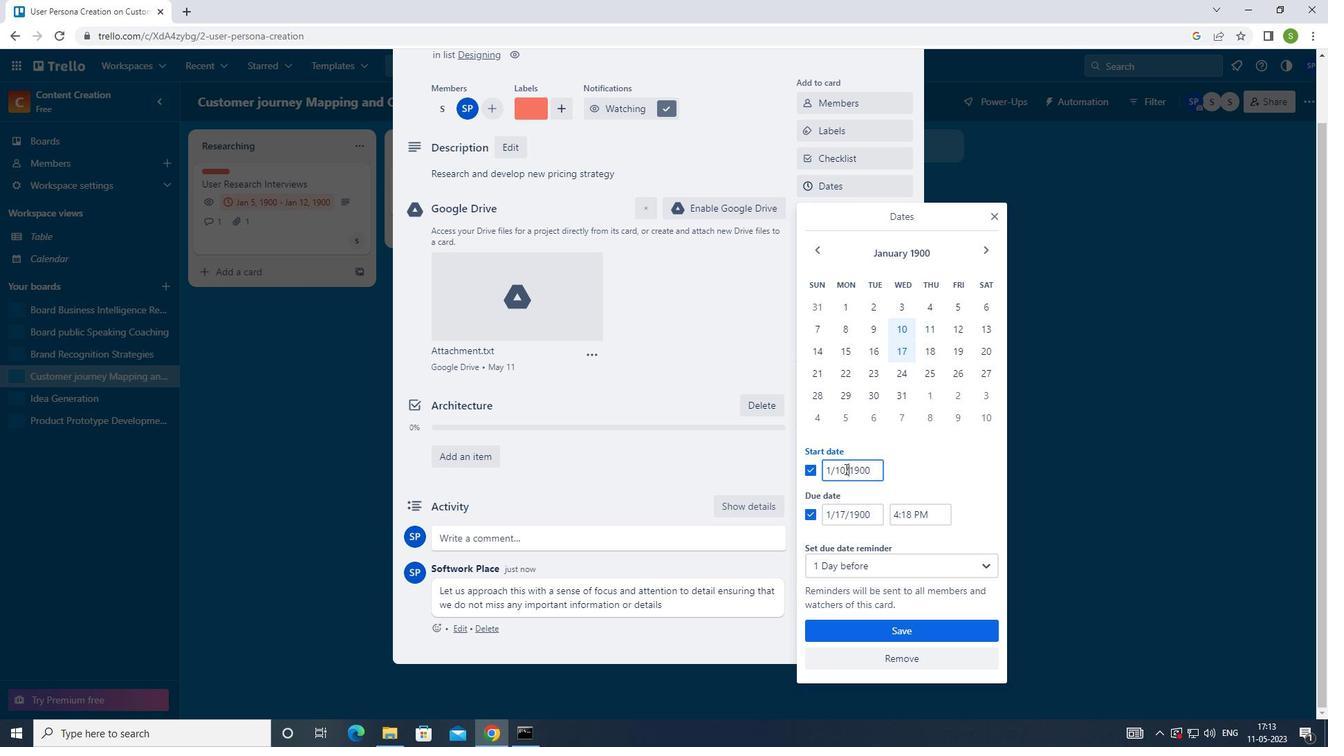 
Action: Mouse moved to (850, 461)
Screenshot: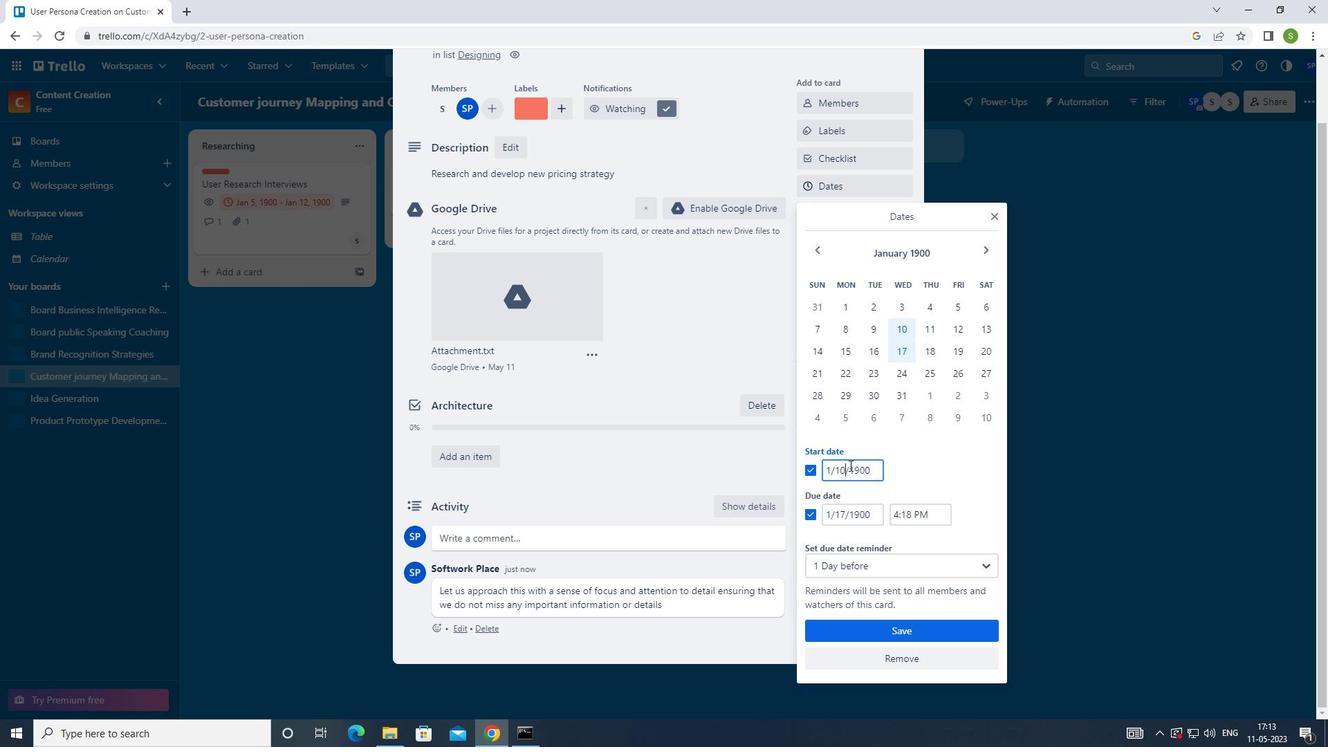
Action: Key pressed <Key.backspace>1
Screenshot: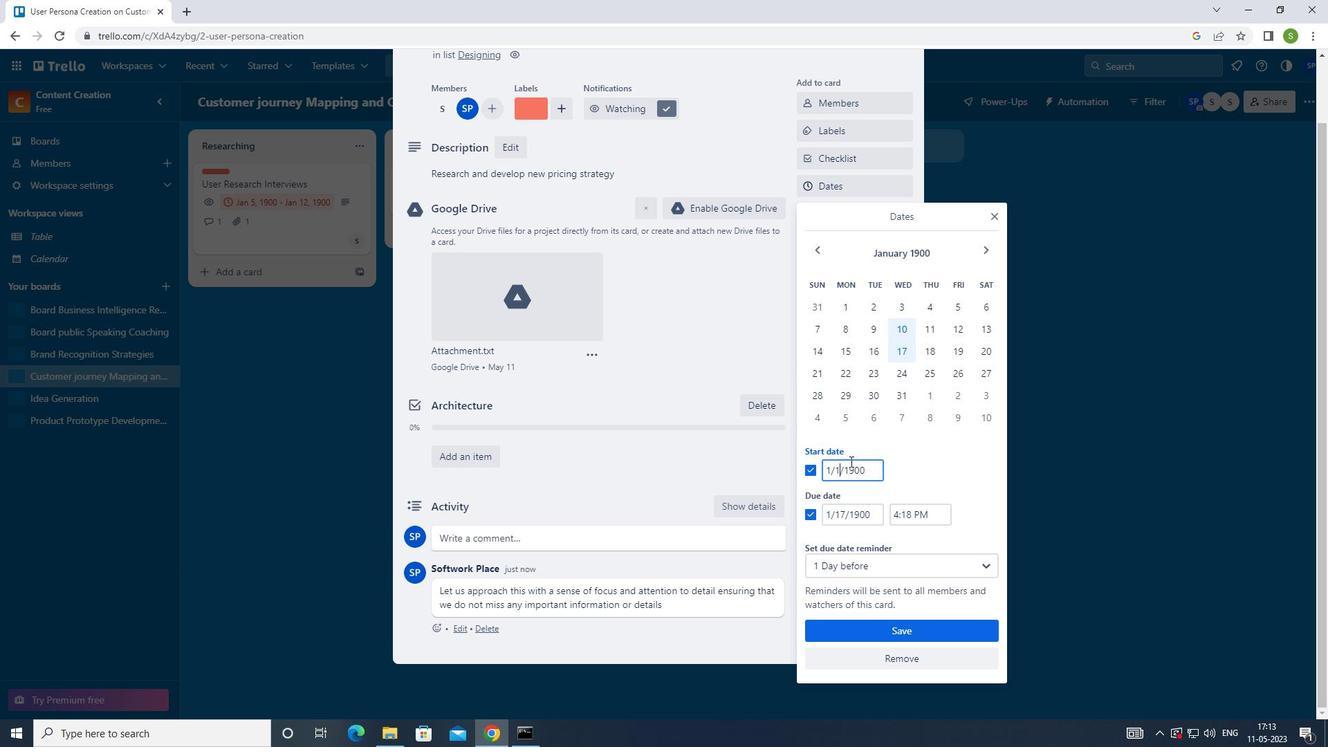 
Action: Mouse moved to (845, 513)
Screenshot: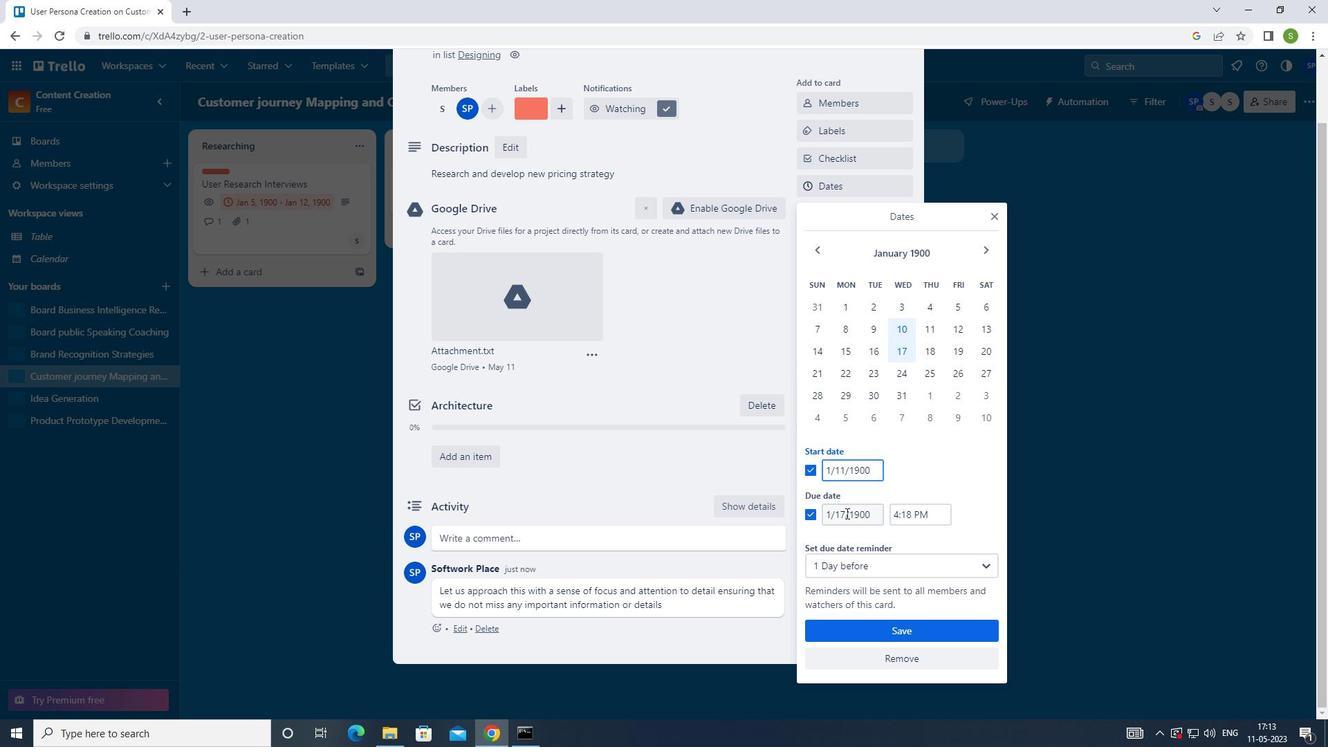 
Action: Mouse pressed left at (845, 513)
Screenshot: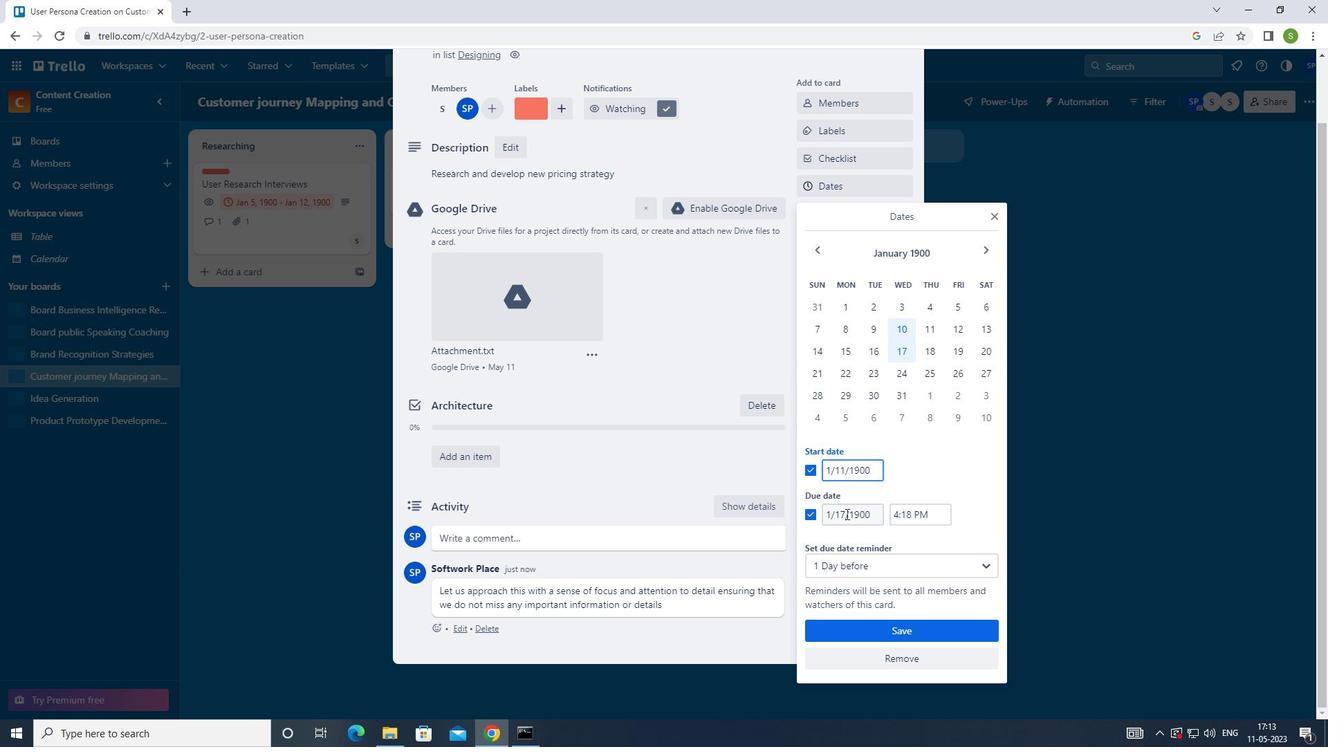 
Action: Key pressed <Key.backspace>8
Screenshot: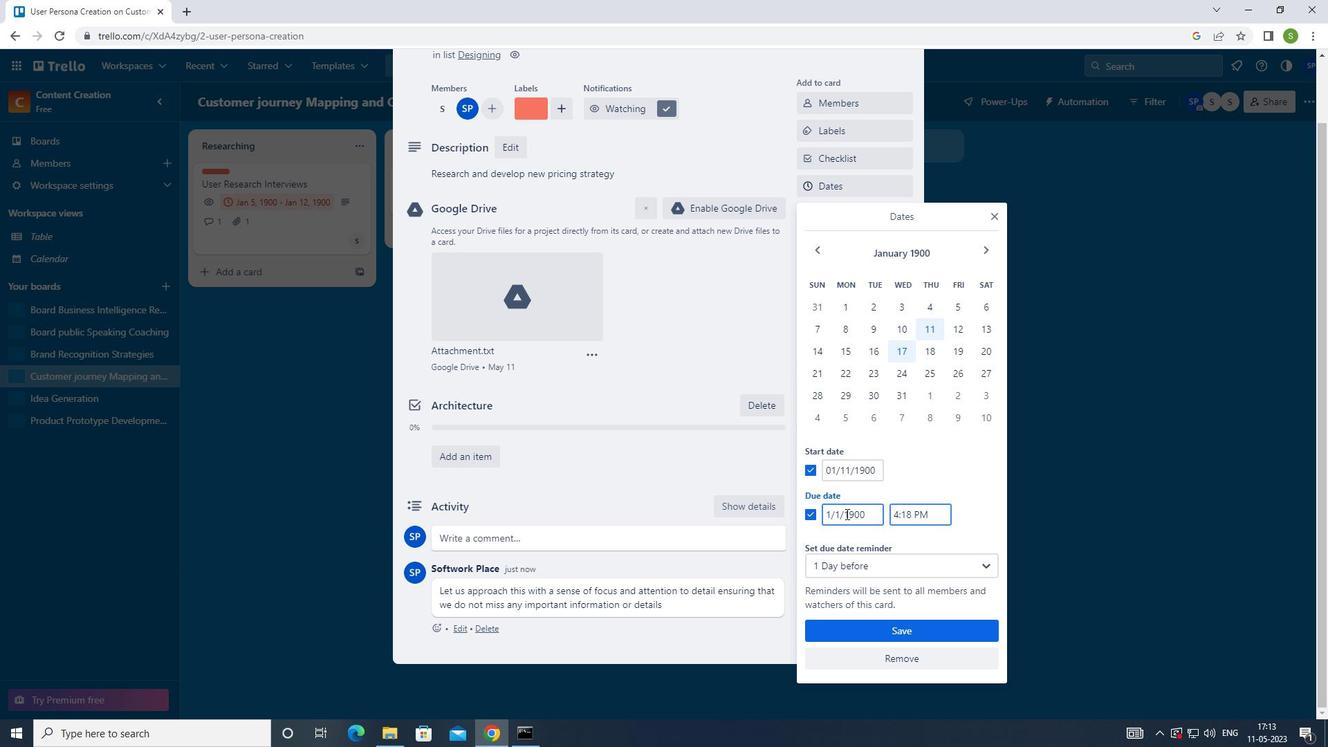
Action: Mouse moved to (857, 632)
Screenshot: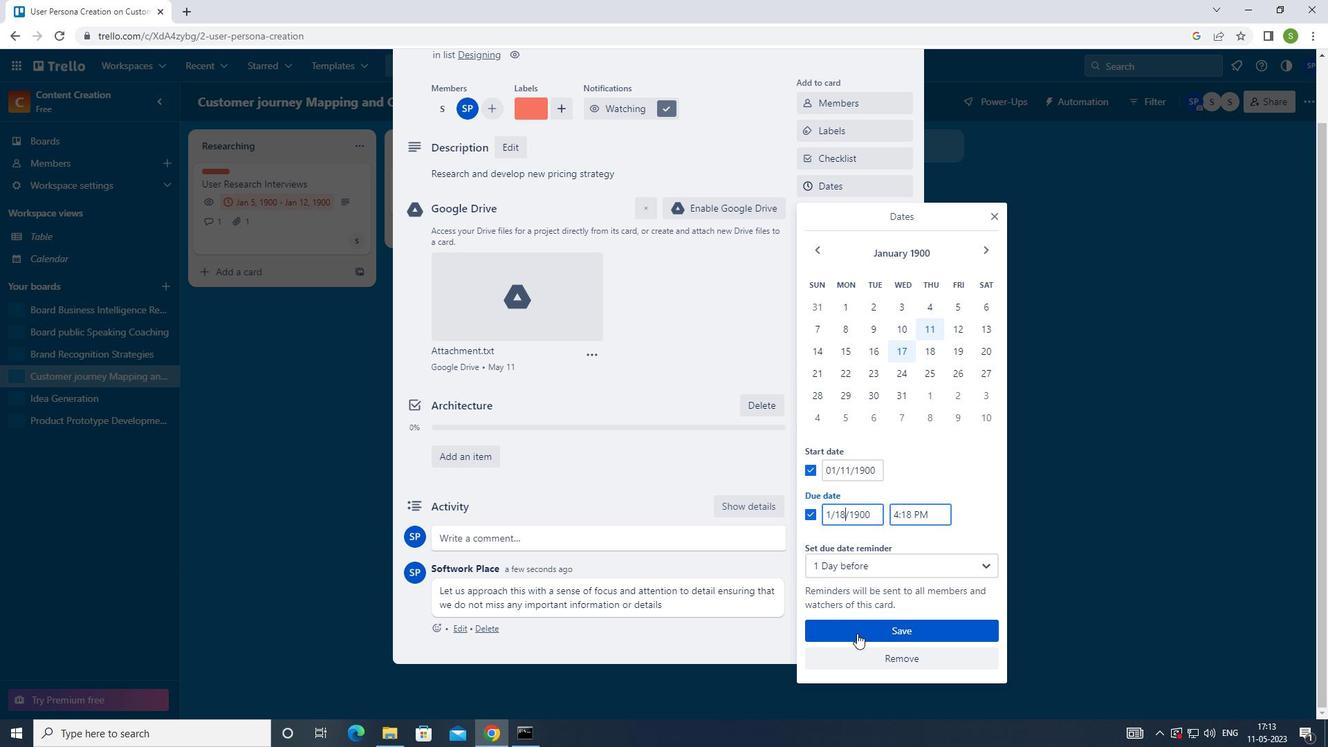 
Action: Mouse pressed left at (857, 632)
Screenshot: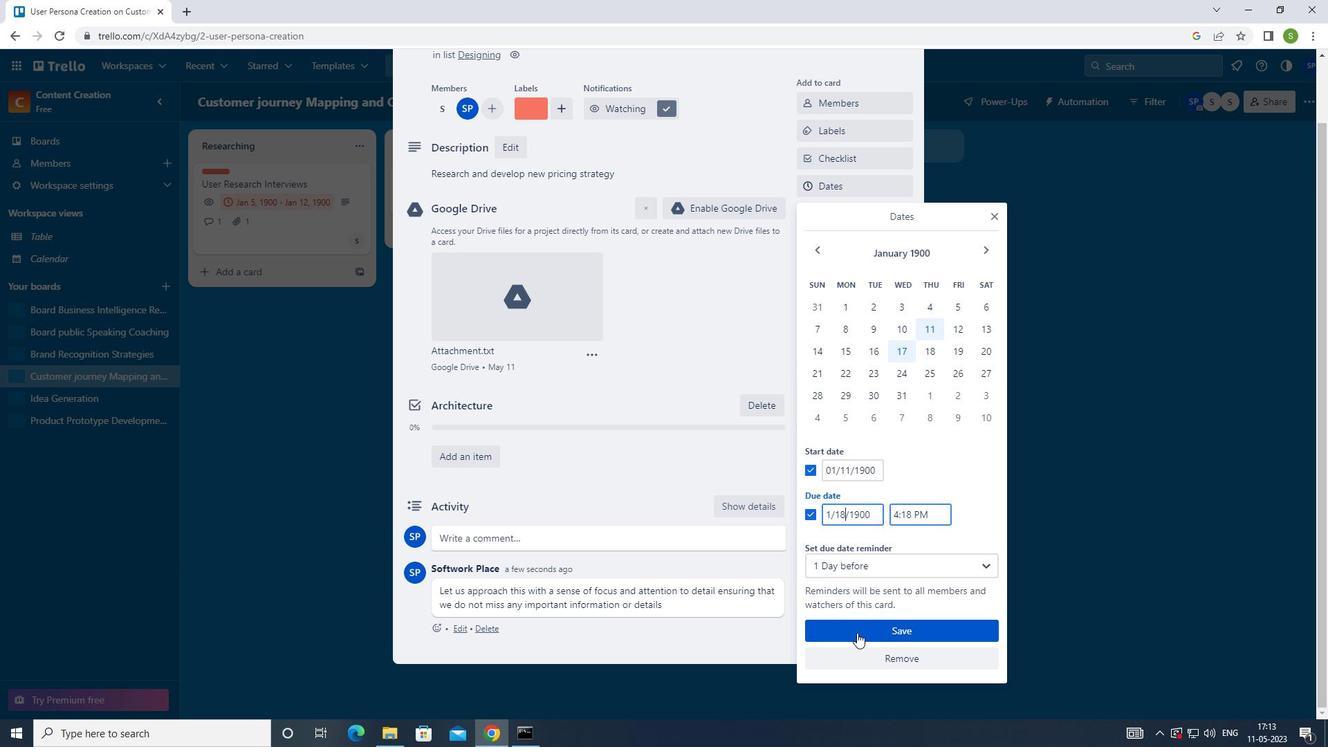 
Action: Mouse moved to (858, 631)
Screenshot: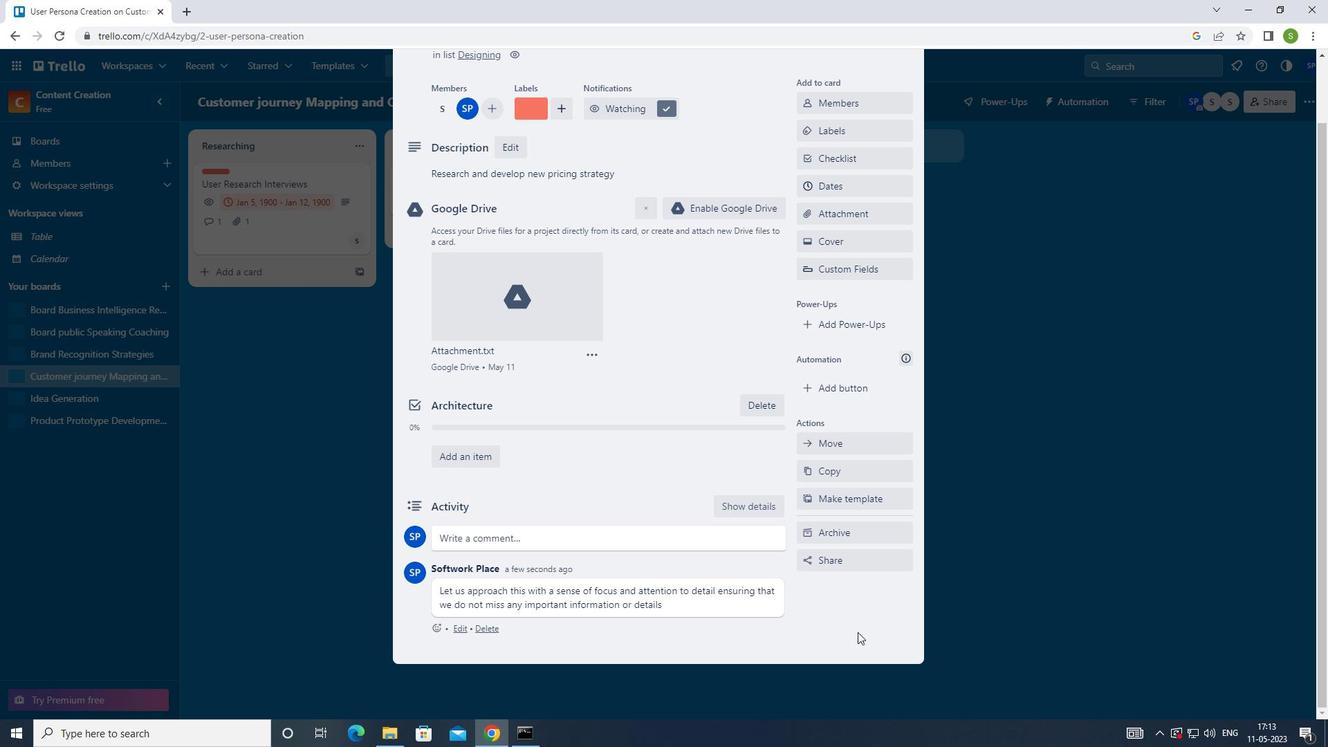 
Action: Key pressed <Key.f8>
Screenshot: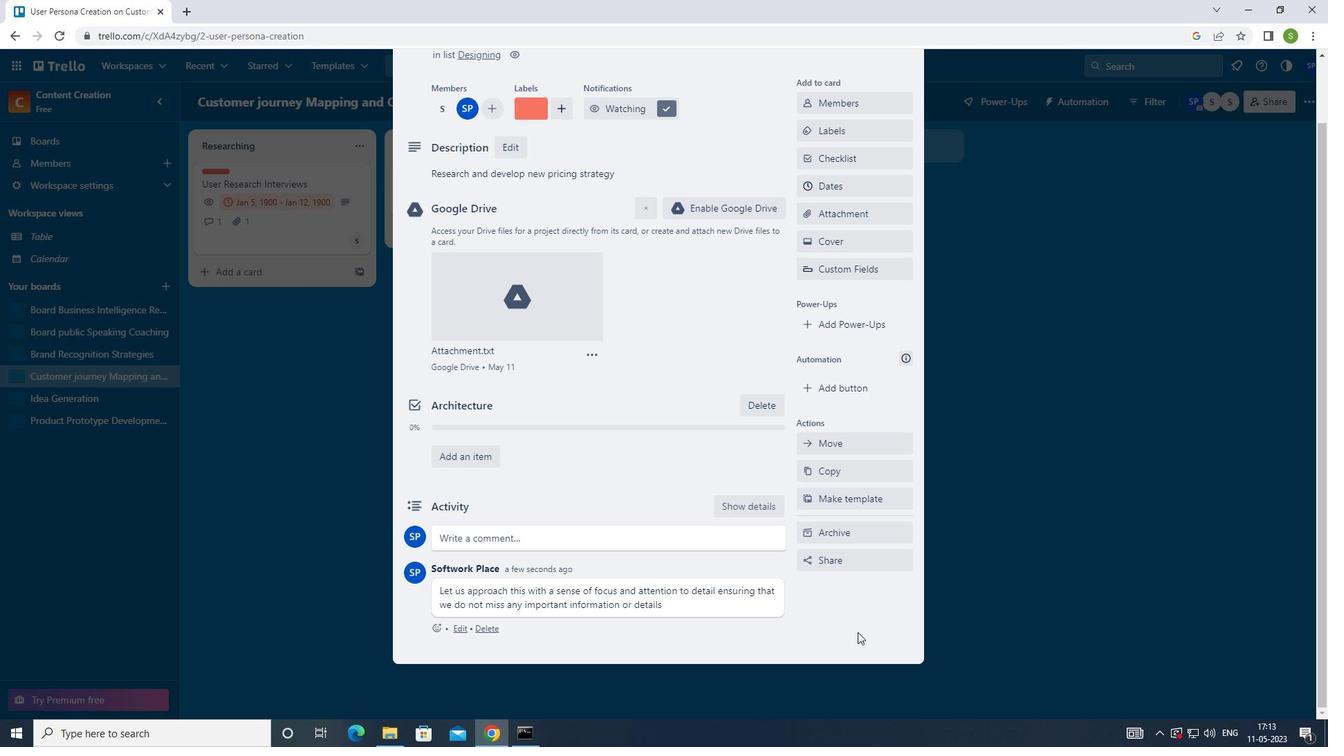
